 Task: Find connections with filter location Teodoro Sampaio with filter topic #HRwith filter profile language Spanish with filter current company IQuest Management Consultants with filter school Insurance Institute of India with filter industry Nursing Homes and Residential Care Facilities with filter service category Web Design with filter keywords title B2B Sales Specialist
Action: Mouse moved to (574, 98)
Screenshot: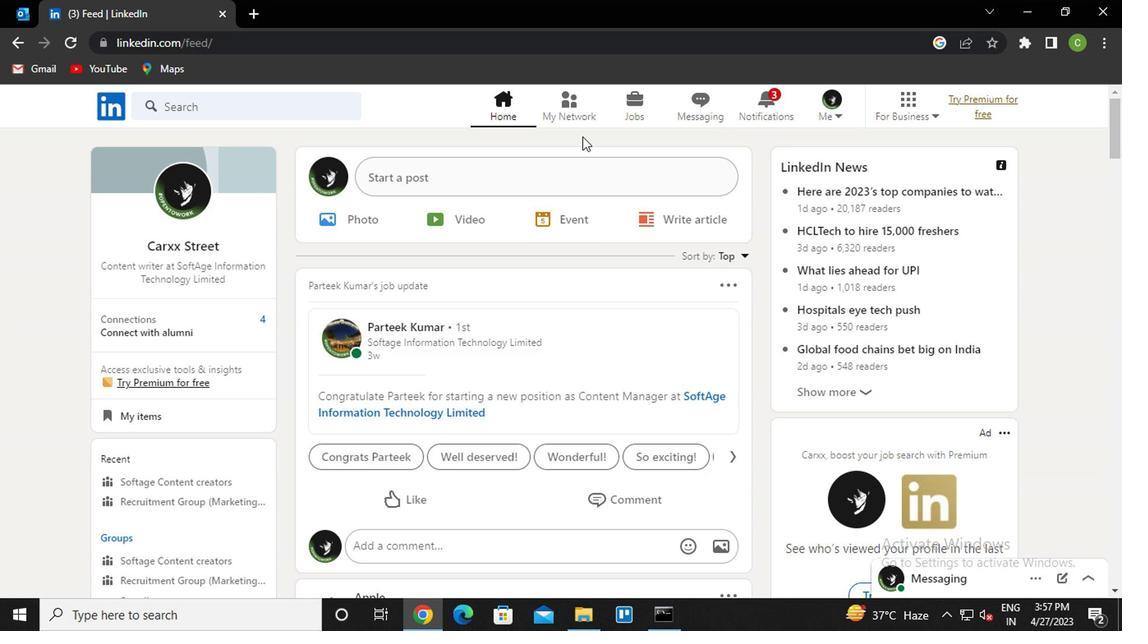 
Action: Mouse pressed left at (574, 98)
Screenshot: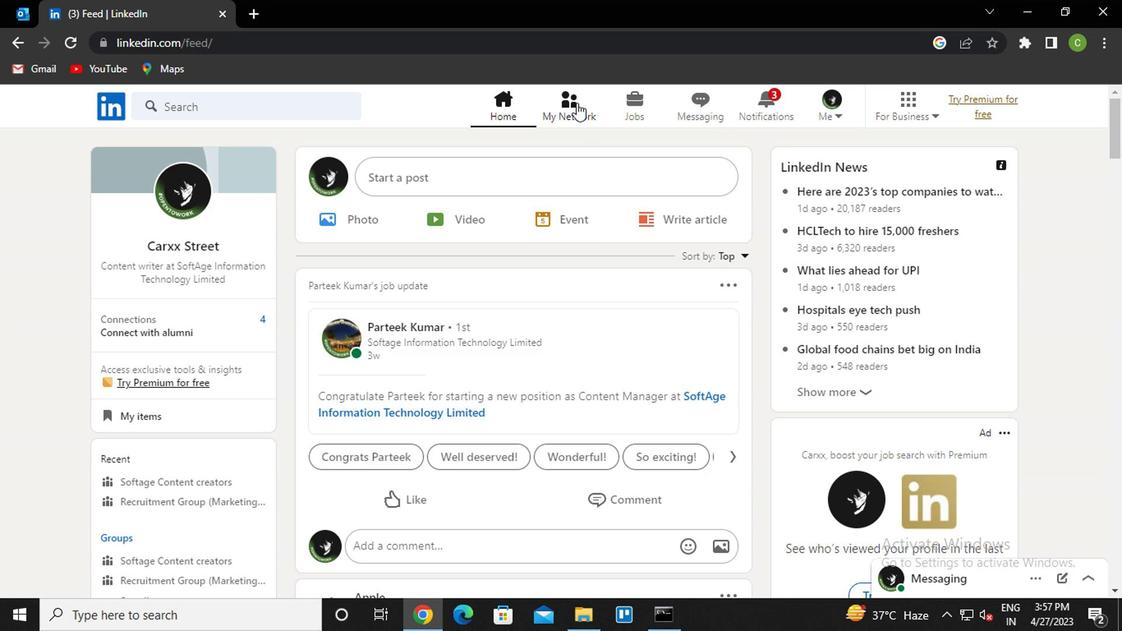 
Action: Mouse moved to (298, 205)
Screenshot: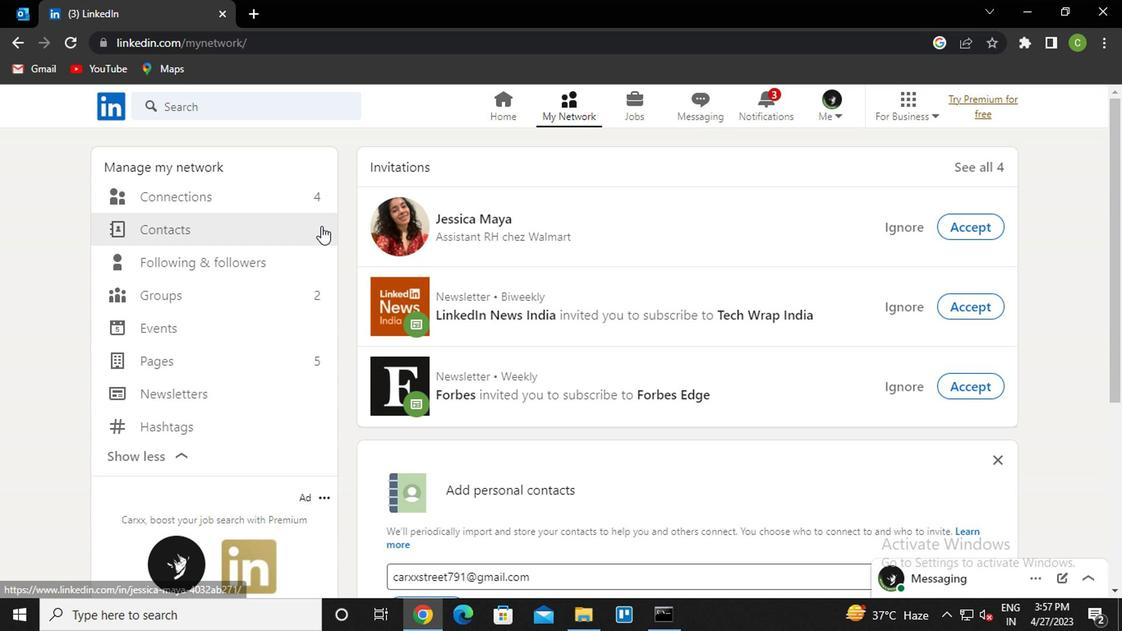 
Action: Mouse pressed left at (298, 205)
Screenshot: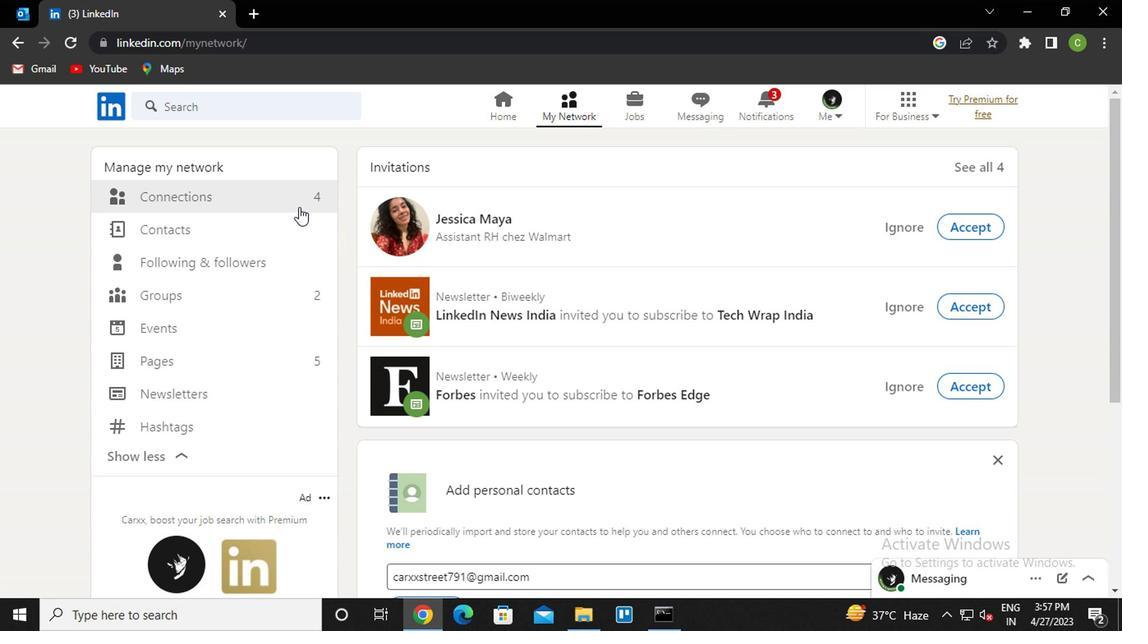 
Action: Mouse moved to (300, 202)
Screenshot: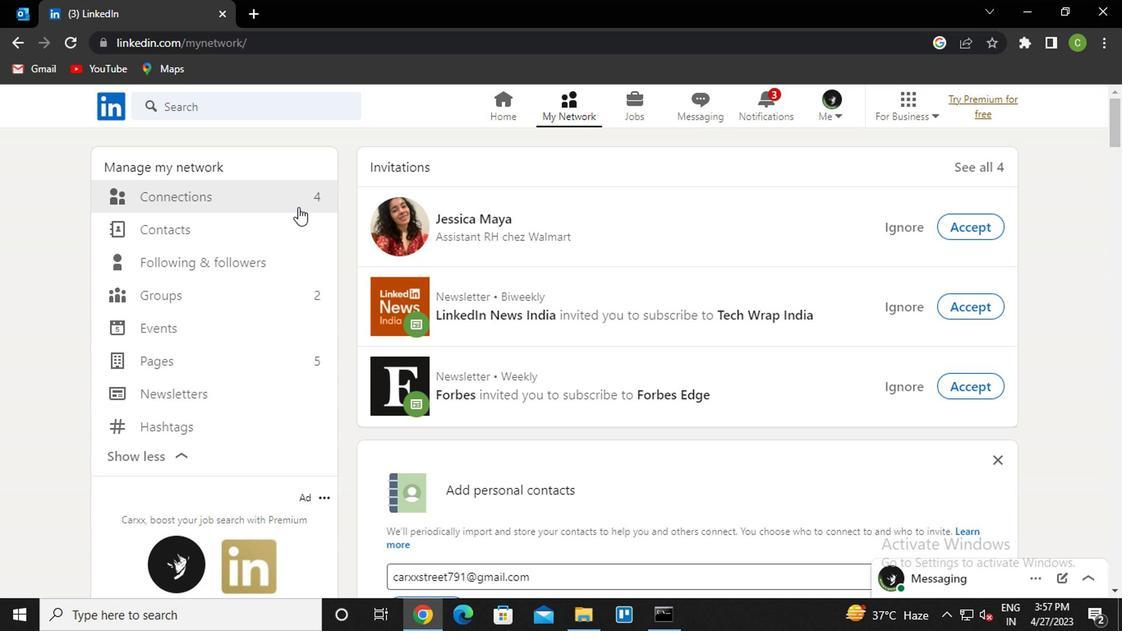 
Action: Mouse pressed left at (300, 202)
Screenshot: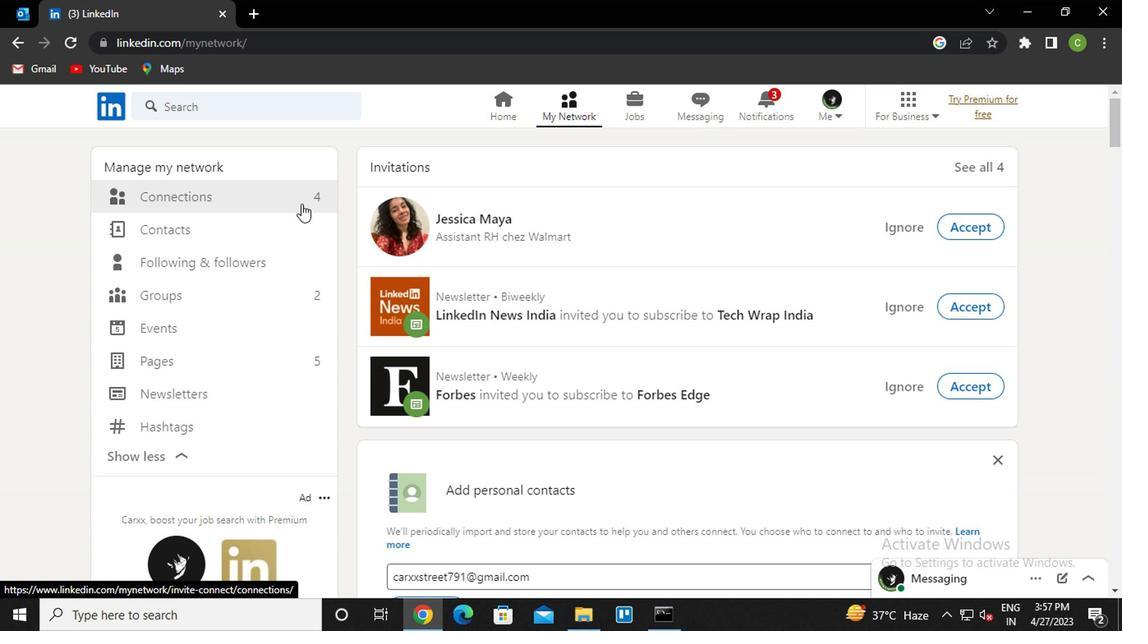 
Action: Mouse moved to (696, 199)
Screenshot: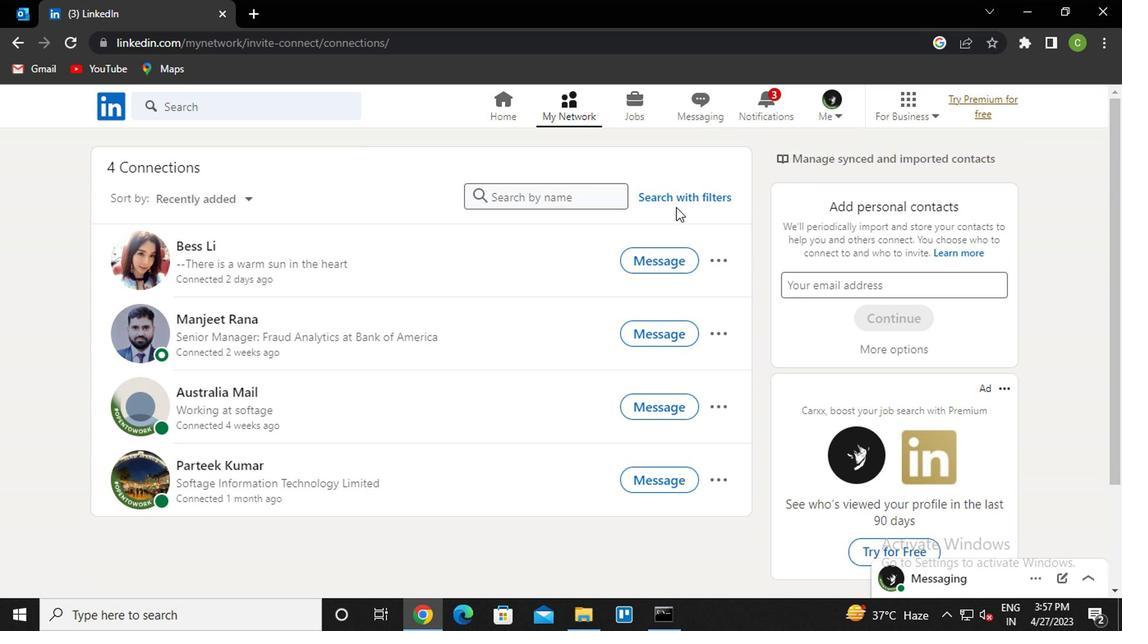 
Action: Mouse pressed left at (696, 199)
Screenshot: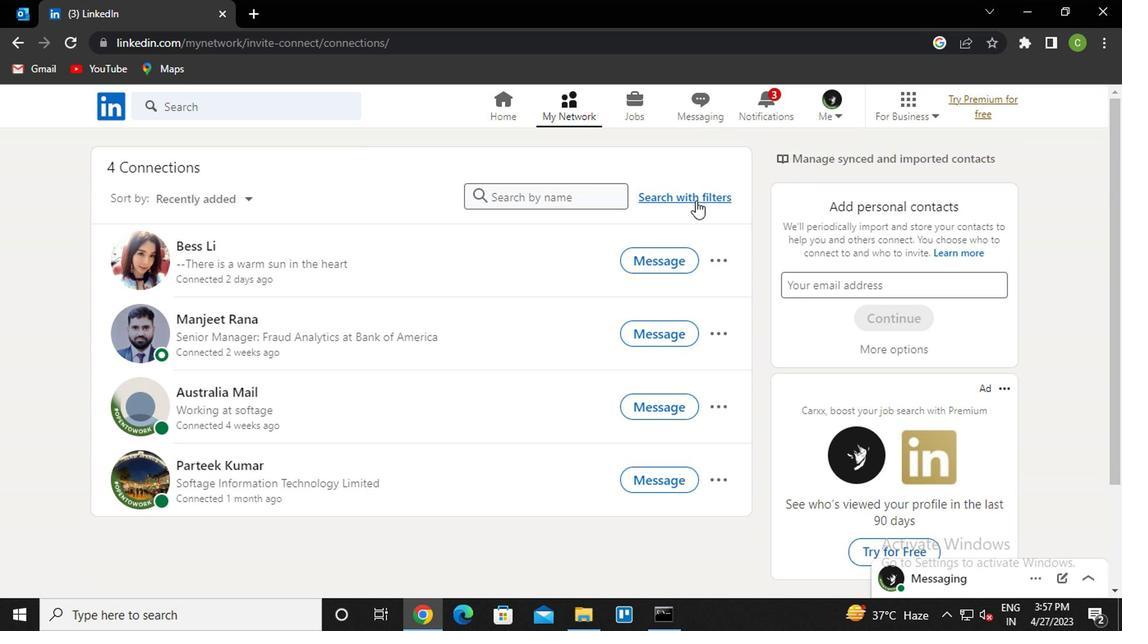 
Action: Mouse moved to (608, 146)
Screenshot: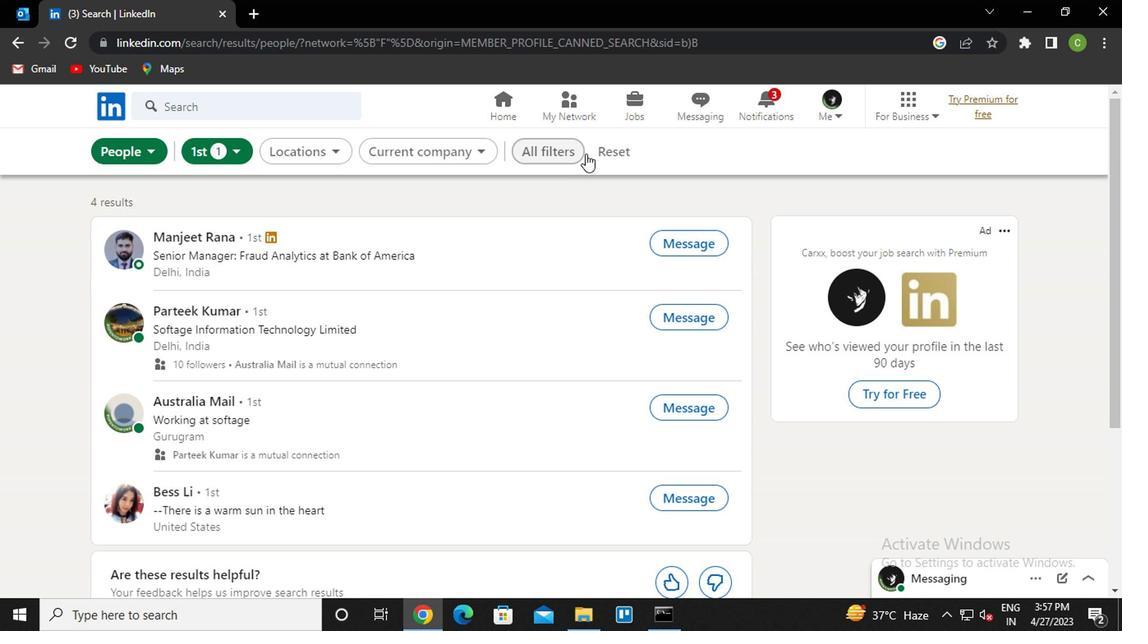 
Action: Mouse pressed left at (608, 146)
Screenshot: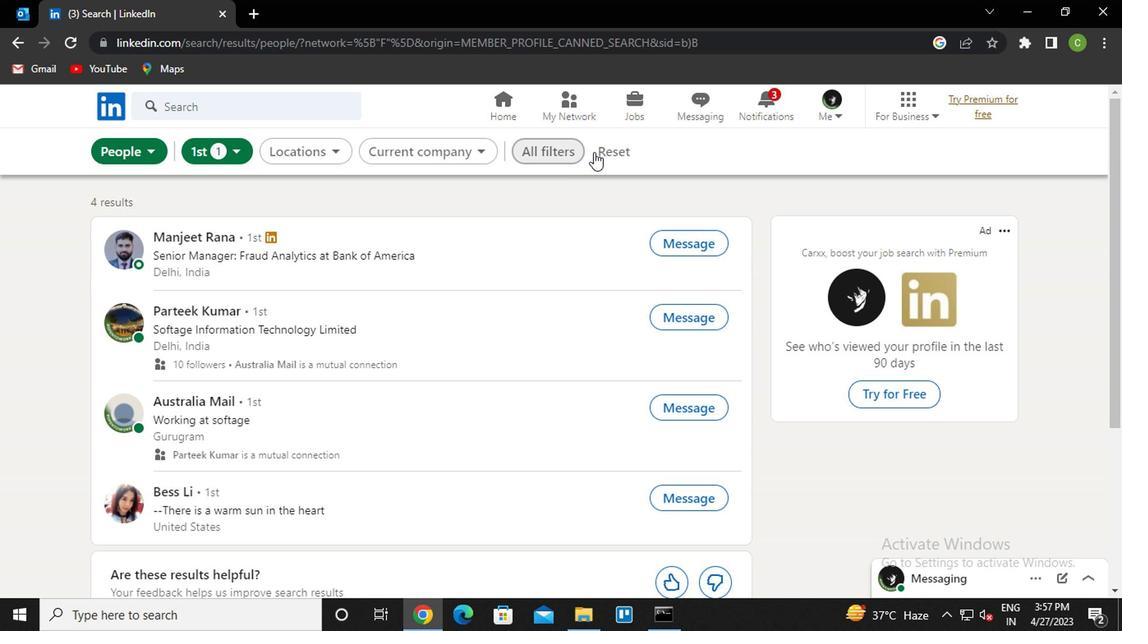 
Action: Mouse moved to (609, 149)
Screenshot: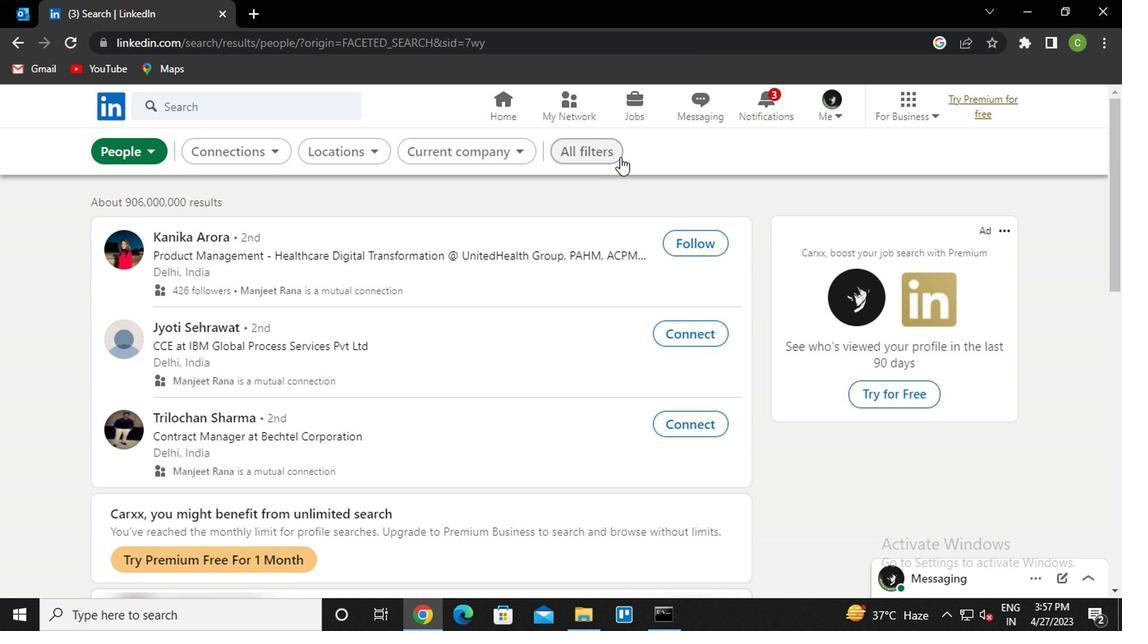 
Action: Mouse pressed left at (609, 149)
Screenshot: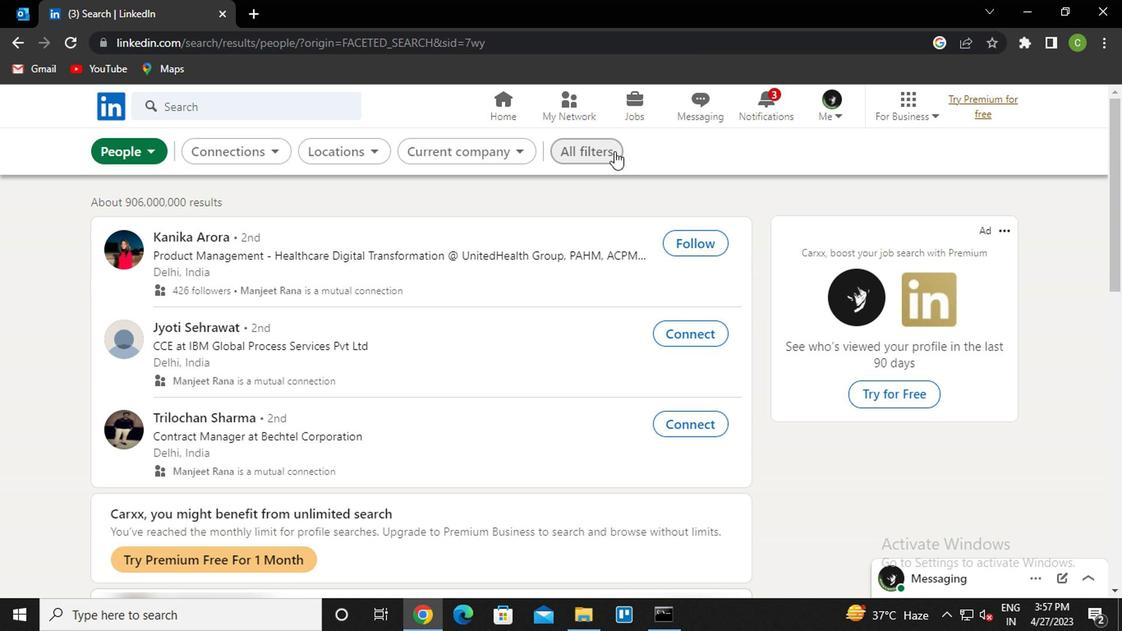 
Action: Mouse moved to (827, 348)
Screenshot: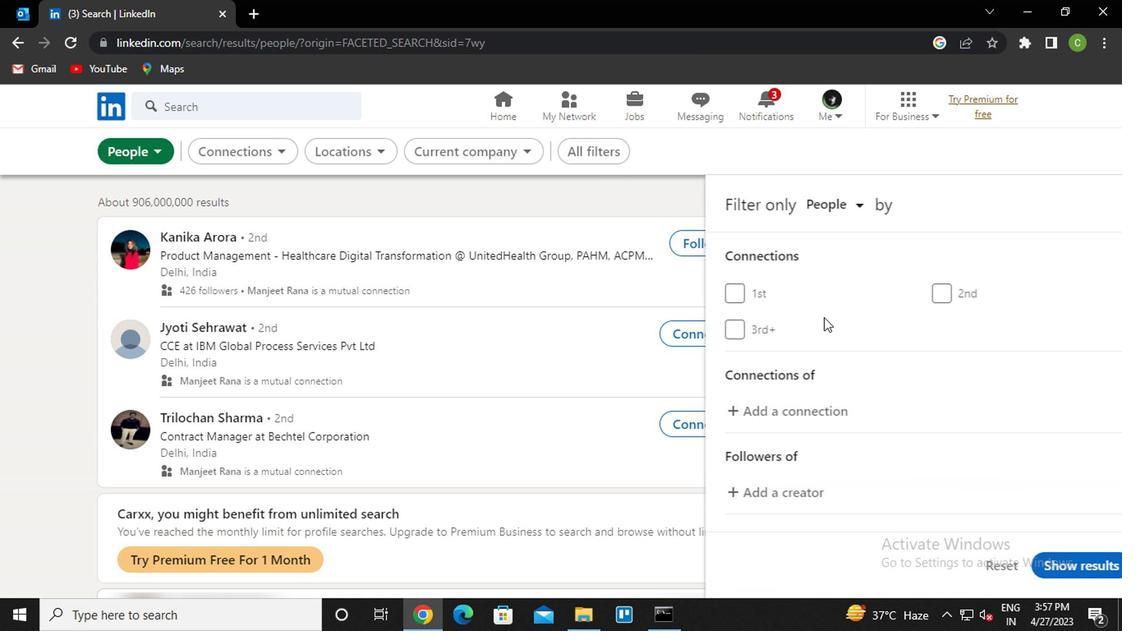 
Action: Mouse scrolled (827, 347) with delta (0, 0)
Screenshot: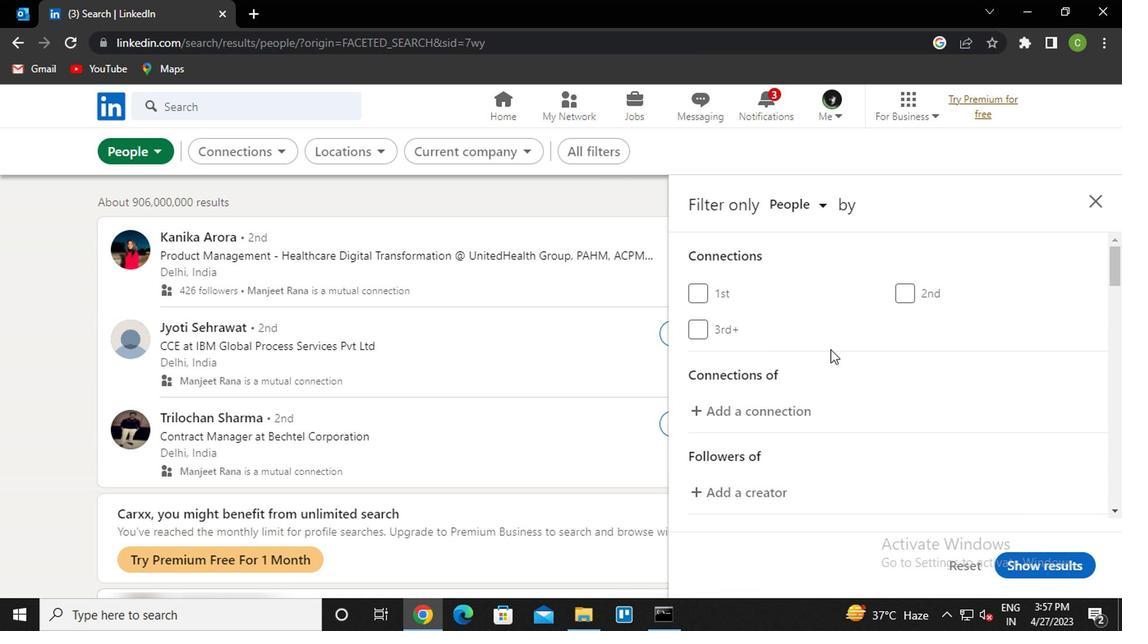 
Action: Mouse scrolled (827, 347) with delta (0, 0)
Screenshot: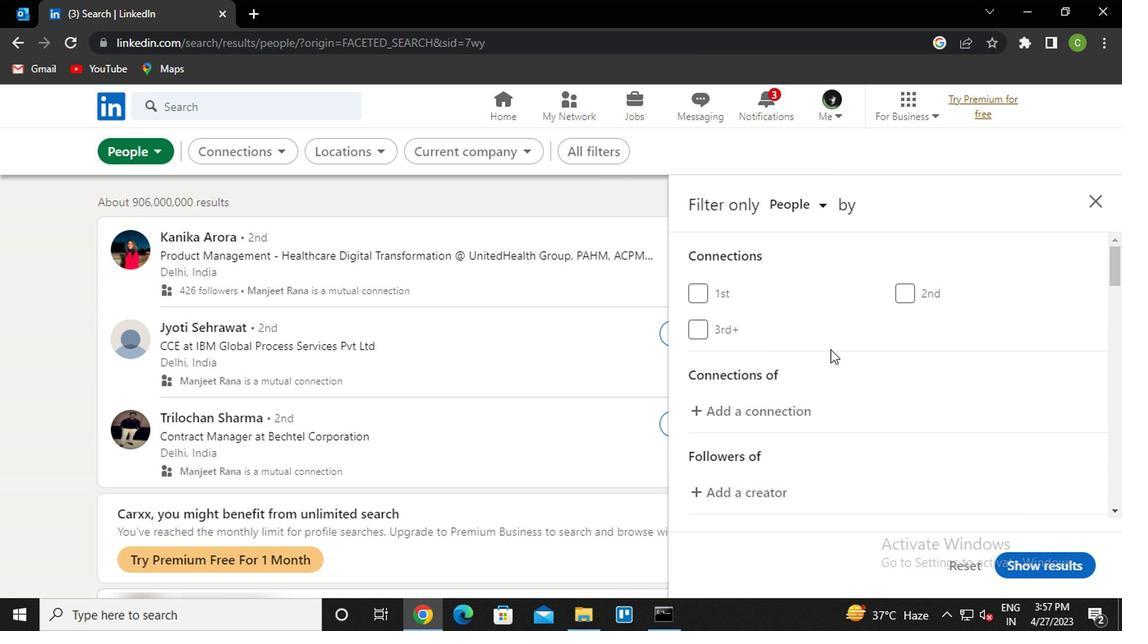 
Action: Mouse scrolled (827, 347) with delta (0, 0)
Screenshot: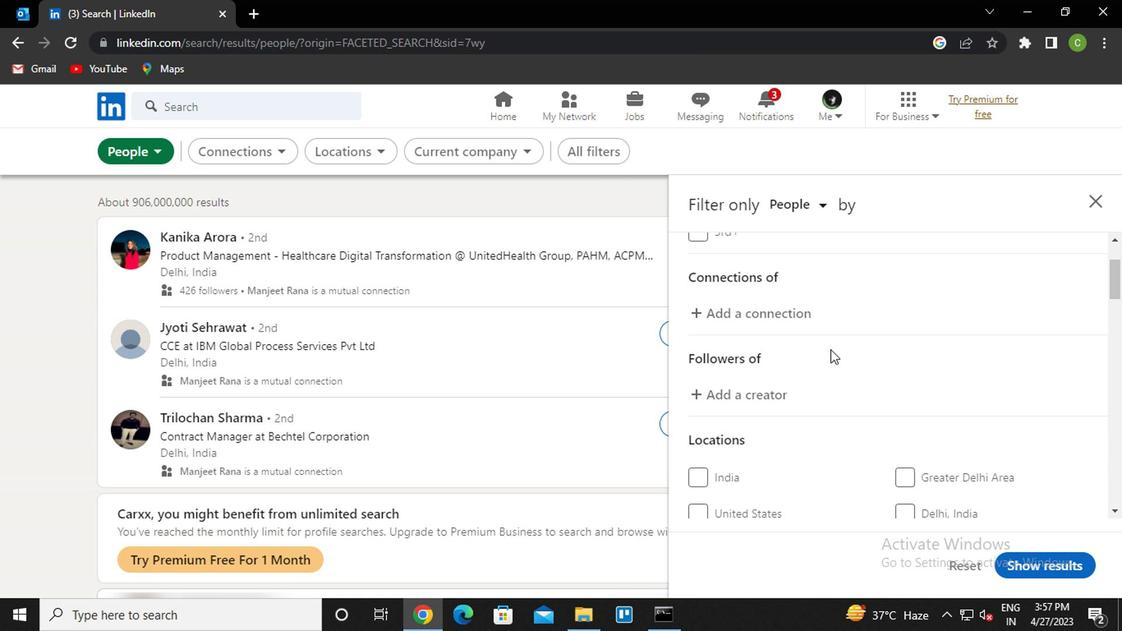 
Action: Mouse scrolled (827, 347) with delta (0, 0)
Screenshot: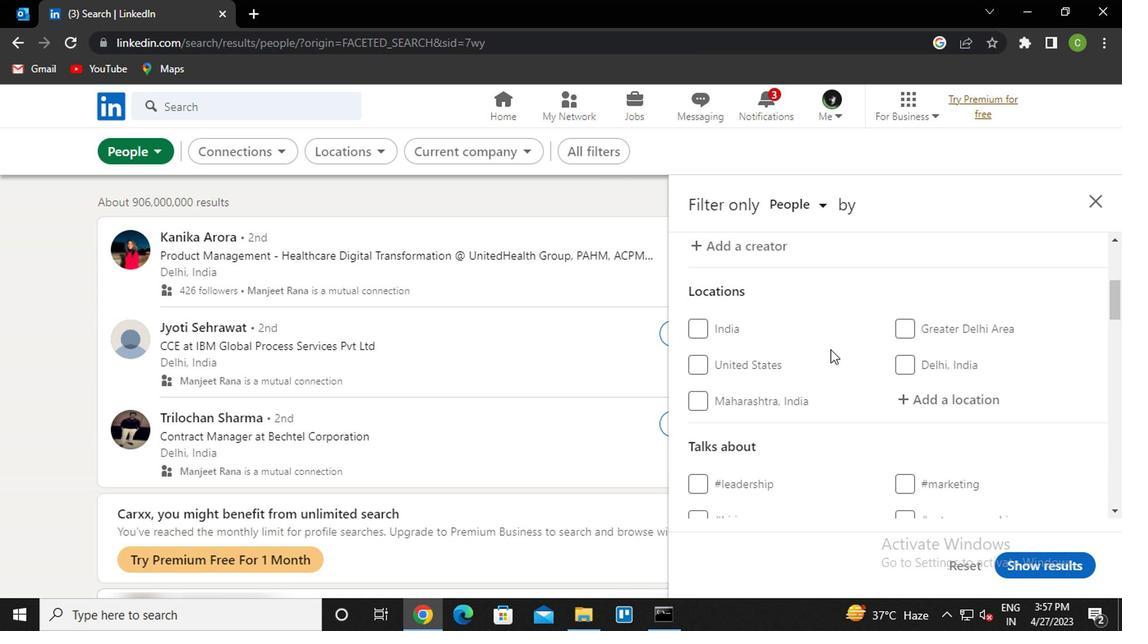 
Action: Mouse moved to (947, 313)
Screenshot: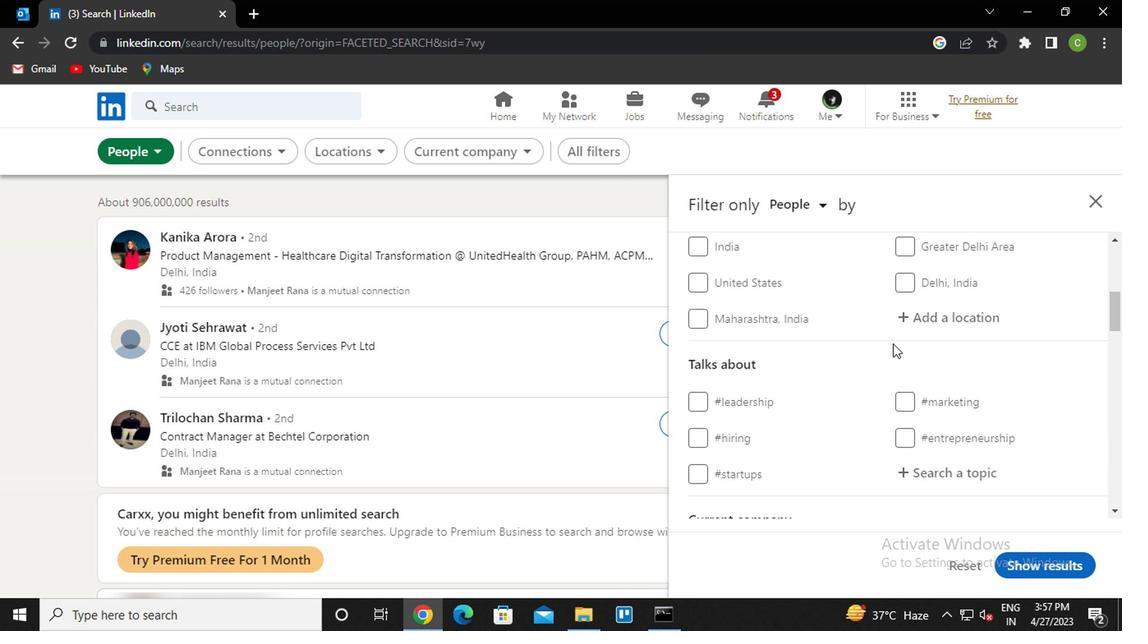 
Action: Mouse pressed left at (947, 313)
Screenshot: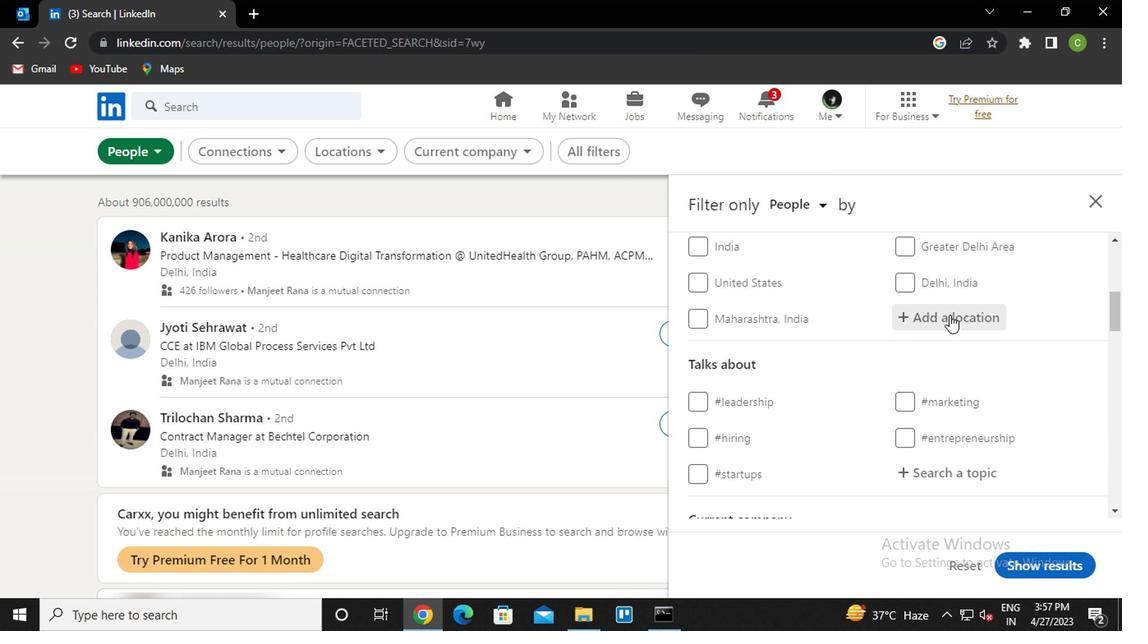 
Action: Key pressed <Key.caps_lock>t<Key.caps_lock>eodoro<Key.down><Key.enter>
Screenshot: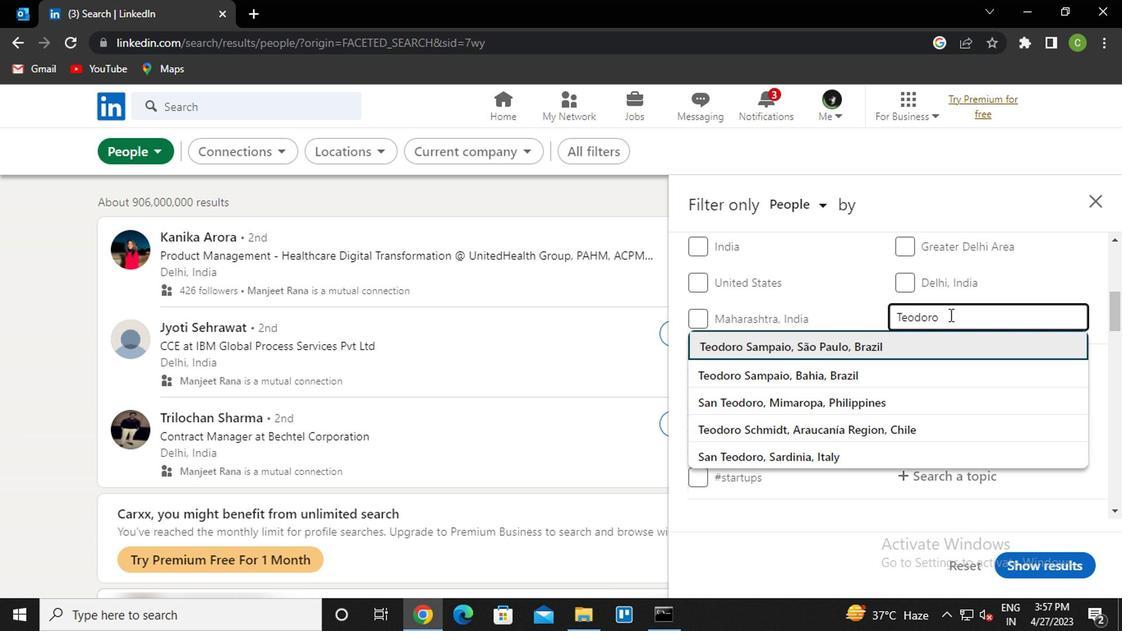 
Action: Mouse scrolled (947, 312) with delta (0, -1)
Screenshot: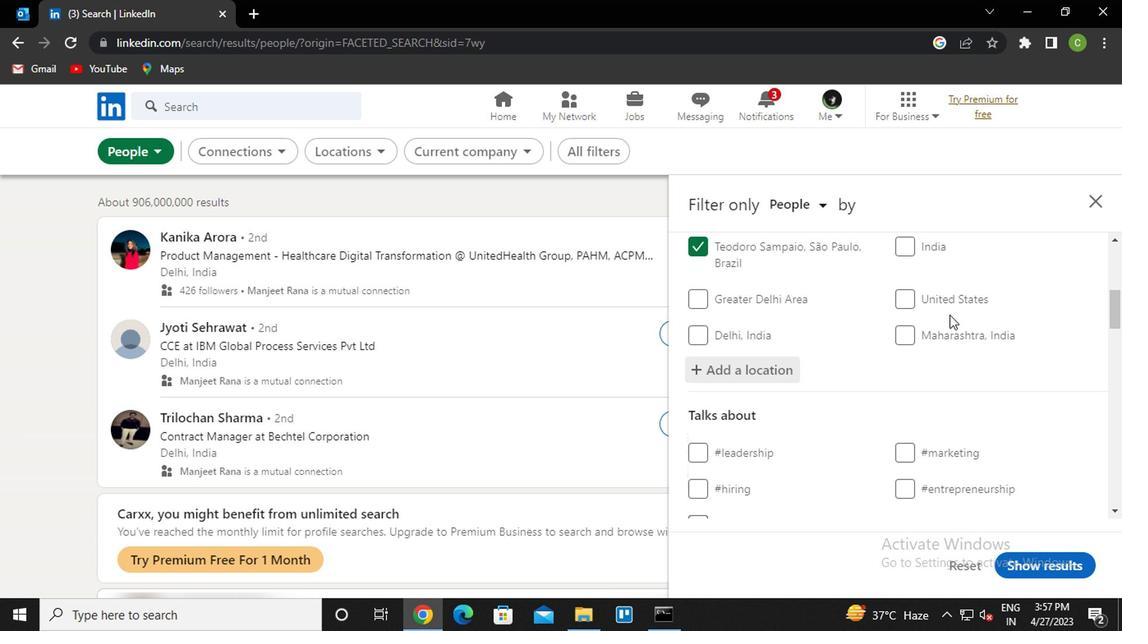 
Action: Mouse scrolled (947, 312) with delta (0, -1)
Screenshot: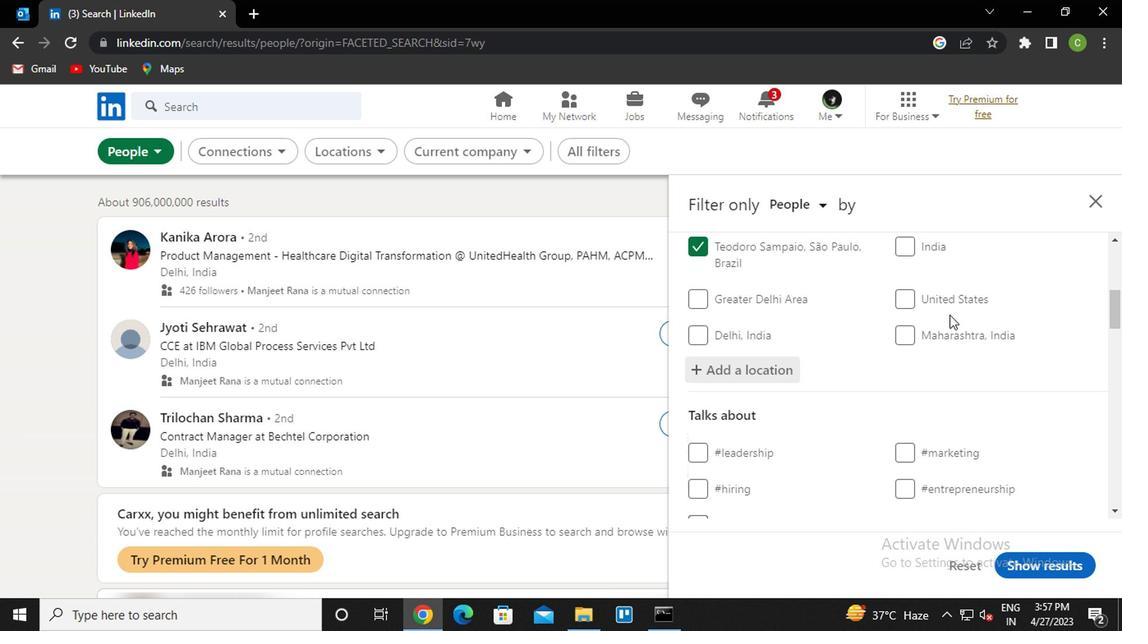 
Action: Mouse scrolled (947, 312) with delta (0, -1)
Screenshot: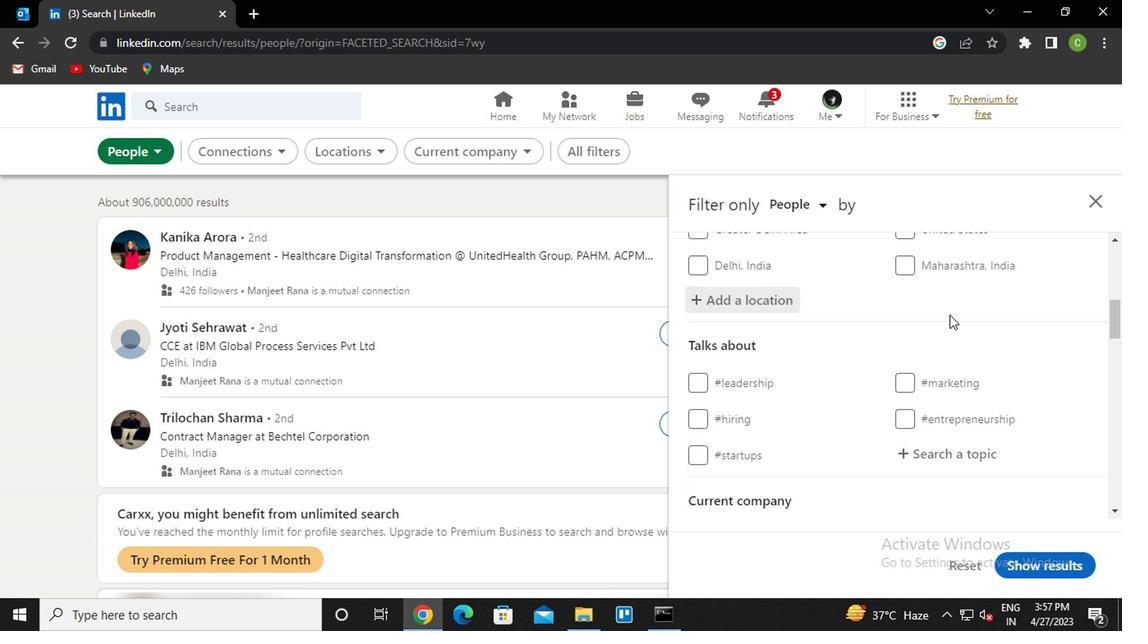 
Action: Mouse moved to (951, 281)
Screenshot: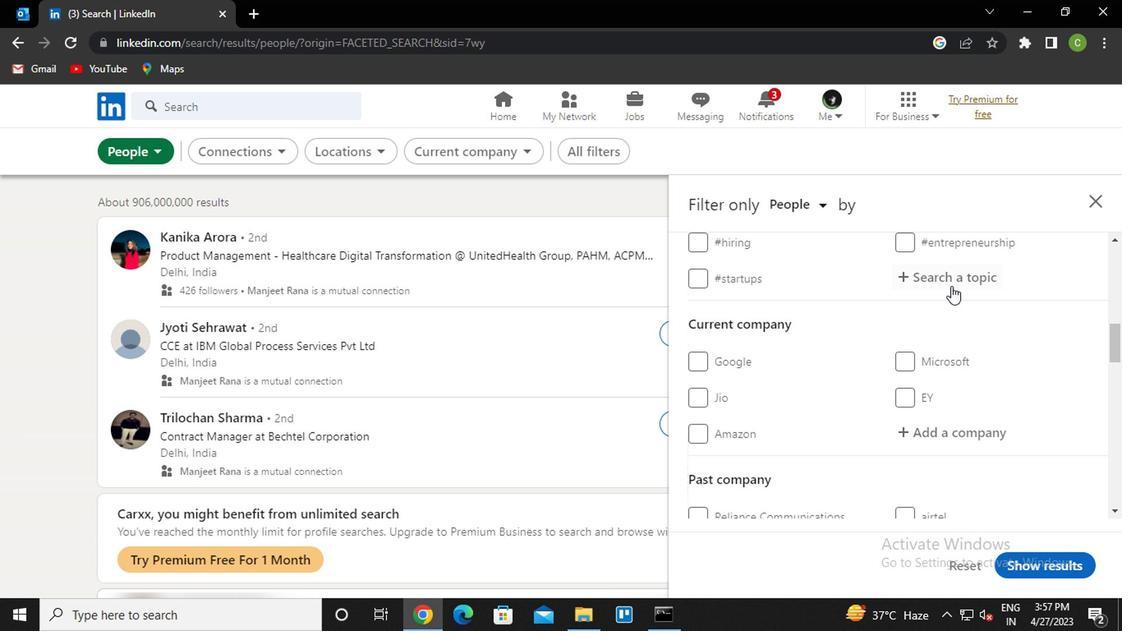 
Action: Mouse pressed left at (951, 281)
Screenshot: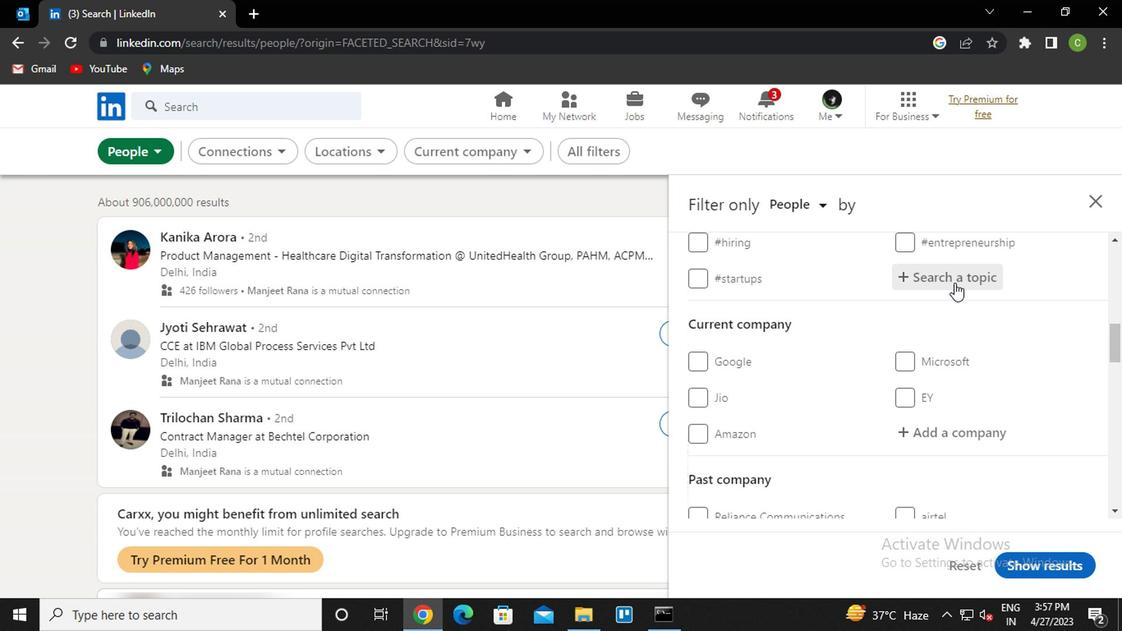 
Action: Key pressed <Key.caps_lock>hr<Key.down><Key.enter>
Screenshot: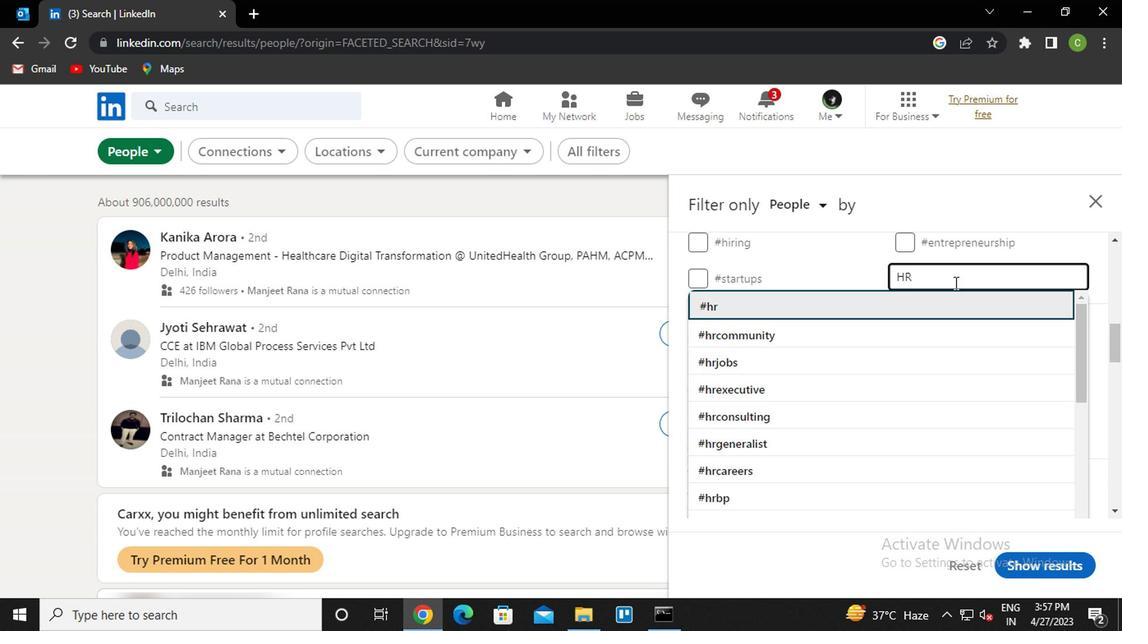 
Action: Mouse moved to (943, 286)
Screenshot: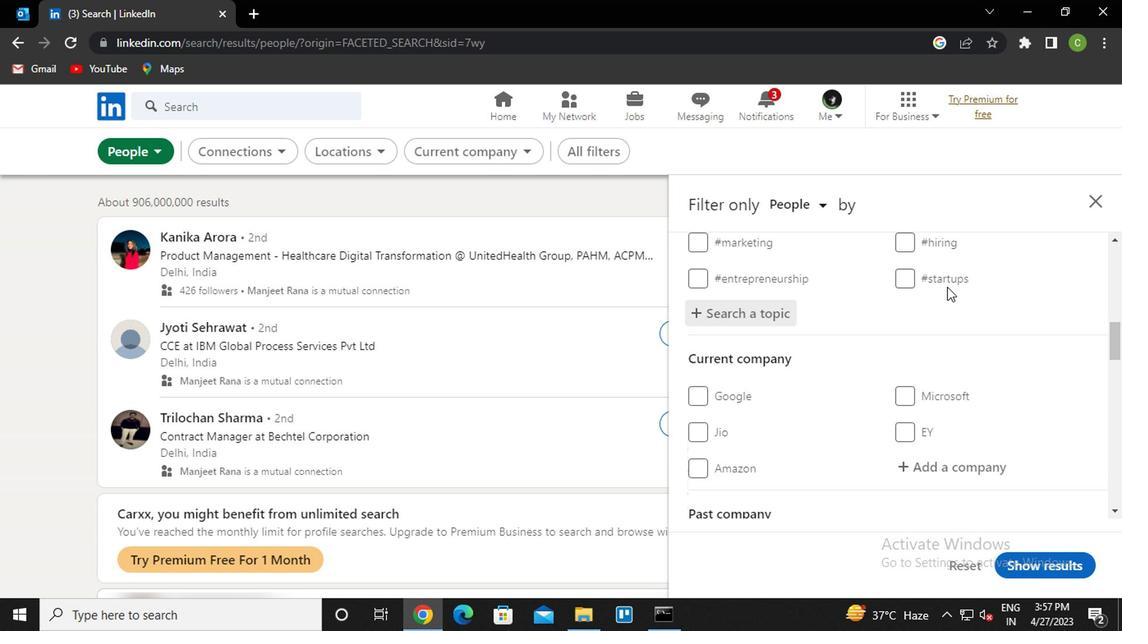 
Action: Mouse scrolled (943, 285) with delta (0, 0)
Screenshot: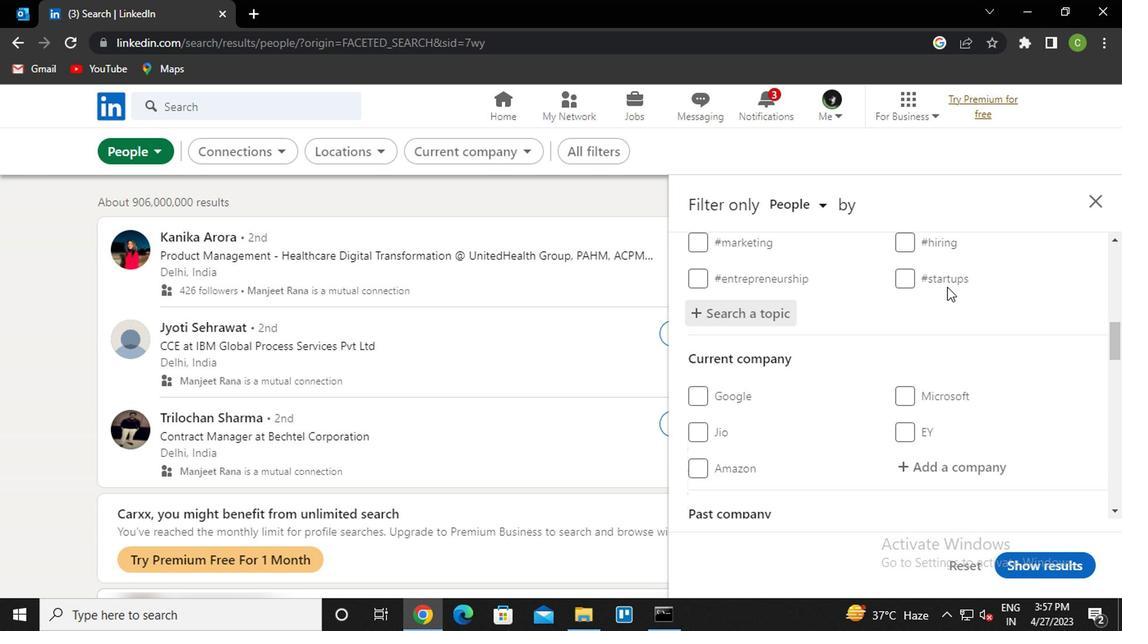 
Action: Mouse scrolled (943, 285) with delta (0, 0)
Screenshot: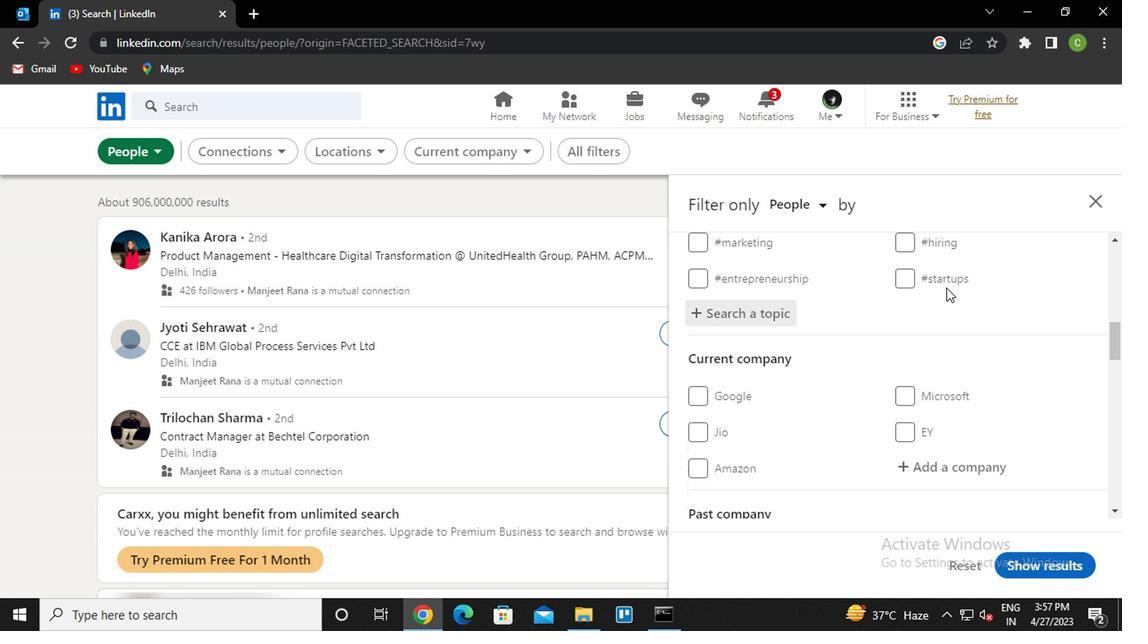 
Action: Mouse moved to (943, 286)
Screenshot: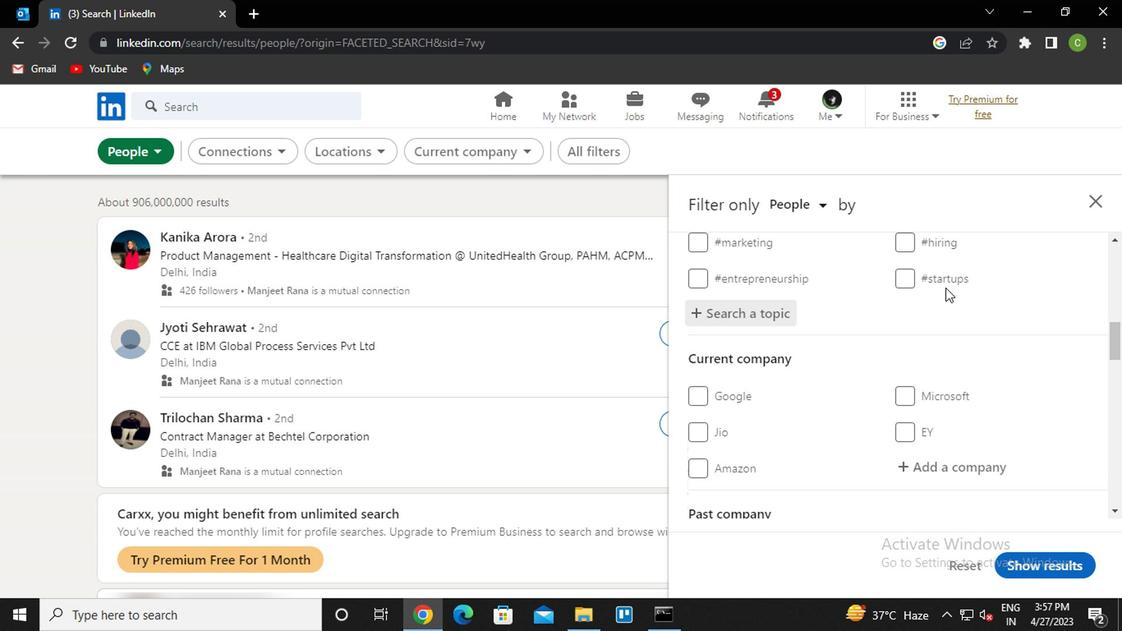 
Action: Mouse scrolled (943, 285) with delta (0, 0)
Screenshot: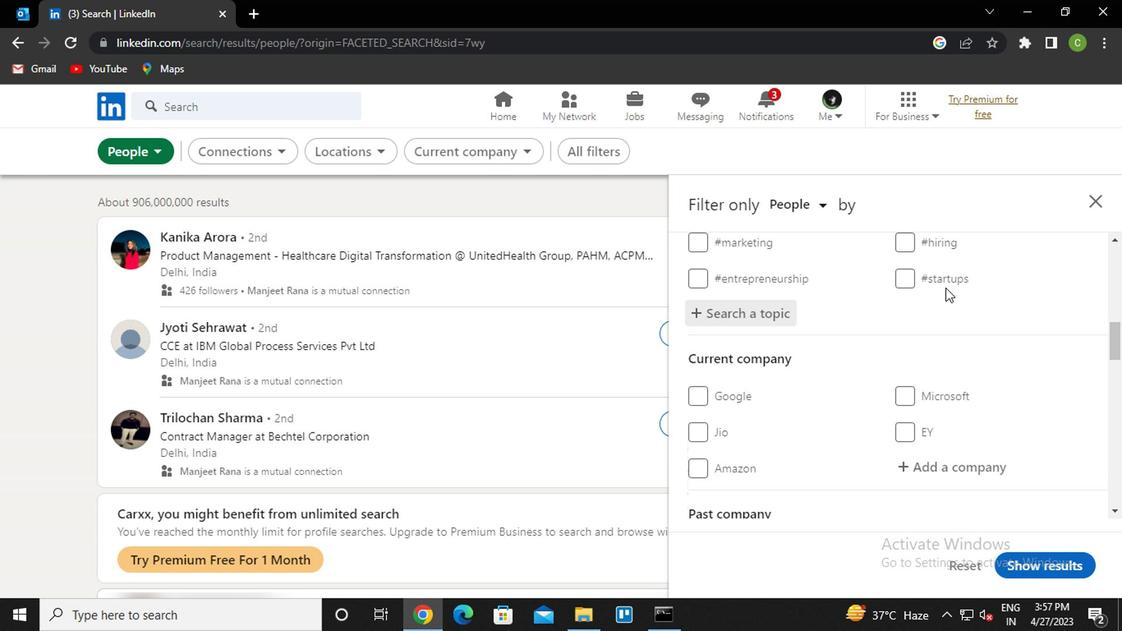 
Action: Mouse scrolled (943, 285) with delta (0, 0)
Screenshot: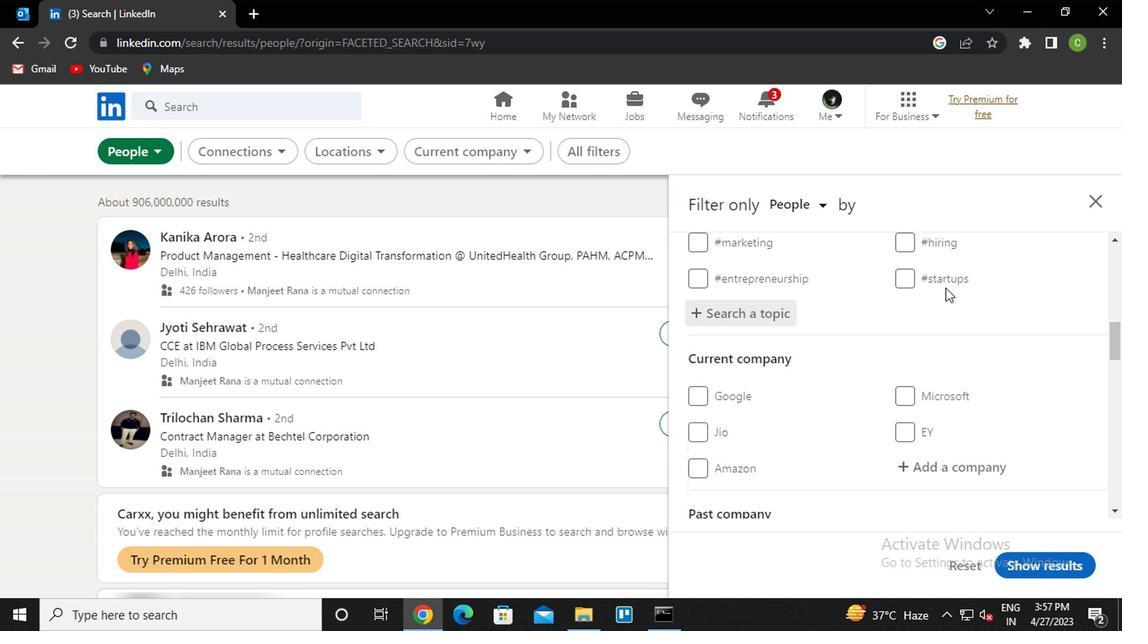 
Action: Mouse scrolled (943, 285) with delta (0, 0)
Screenshot: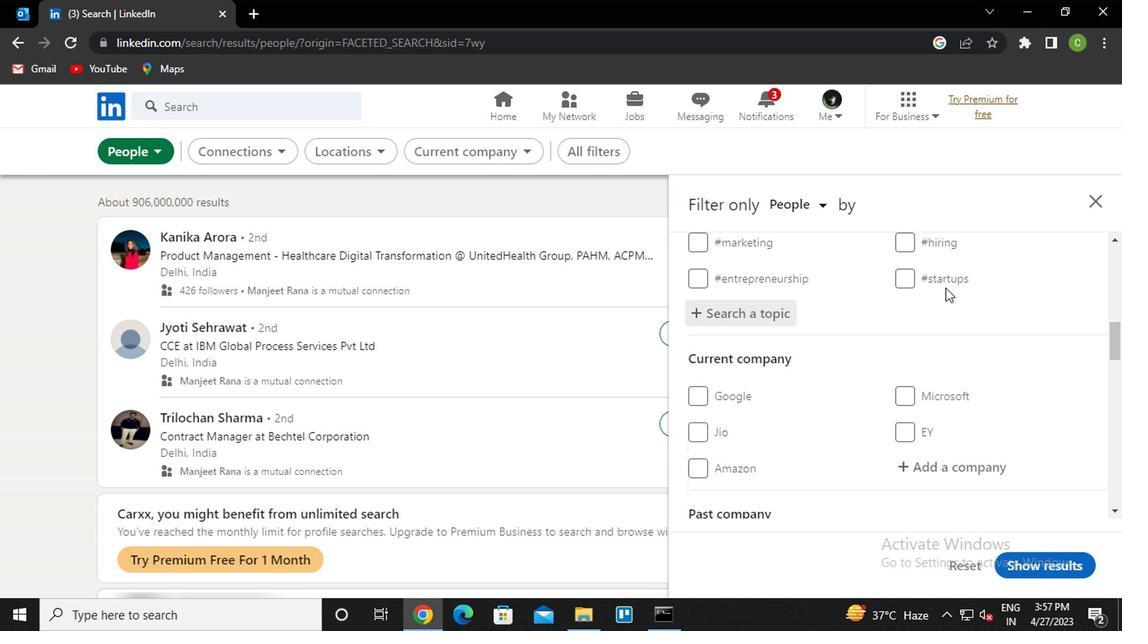 
Action: Mouse scrolled (943, 285) with delta (0, 0)
Screenshot: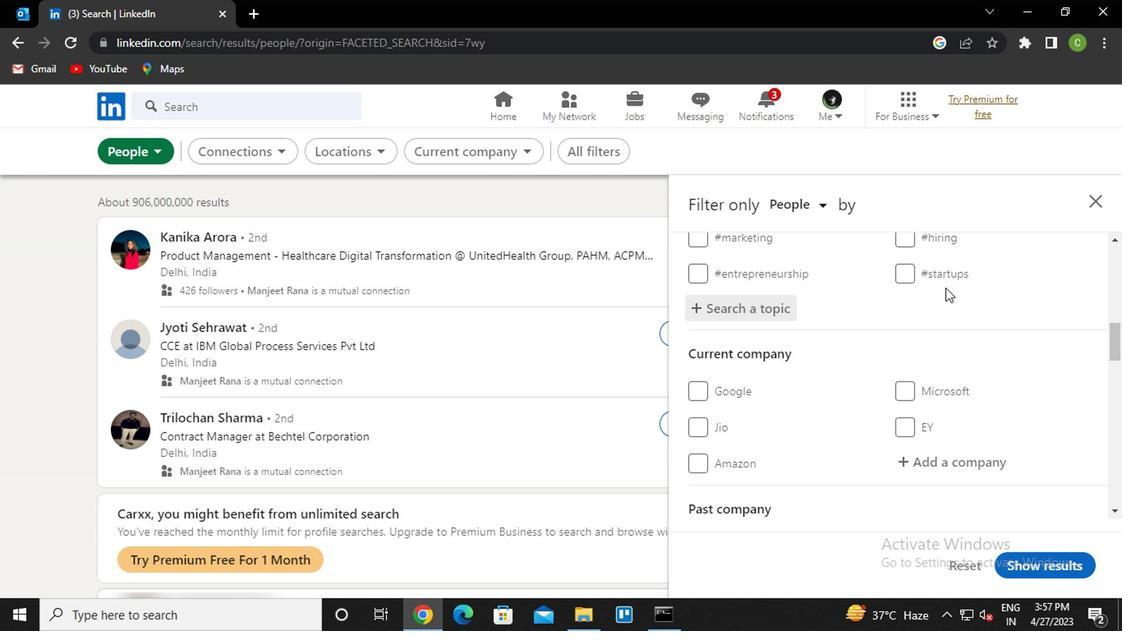 
Action: Mouse moved to (864, 374)
Screenshot: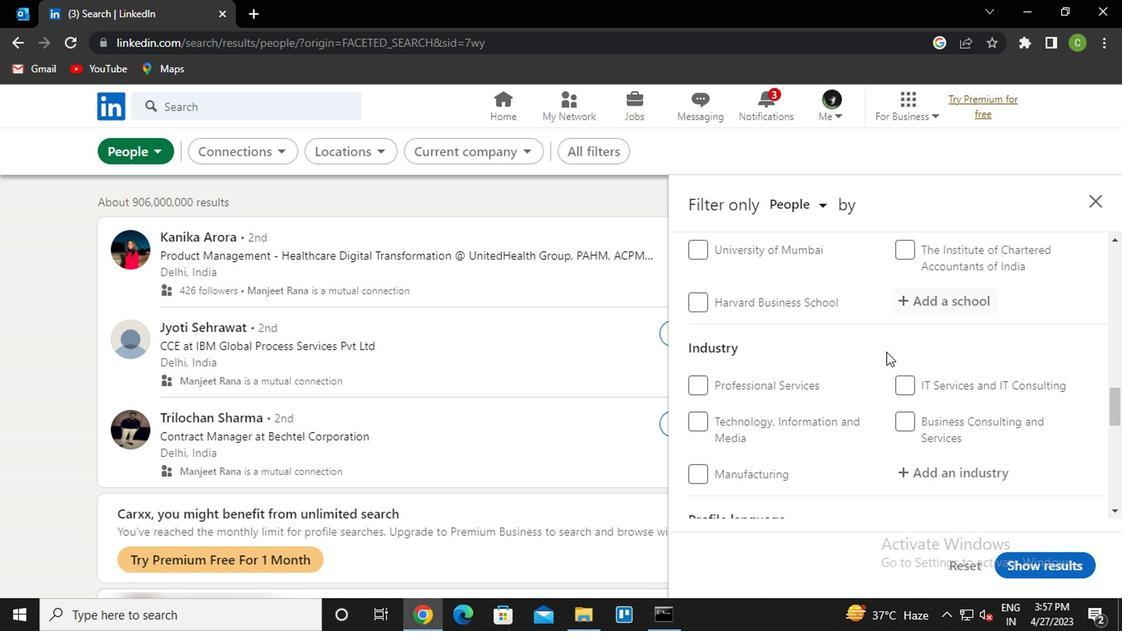 
Action: Mouse scrolled (864, 374) with delta (0, 0)
Screenshot: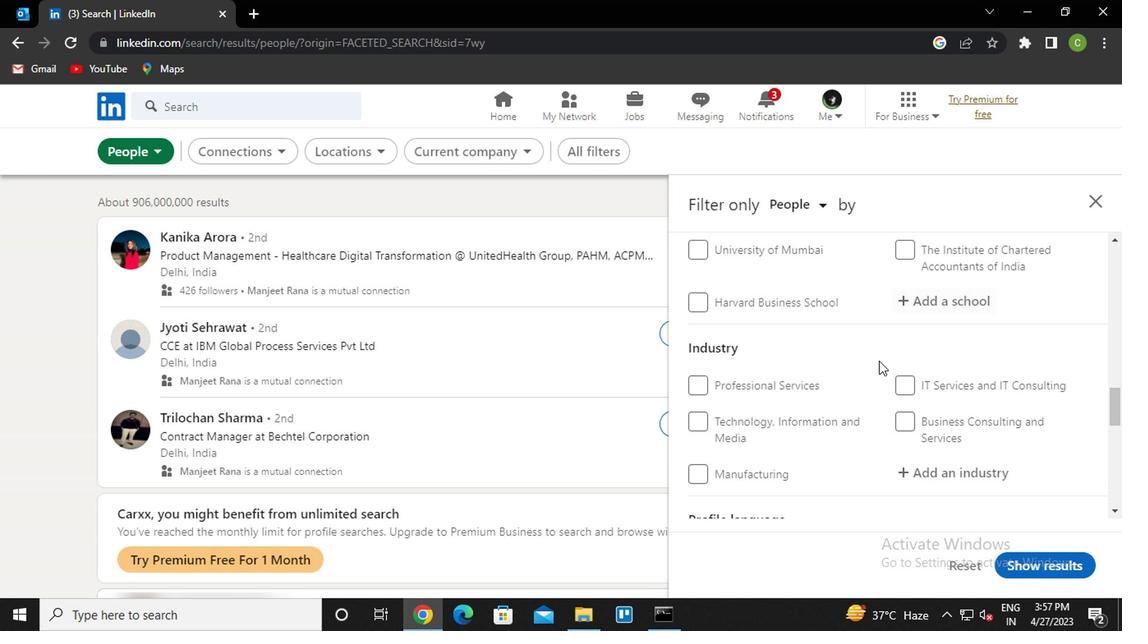 
Action: Mouse moved to (857, 378)
Screenshot: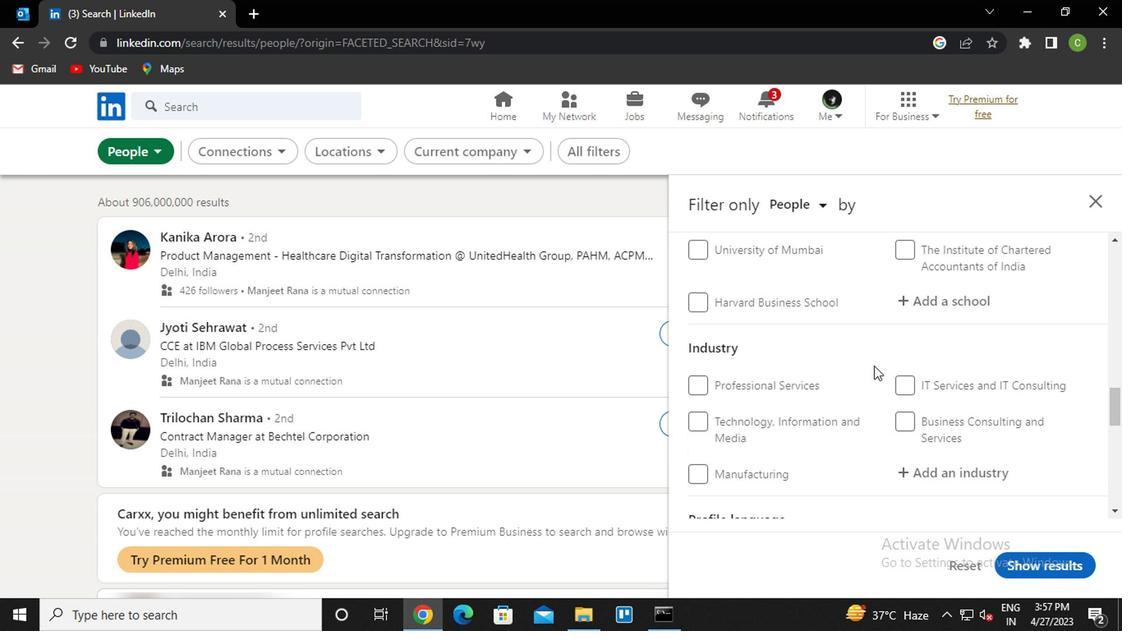 
Action: Mouse scrolled (857, 378) with delta (0, 0)
Screenshot: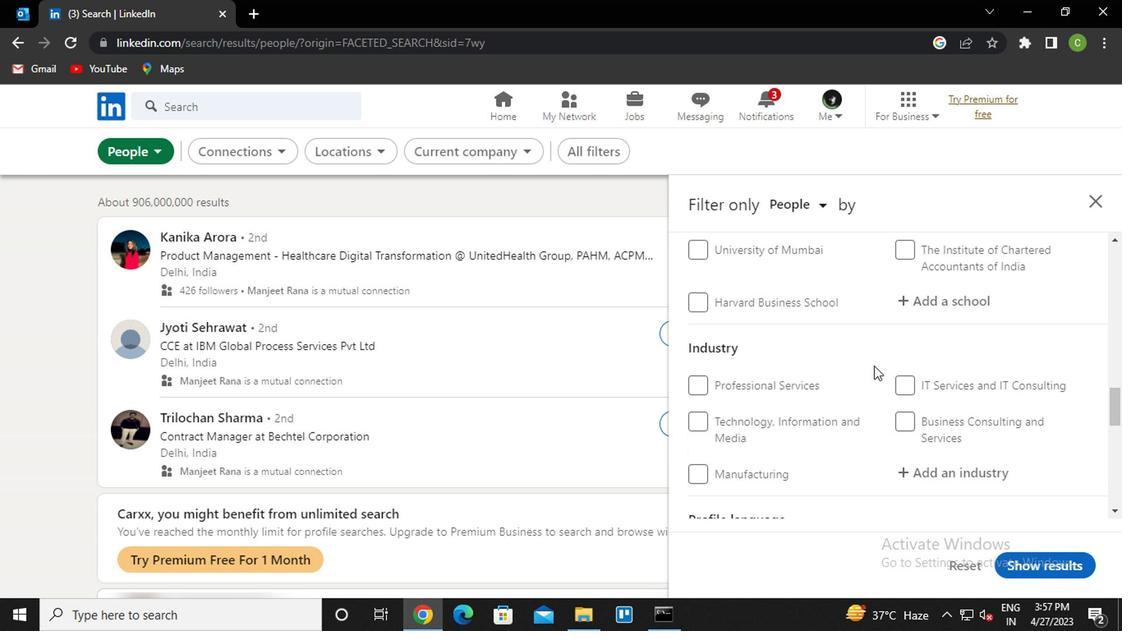 
Action: Mouse moved to (856, 380)
Screenshot: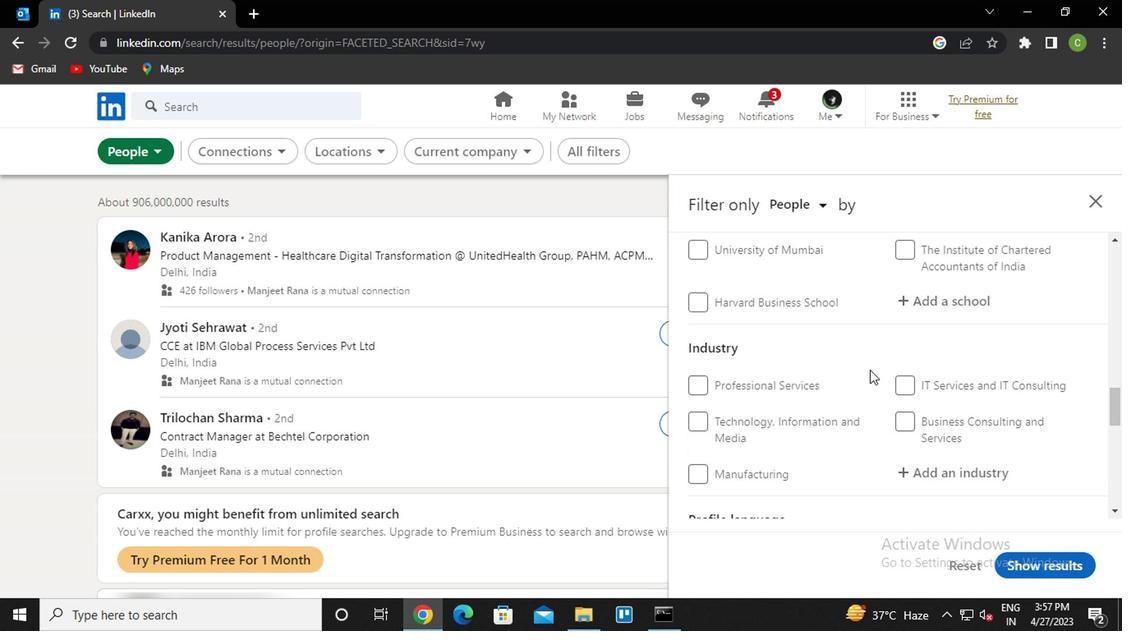
Action: Mouse scrolled (856, 380) with delta (0, 0)
Screenshot: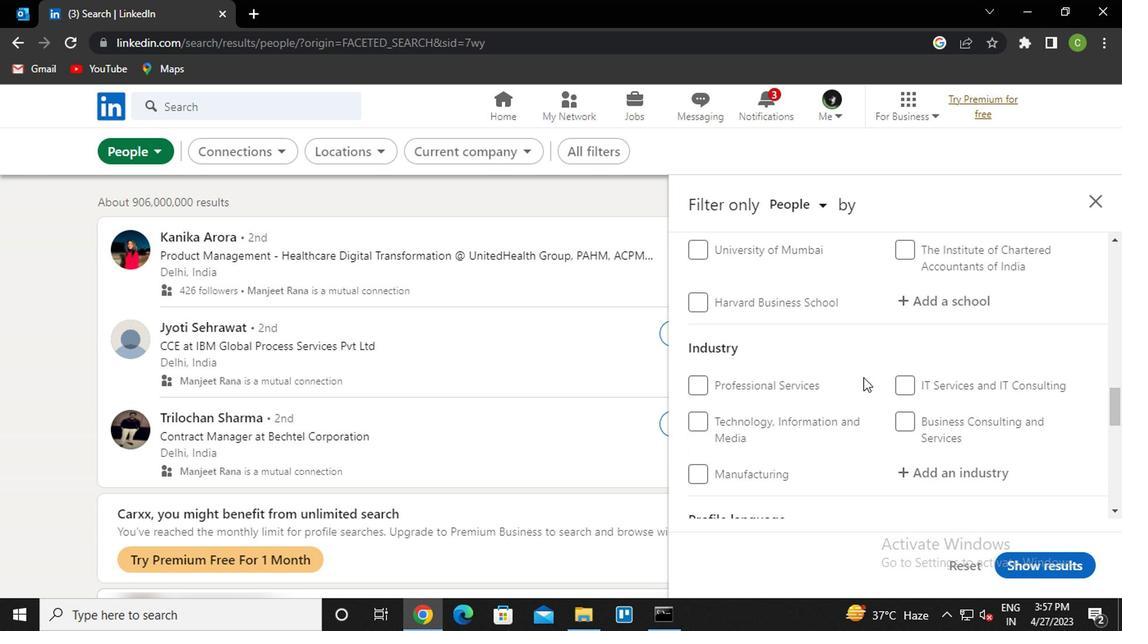 
Action: Mouse moved to (680, 340)
Screenshot: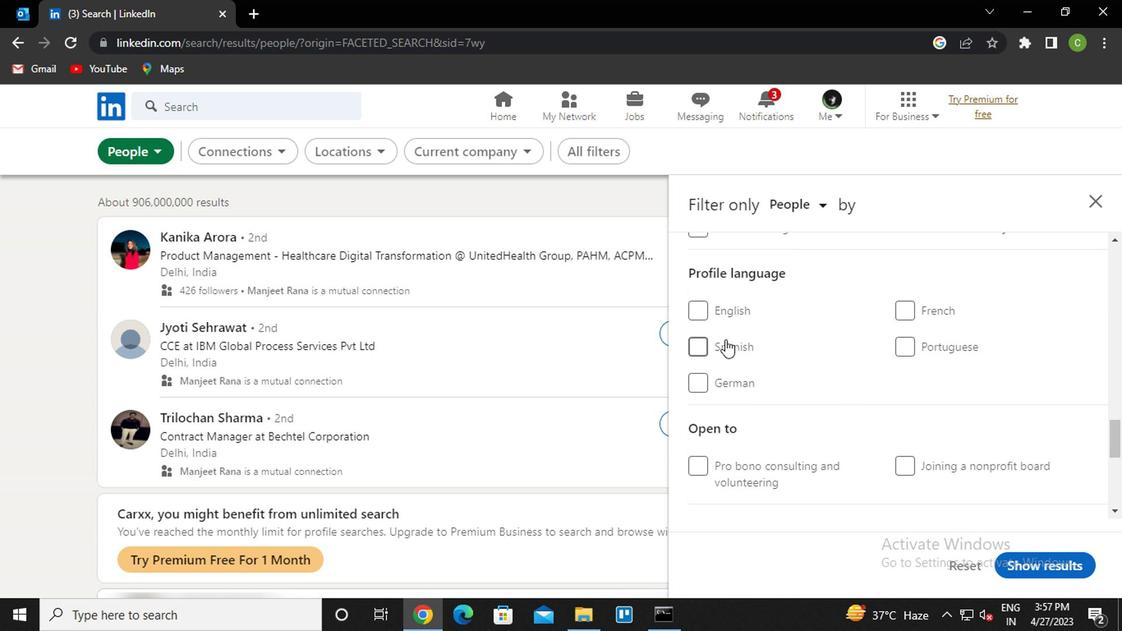 
Action: Mouse pressed left at (680, 340)
Screenshot: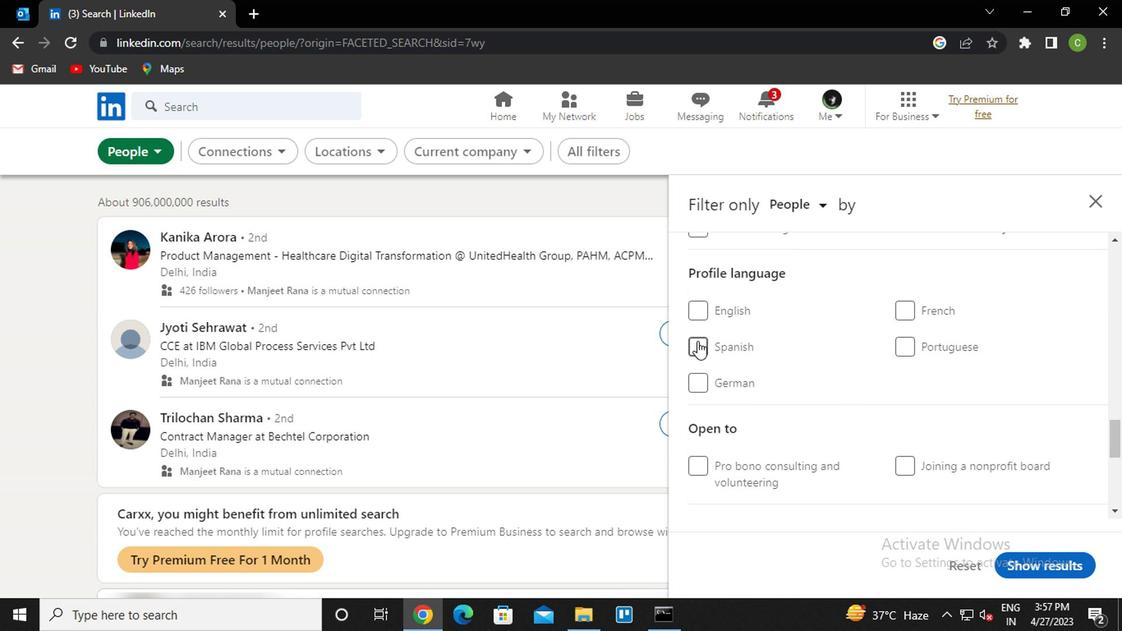 
Action: Mouse moved to (696, 346)
Screenshot: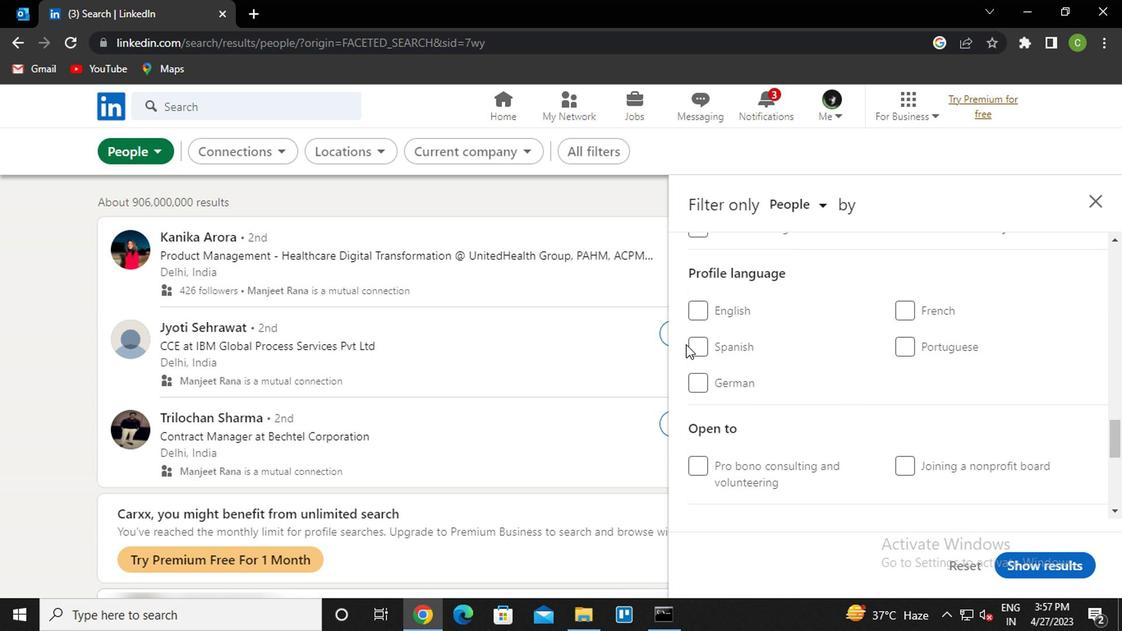 
Action: Mouse pressed left at (696, 346)
Screenshot: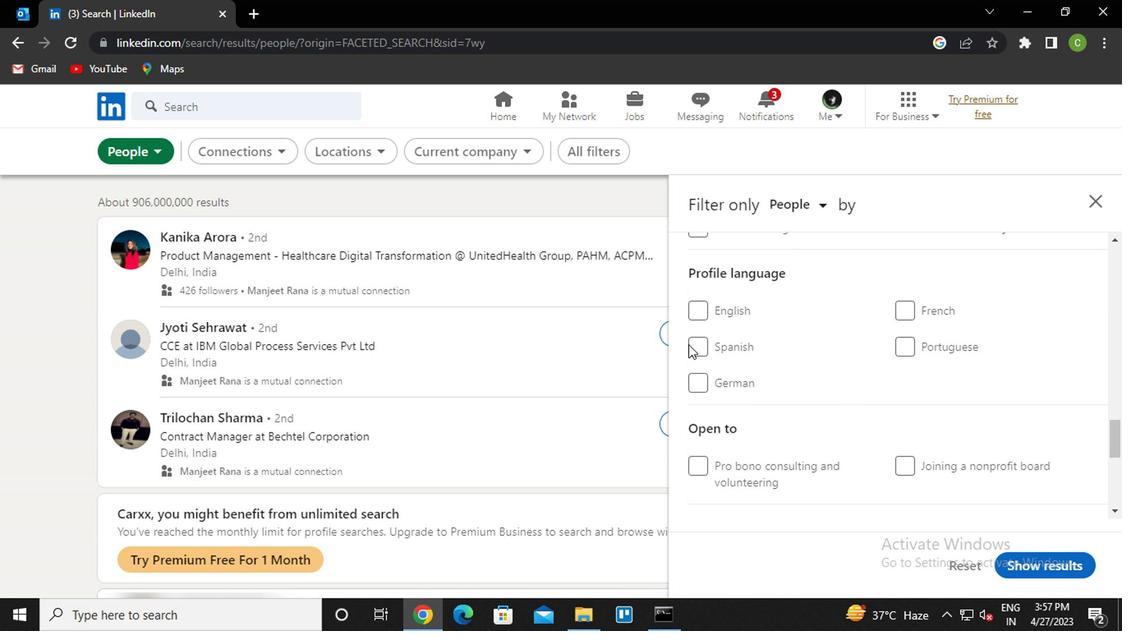 
Action: Mouse moved to (798, 361)
Screenshot: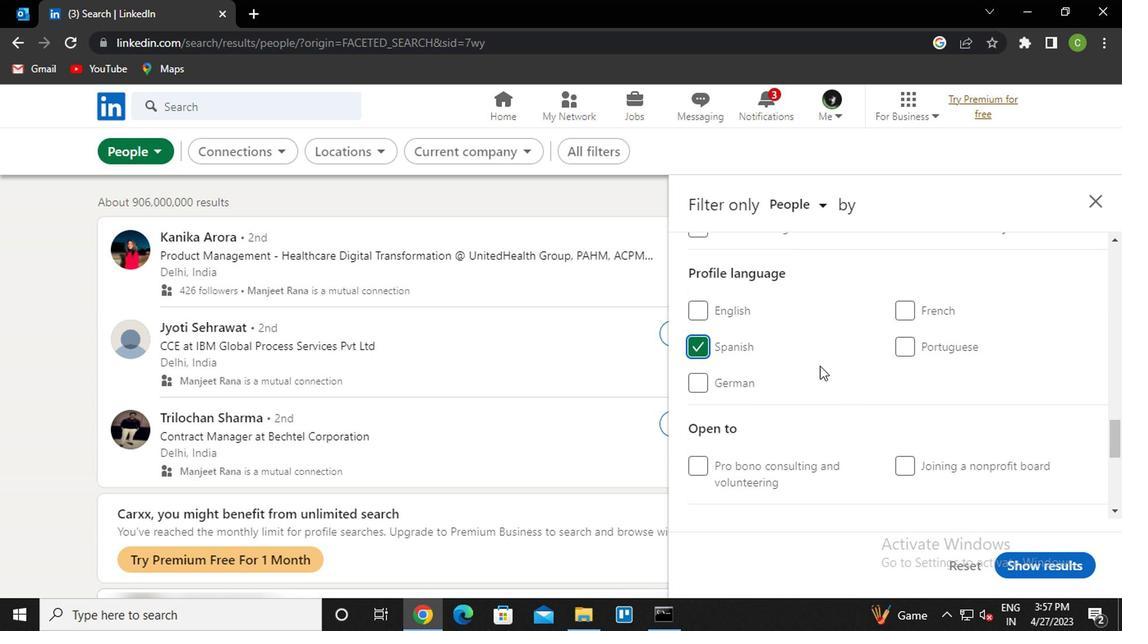 
Action: Mouse scrolled (798, 362) with delta (0, 0)
Screenshot: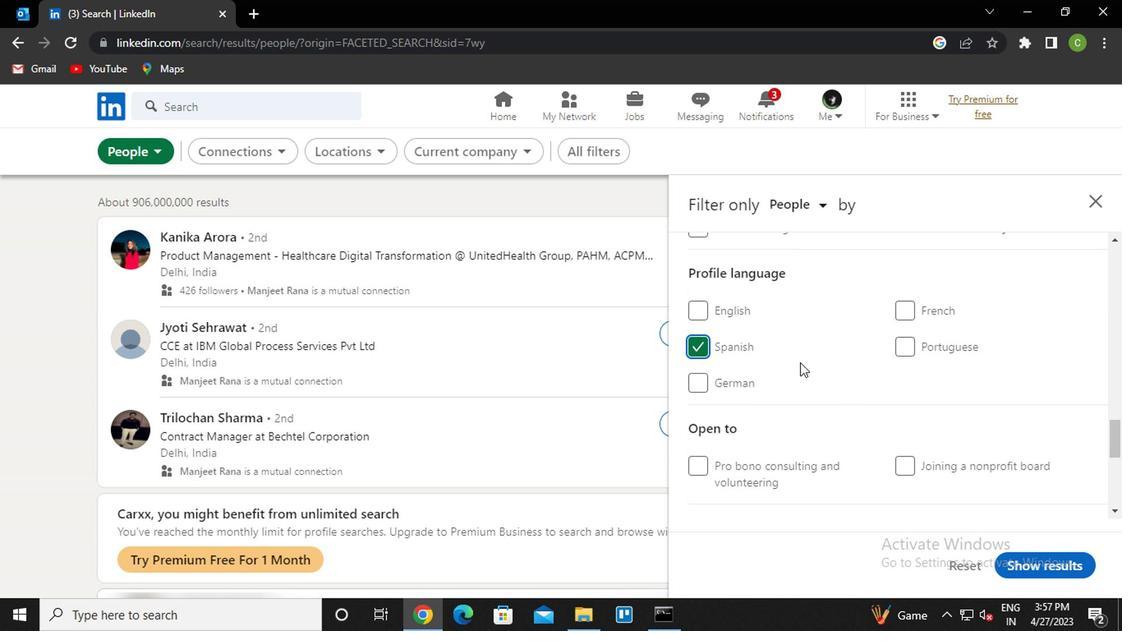 
Action: Mouse scrolled (798, 362) with delta (0, 0)
Screenshot: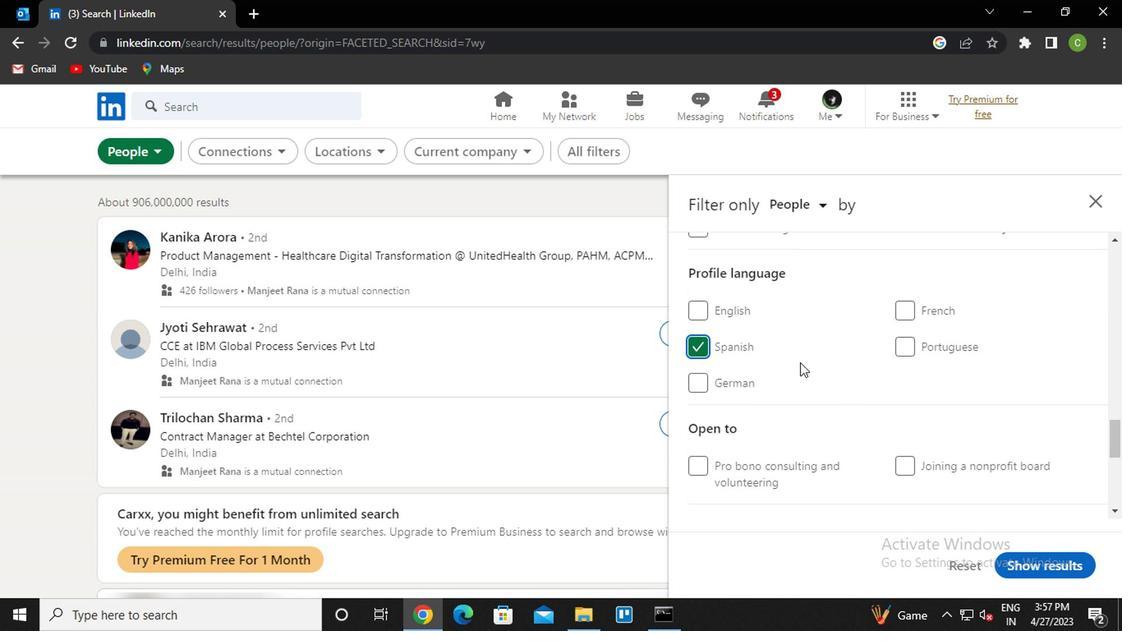 
Action: Mouse scrolled (798, 362) with delta (0, 0)
Screenshot: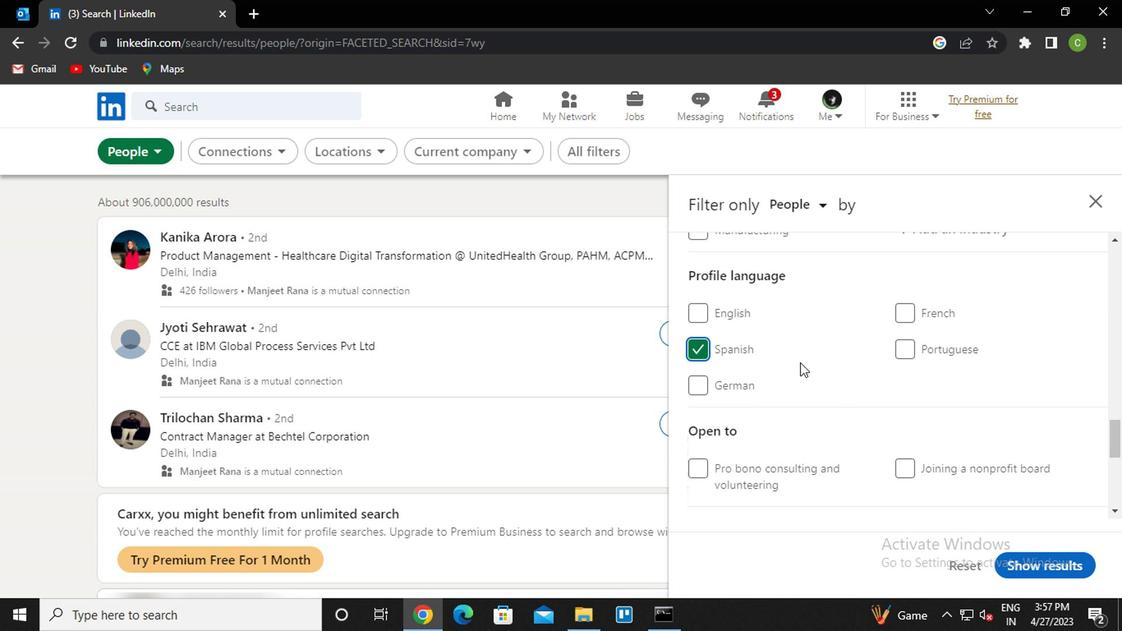 
Action: Mouse scrolled (798, 362) with delta (0, 0)
Screenshot: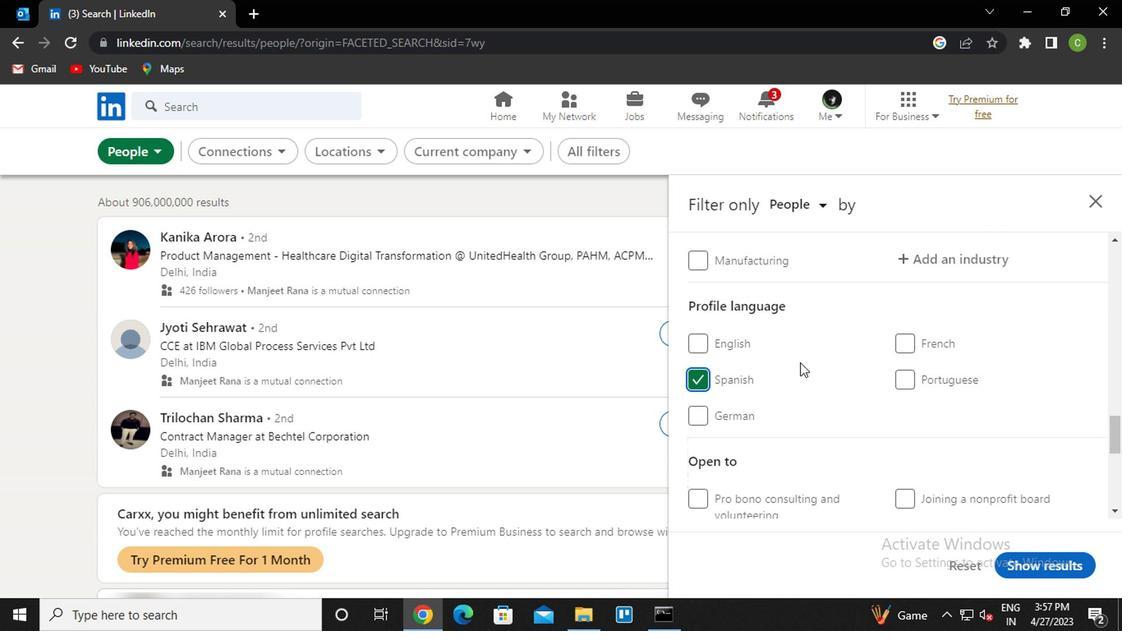 
Action: Mouse scrolled (798, 362) with delta (0, 0)
Screenshot: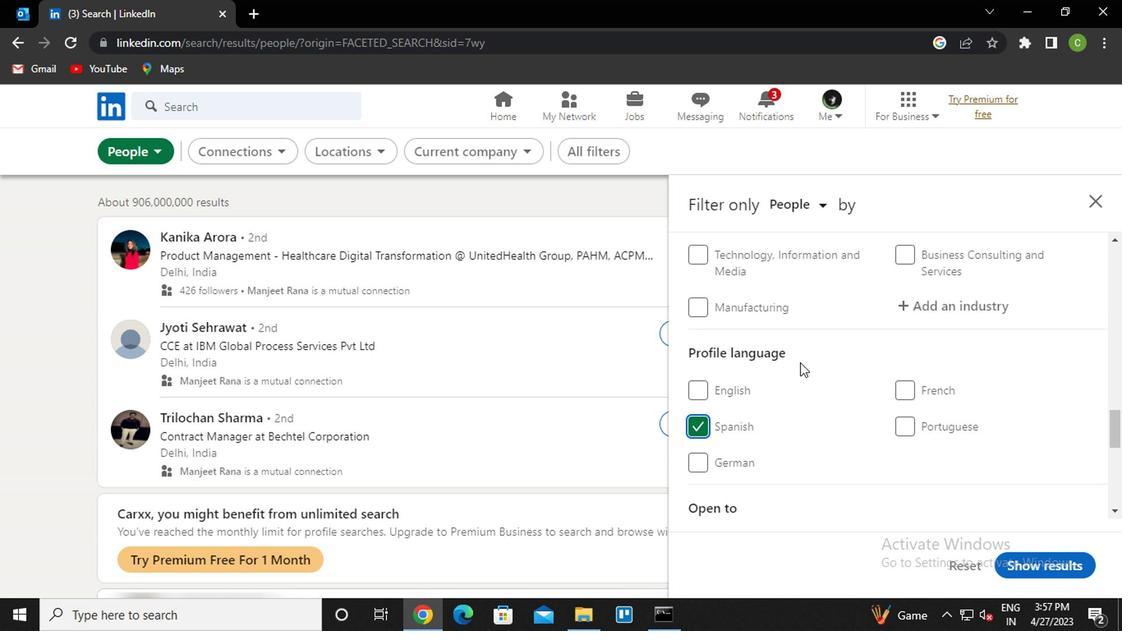 
Action: Mouse moved to (794, 361)
Screenshot: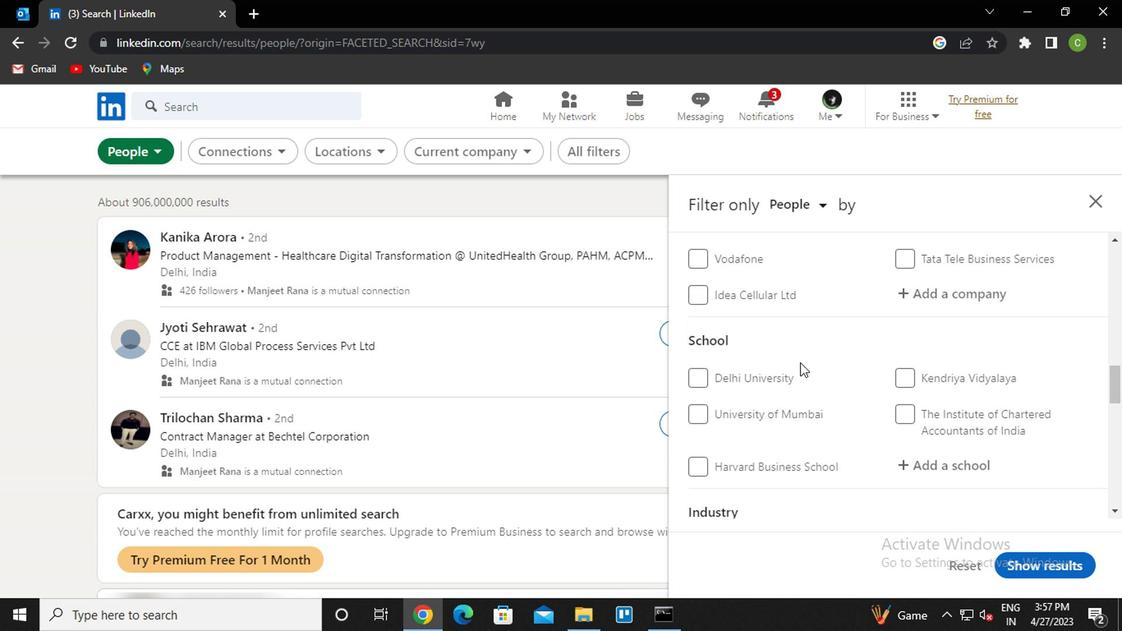 
Action: Mouse scrolled (794, 362) with delta (0, 0)
Screenshot: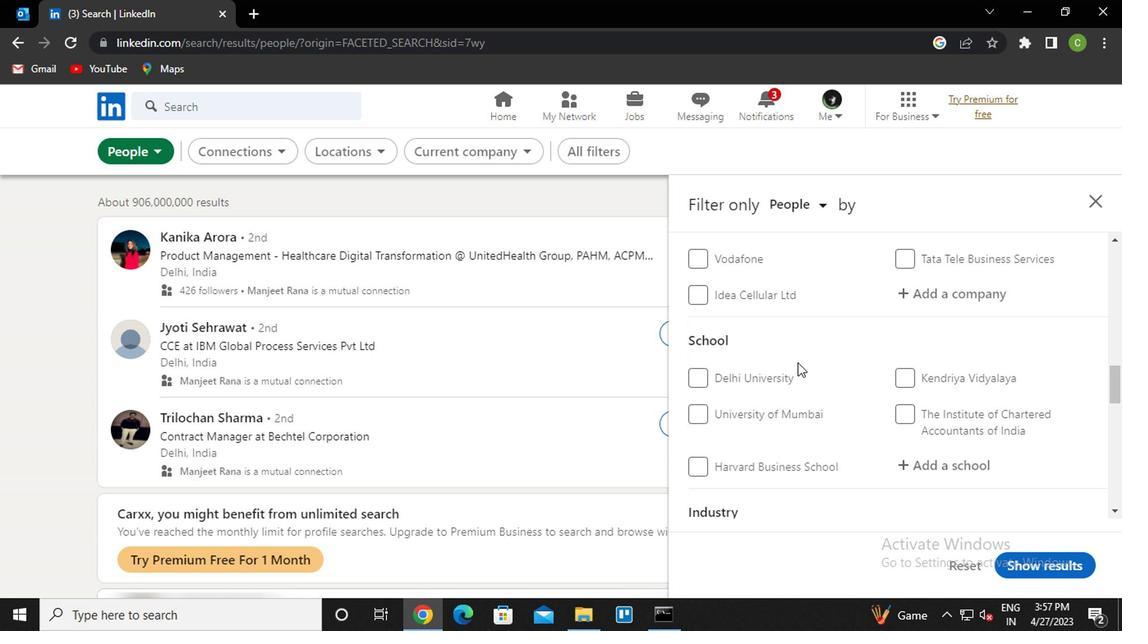 
Action: Mouse scrolled (794, 362) with delta (0, 0)
Screenshot: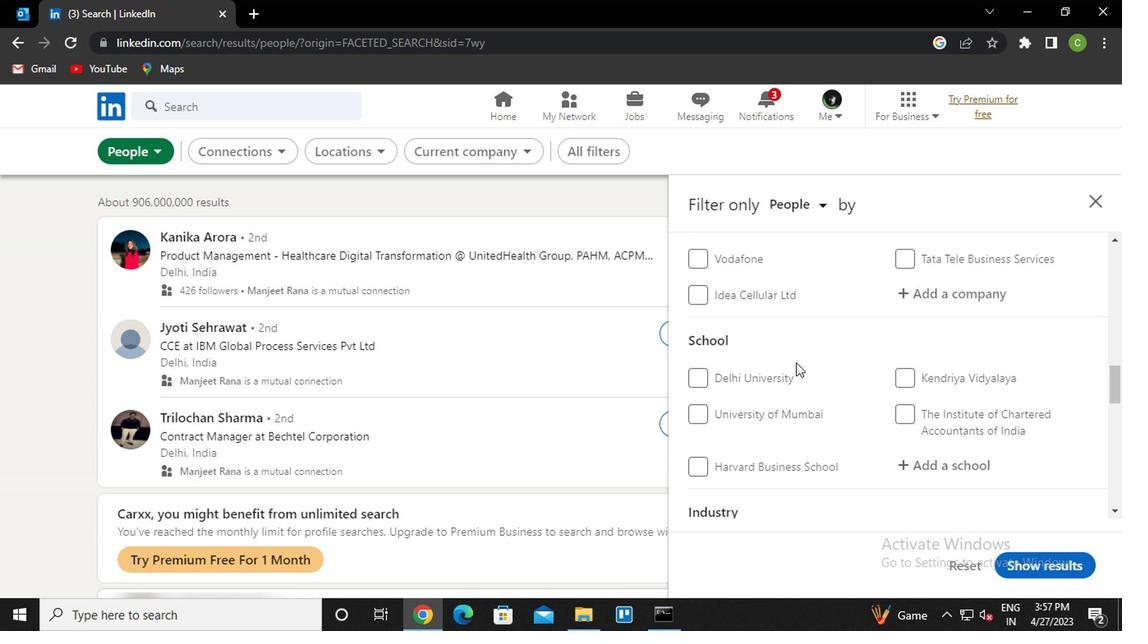 
Action: Mouse moved to (951, 304)
Screenshot: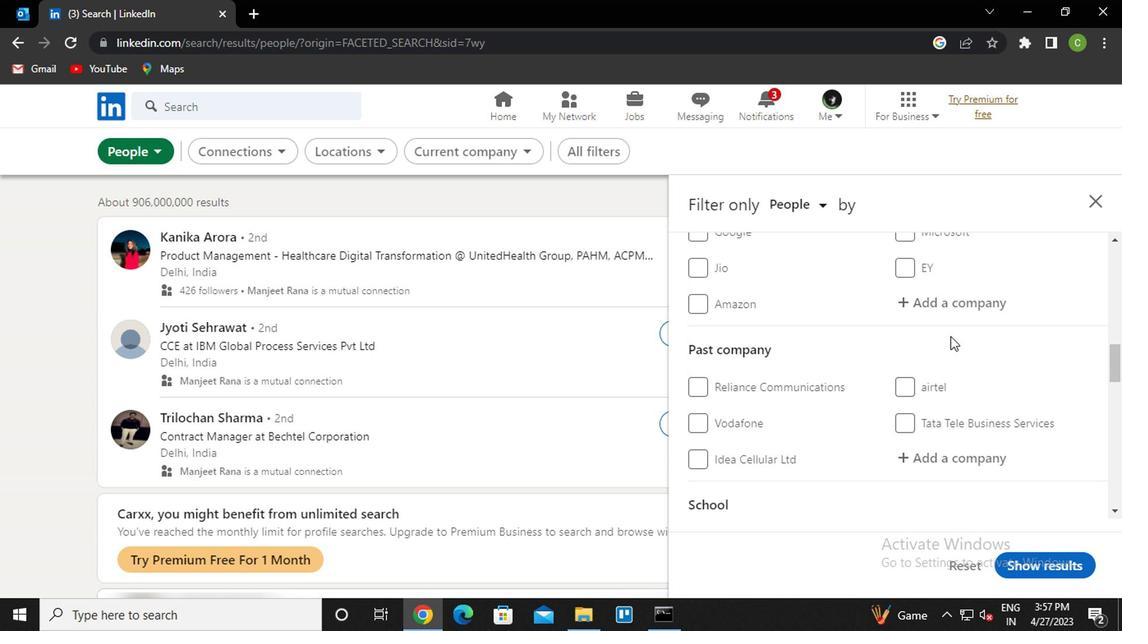 
Action: Mouse pressed left at (951, 304)
Screenshot: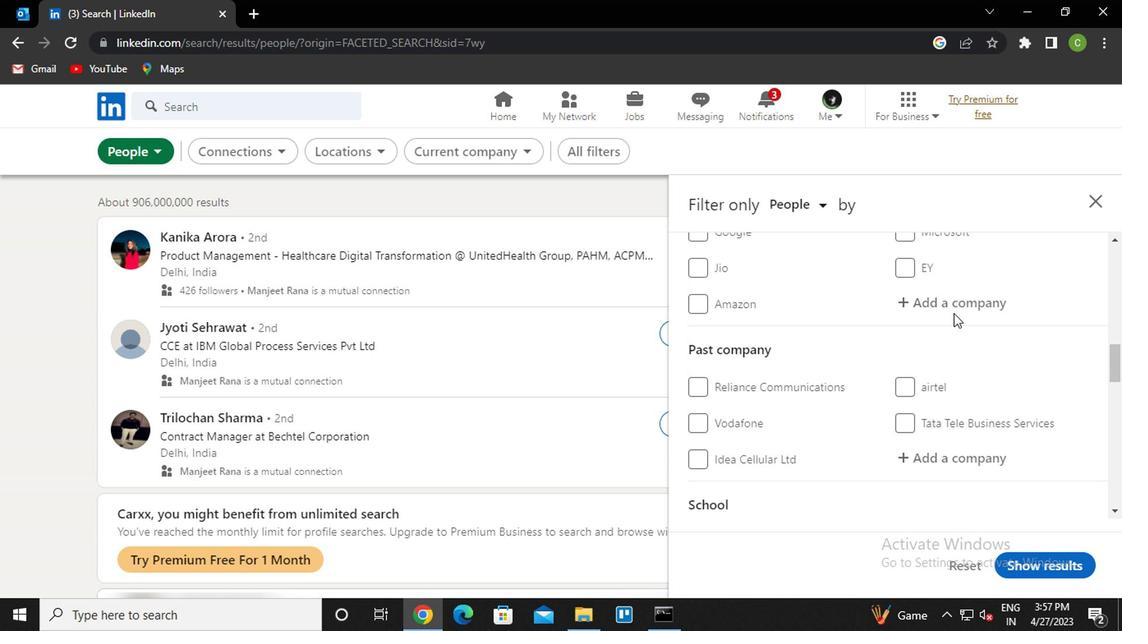 
Action: Mouse moved to (951, 302)
Screenshot: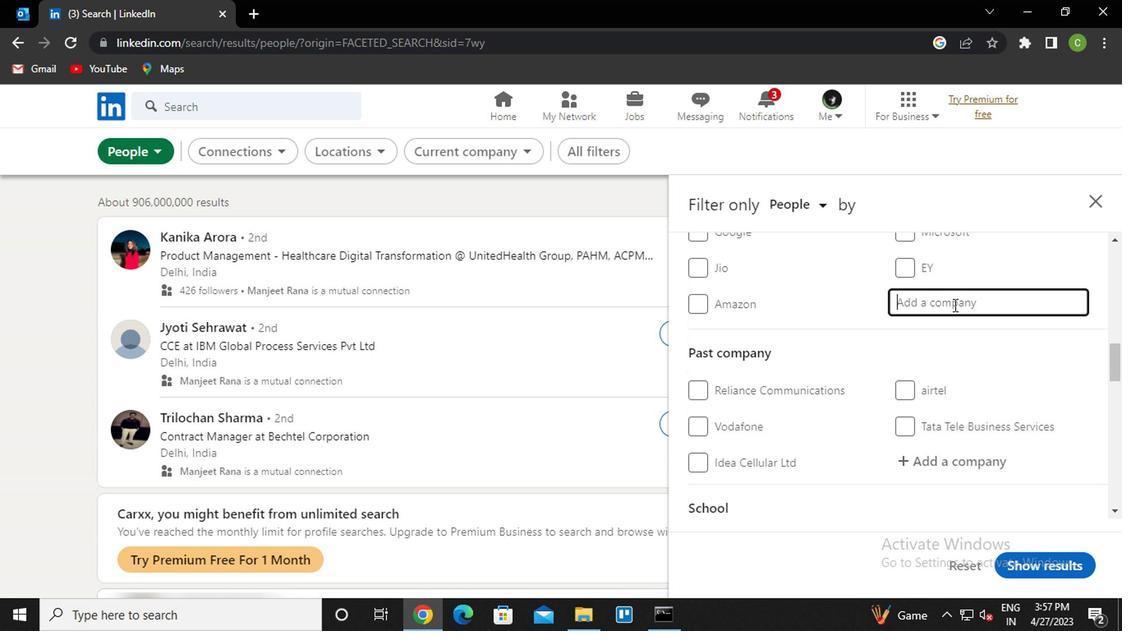 
Action: Key pressed iq<Key.caps_lock>uest<Key.down><Key.enter>
Screenshot: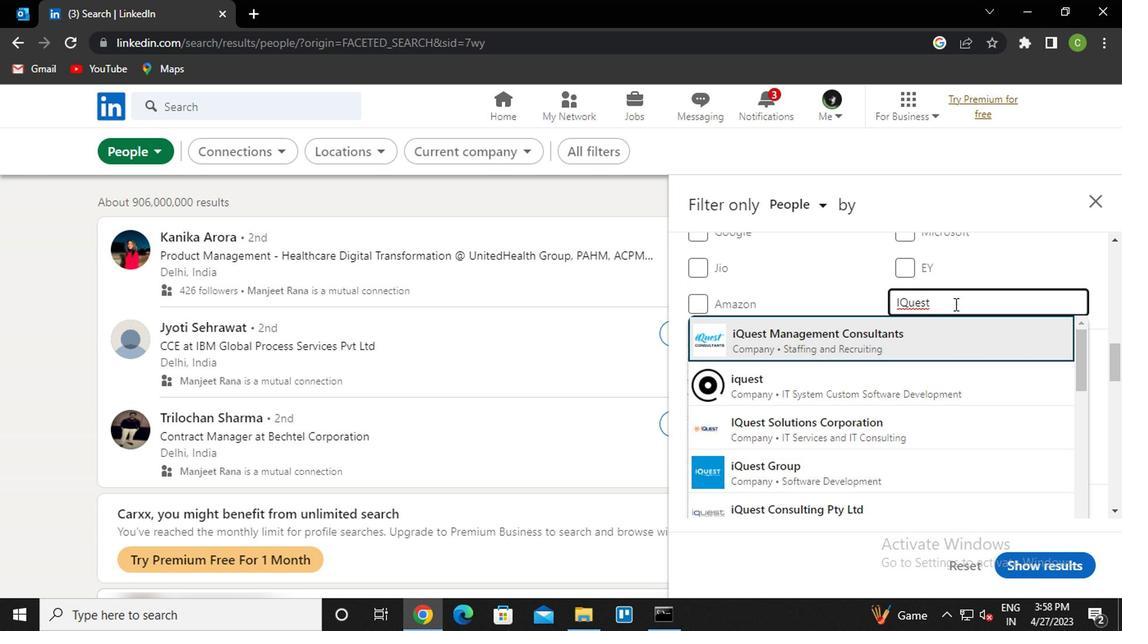 
Action: Mouse moved to (953, 281)
Screenshot: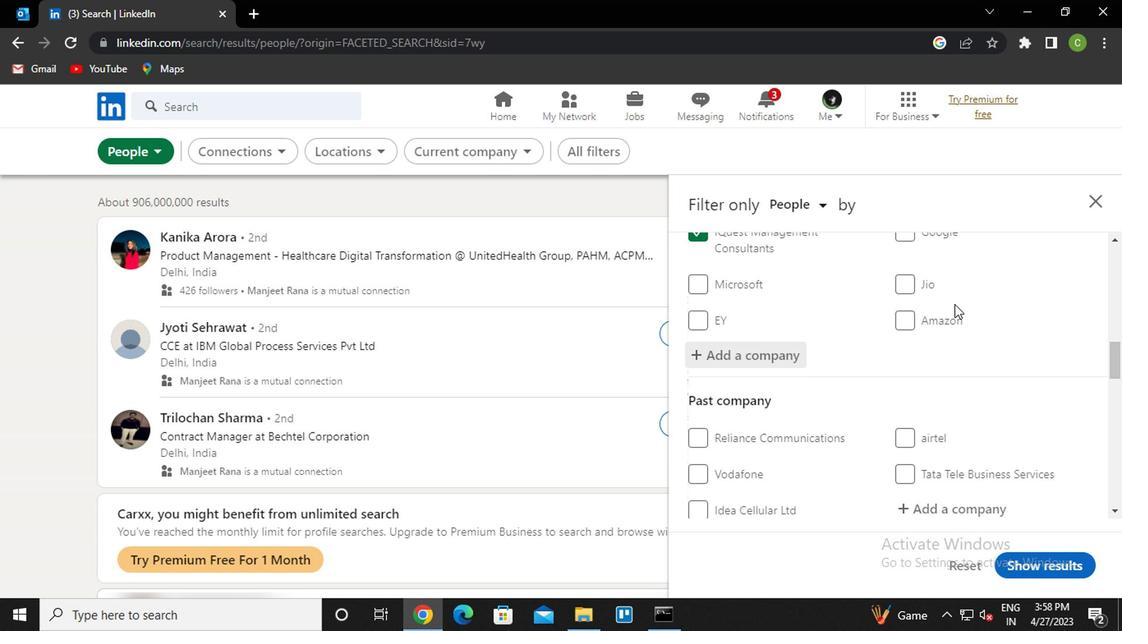 
Action: Mouse scrolled (953, 280) with delta (0, -1)
Screenshot: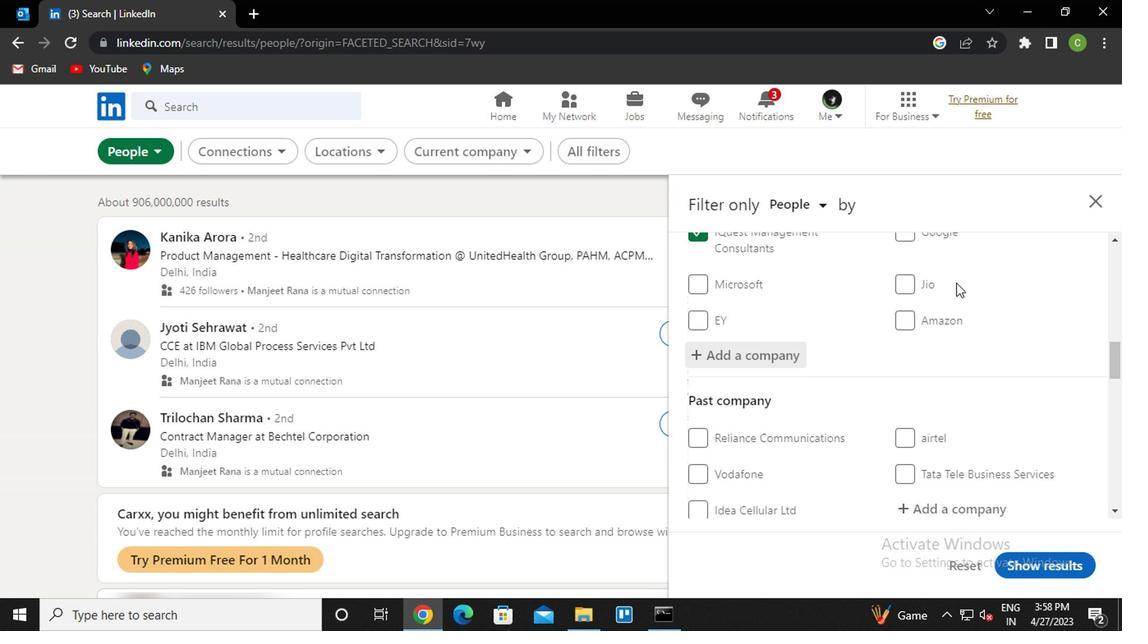 
Action: Mouse moved to (951, 281)
Screenshot: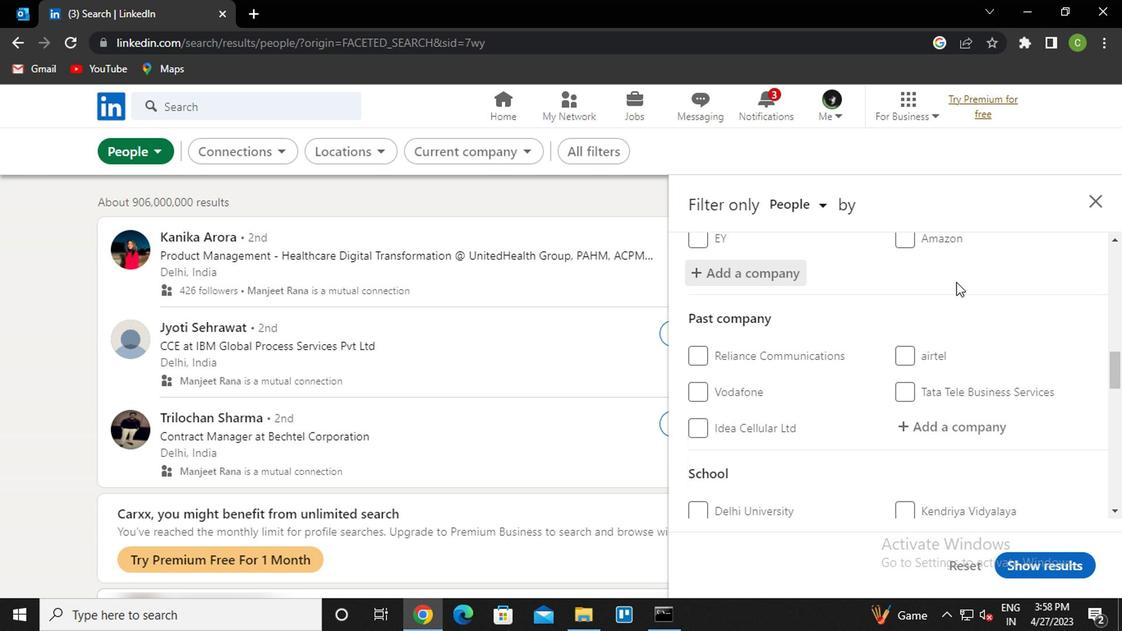 
Action: Mouse scrolled (951, 280) with delta (0, -1)
Screenshot: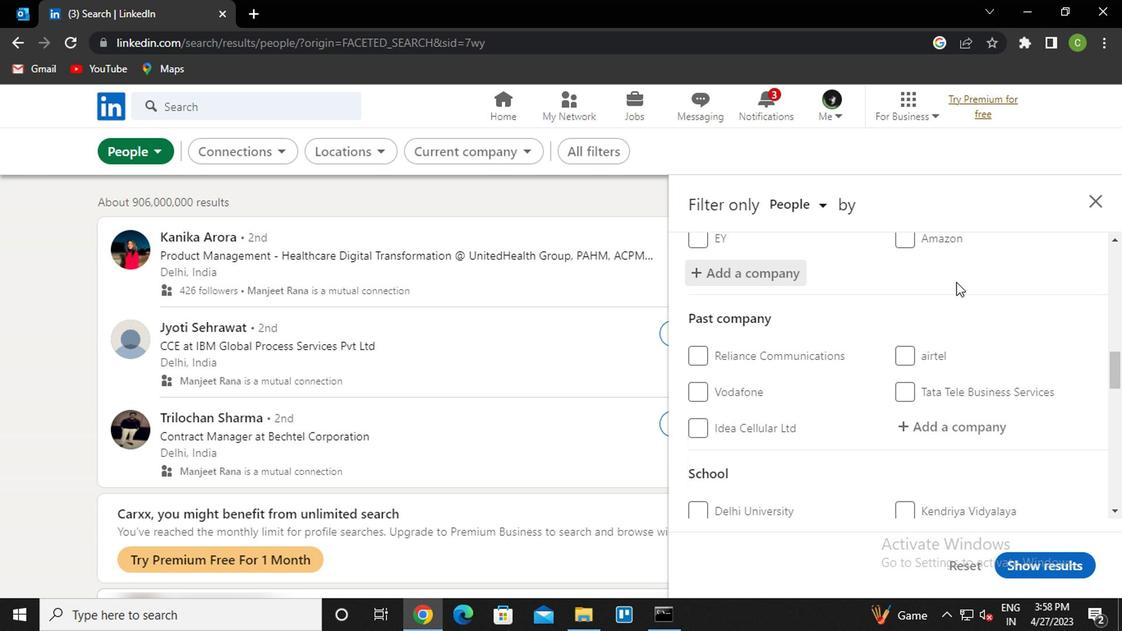 
Action: Mouse moved to (949, 284)
Screenshot: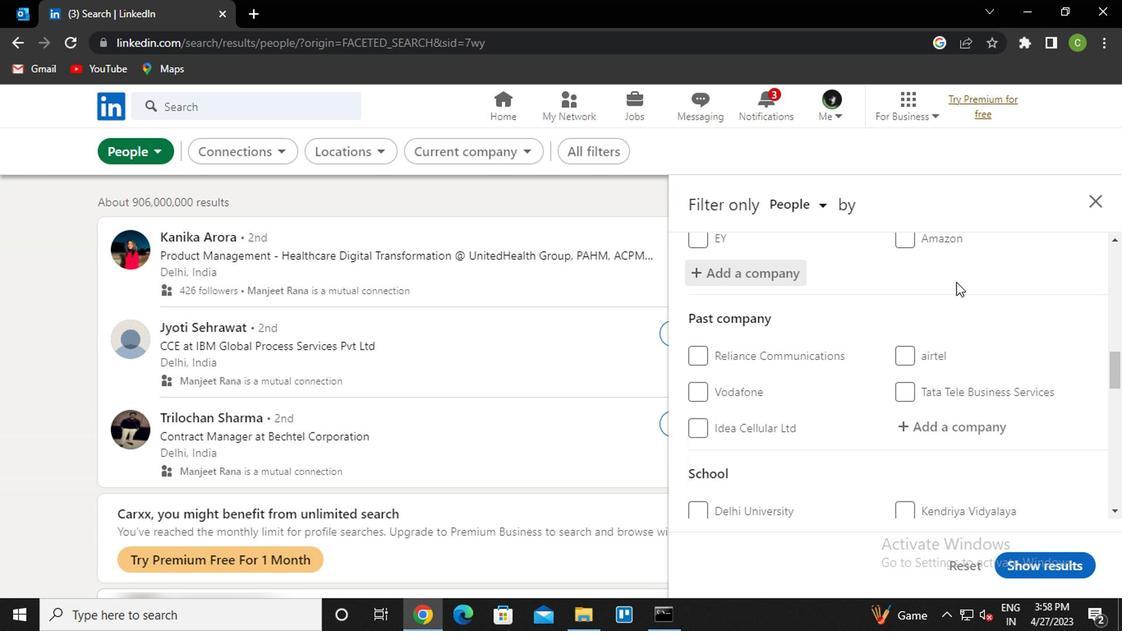 
Action: Mouse scrolled (949, 282) with delta (0, -1)
Screenshot: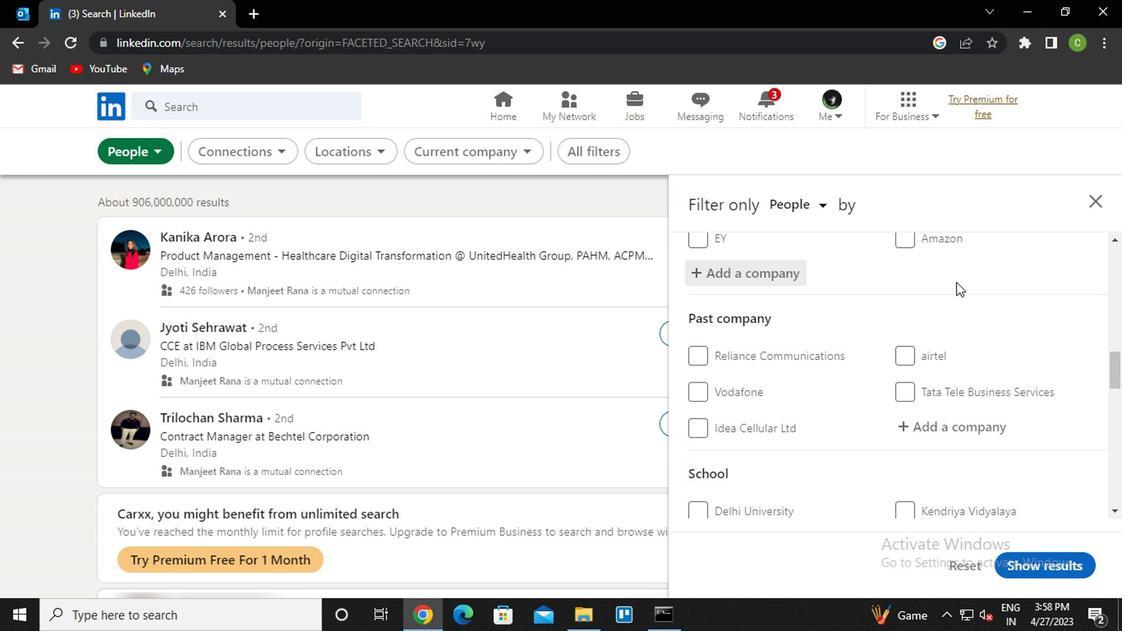 
Action: Mouse scrolled (949, 282) with delta (0, -1)
Screenshot: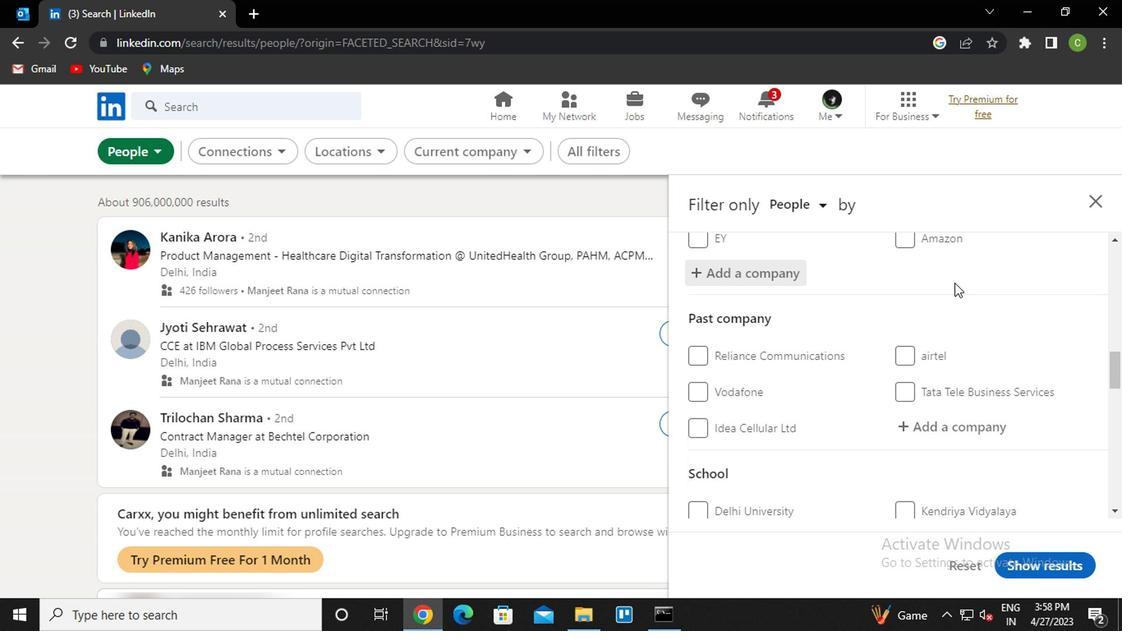 
Action: Mouse moved to (954, 342)
Screenshot: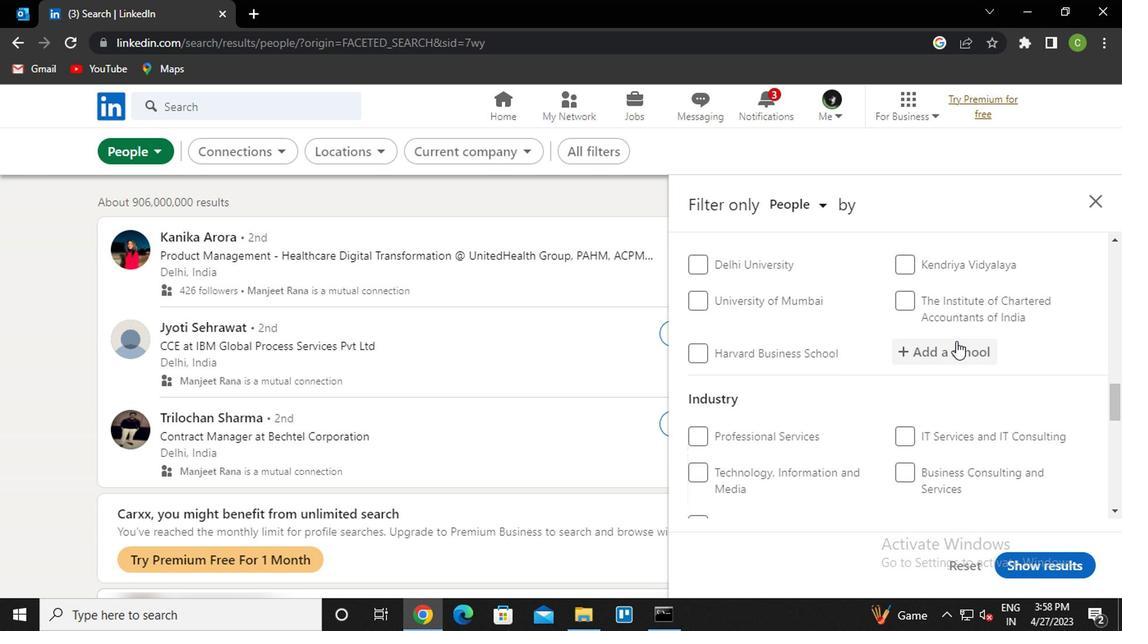 
Action: Mouse pressed left at (954, 342)
Screenshot: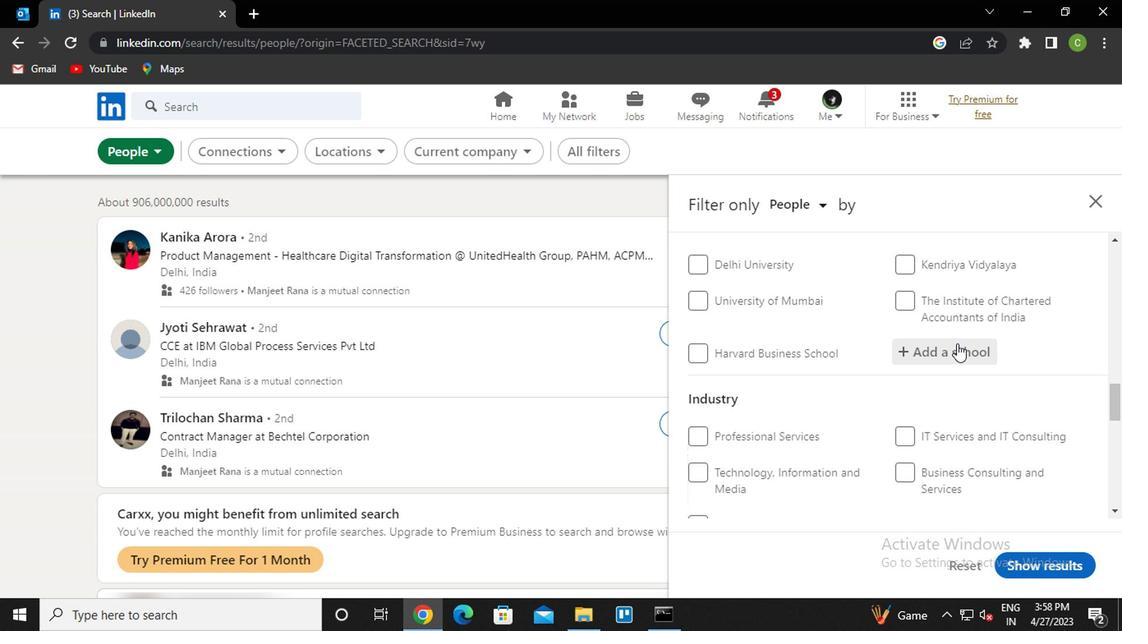 
Action: Key pressed <Key.caps_lock>i<Key.caps_lock>Nsurance<Key.space><Key.caps_lock>in<Key.down><Key.down><Key.enter>
Screenshot: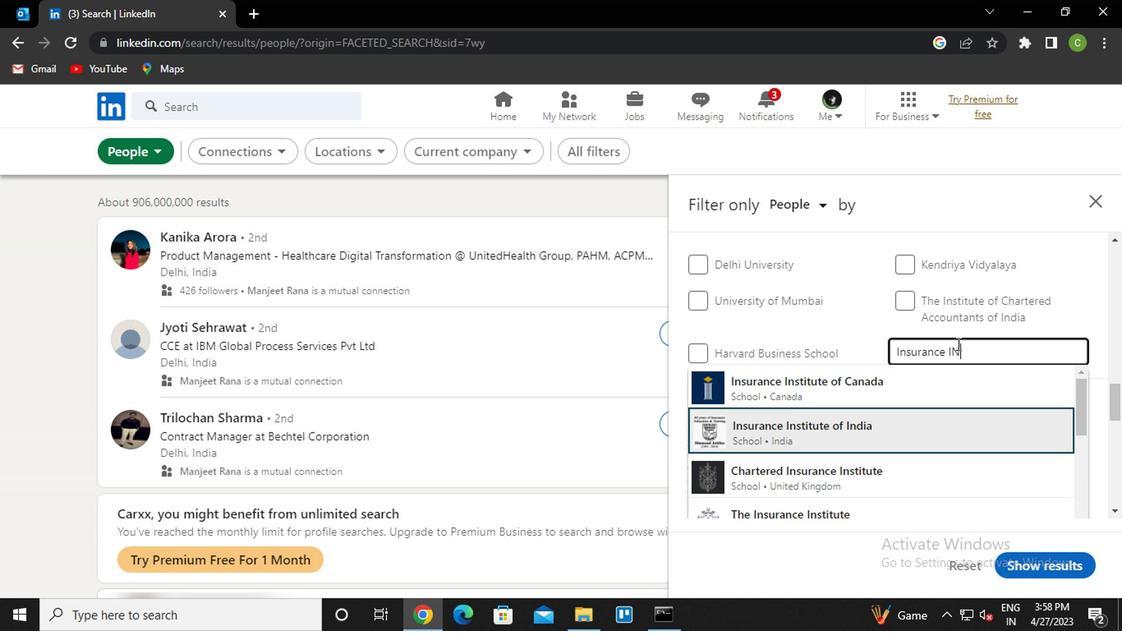 
Action: Mouse scrolled (954, 342) with delta (0, 0)
Screenshot: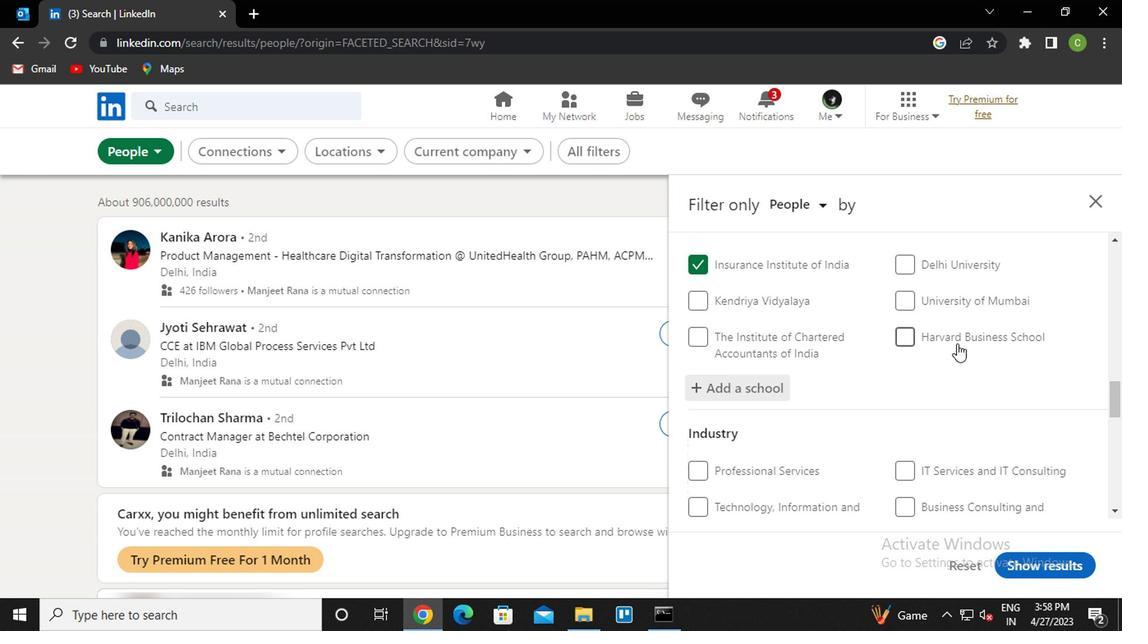 
Action: Mouse moved to (954, 344)
Screenshot: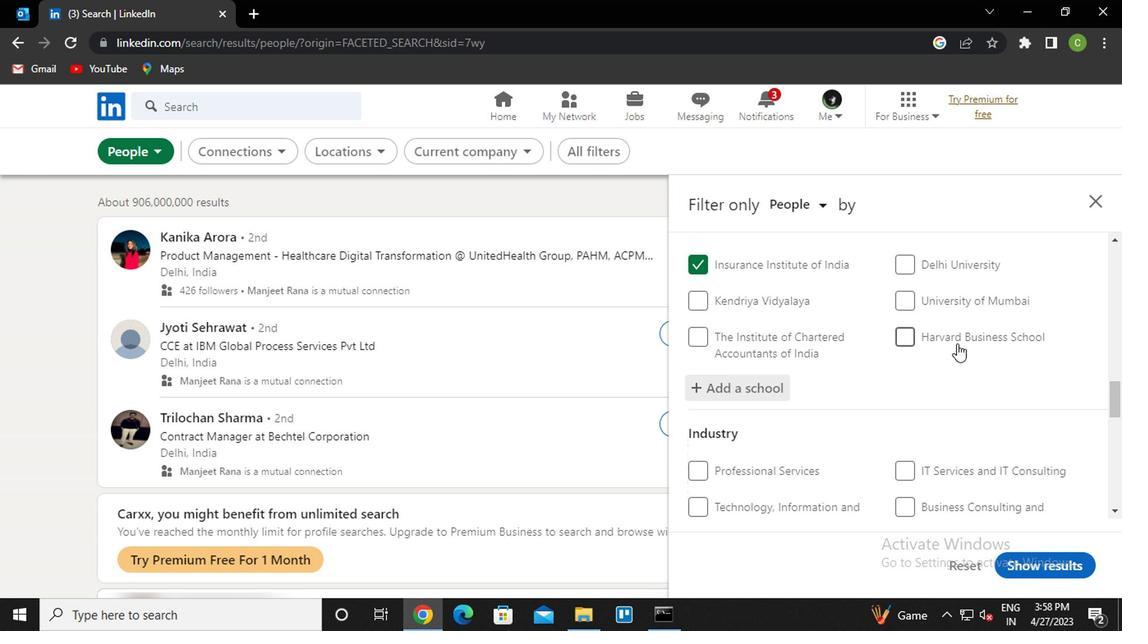 
Action: Mouse scrolled (954, 343) with delta (0, 0)
Screenshot: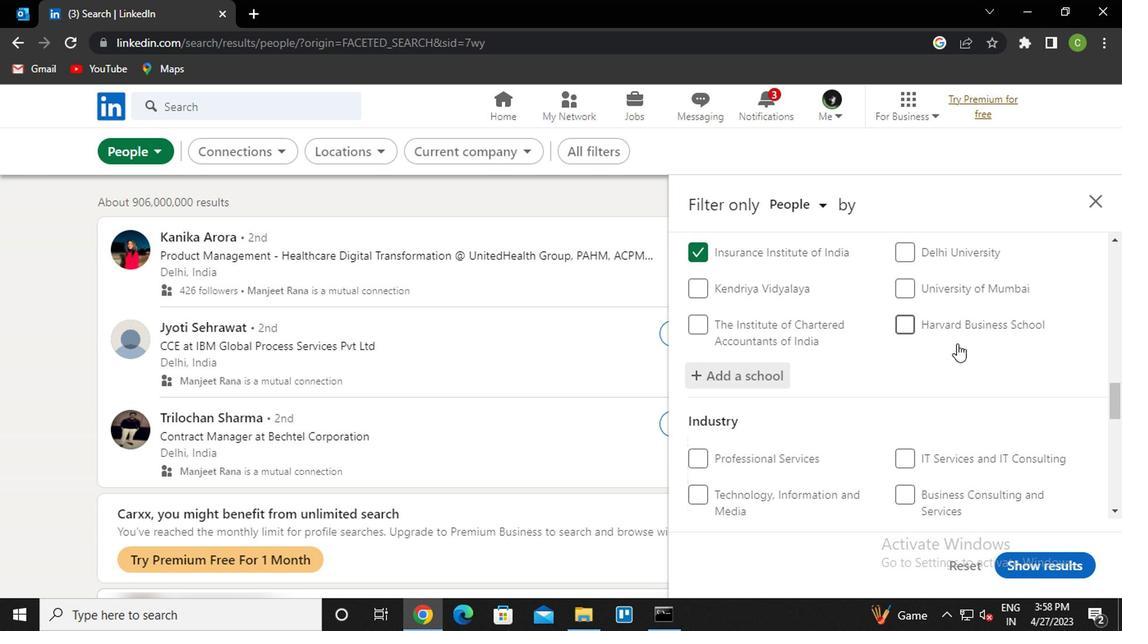 
Action: Mouse scrolled (954, 343) with delta (0, 0)
Screenshot: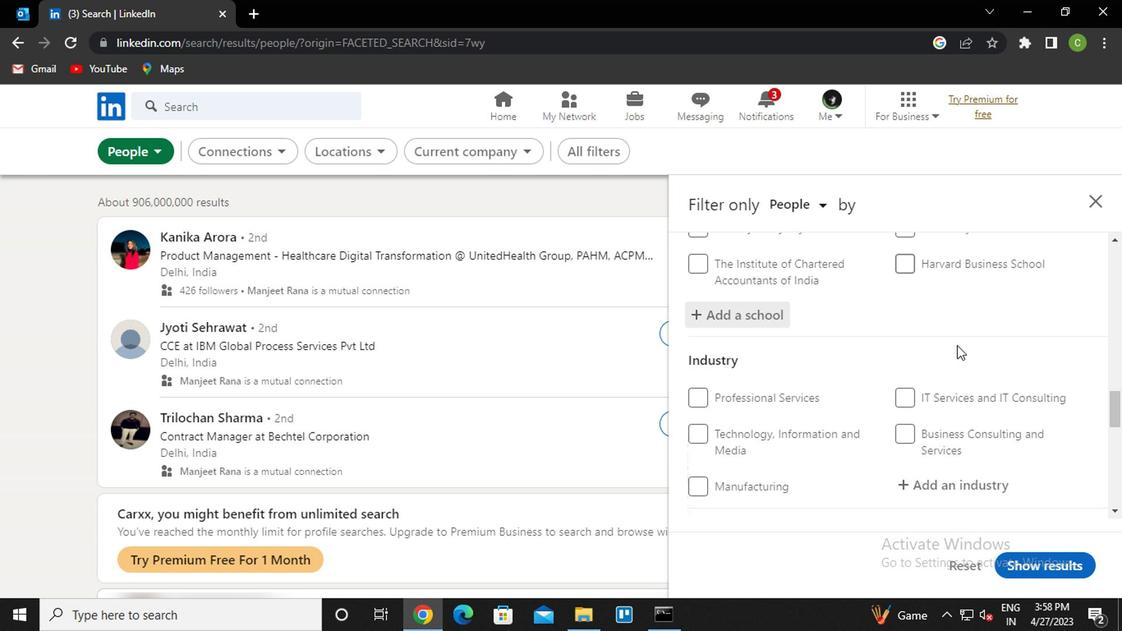 
Action: Mouse scrolled (954, 343) with delta (0, 0)
Screenshot: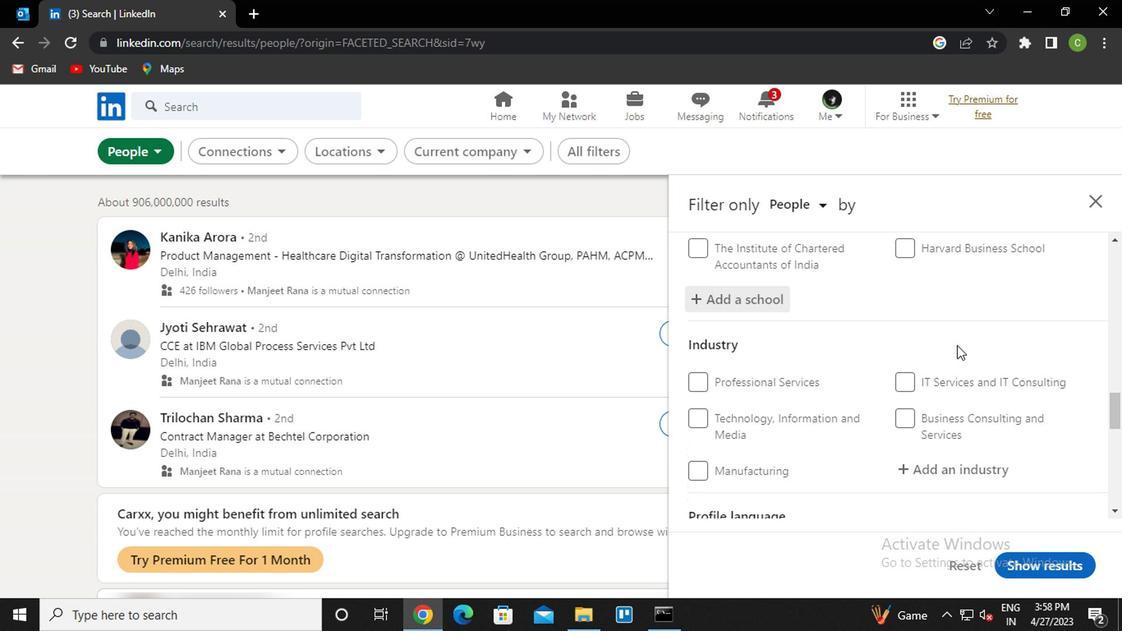 
Action: Mouse moved to (953, 306)
Screenshot: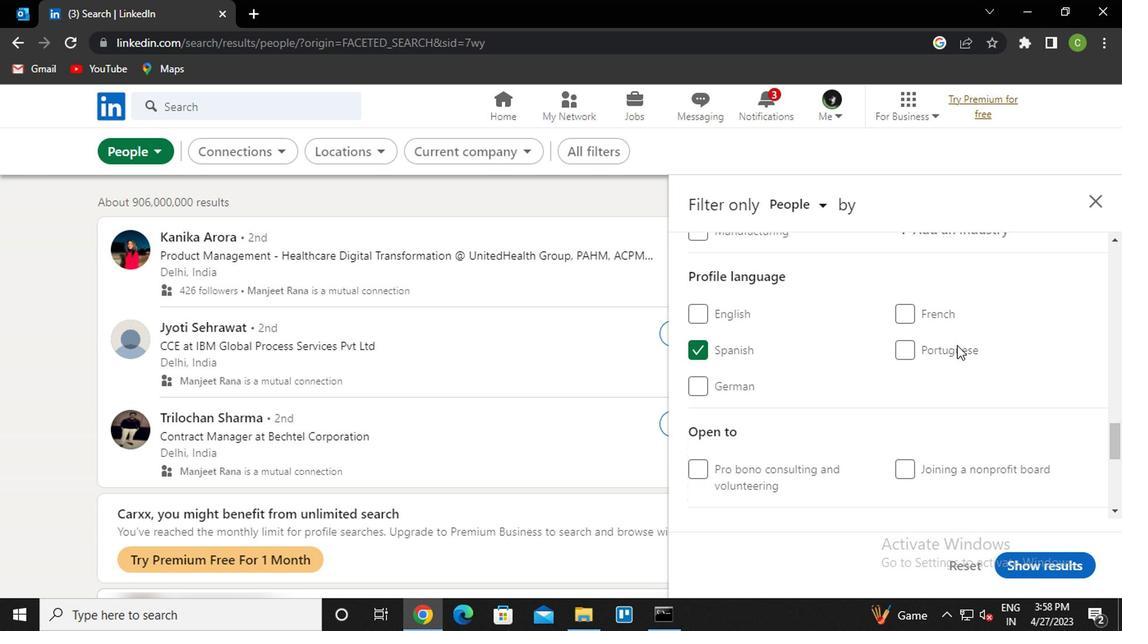 
Action: Mouse scrolled (953, 306) with delta (0, 0)
Screenshot: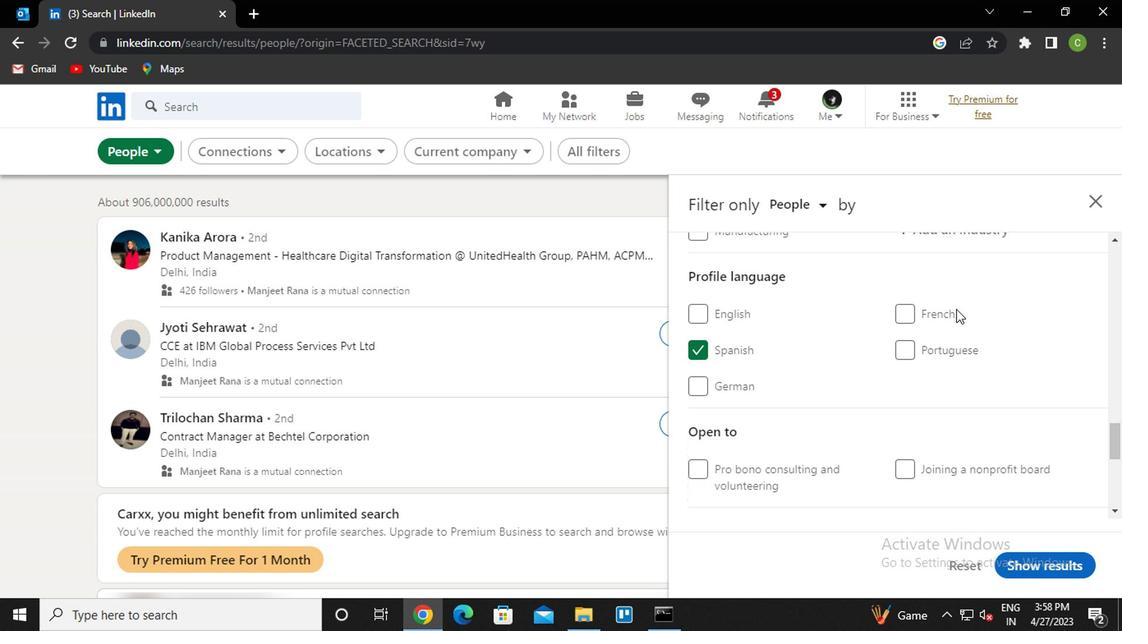 
Action: Mouse moved to (956, 314)
Screenshot: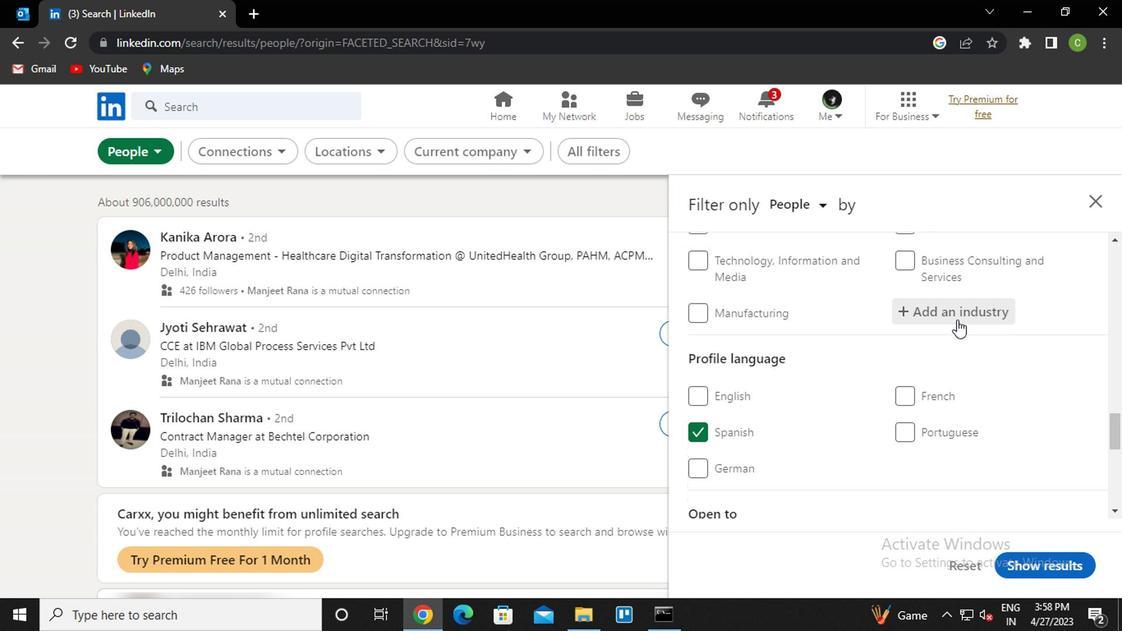 
Action: Mouse pressed left at (956, 314)
Screenshot: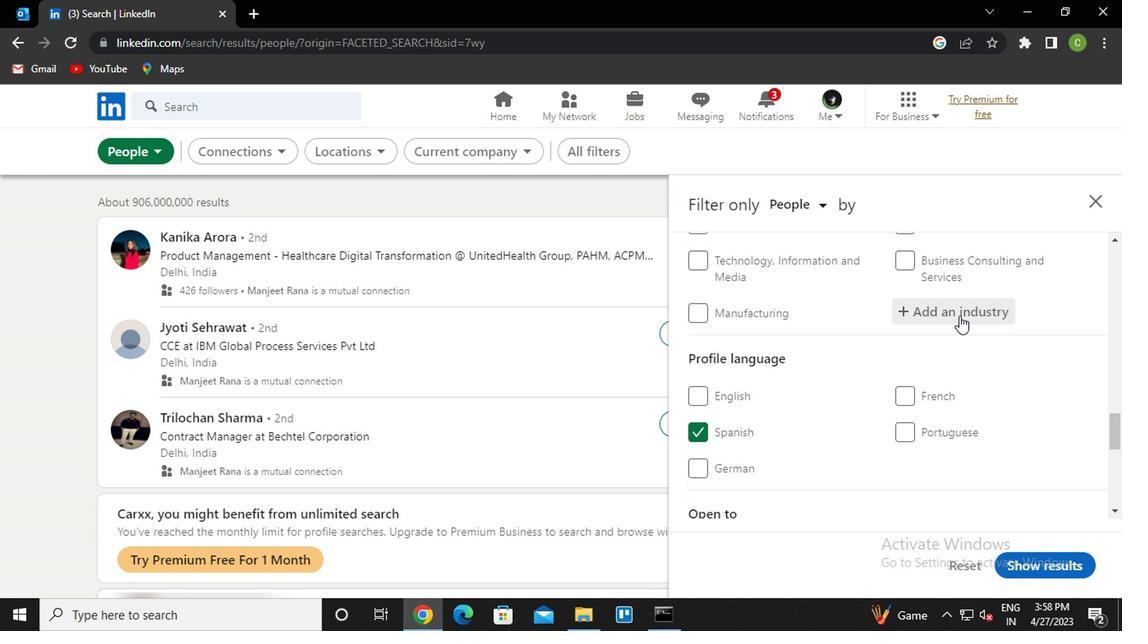 
Action: Key pressed <Key.caps_lock><Key.caps_lock>n<Key.caps_lock>ursing<Key.down><Key.enter>
Screenshot: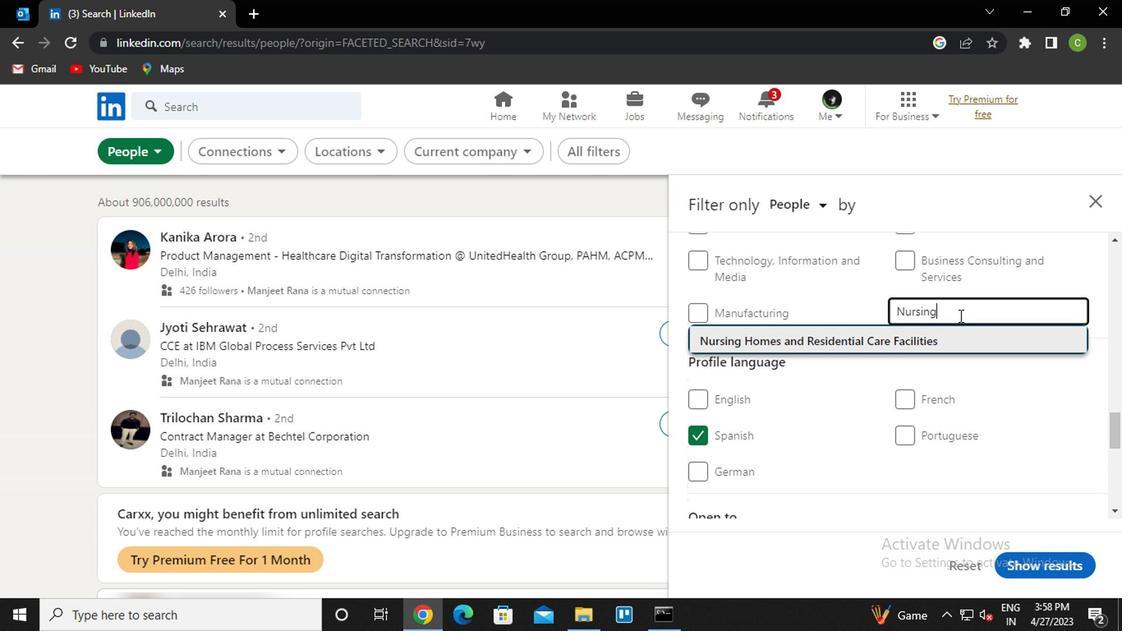 
Action: Mouse scrolled (956, 313) with delta (0, 0)
Screenshot: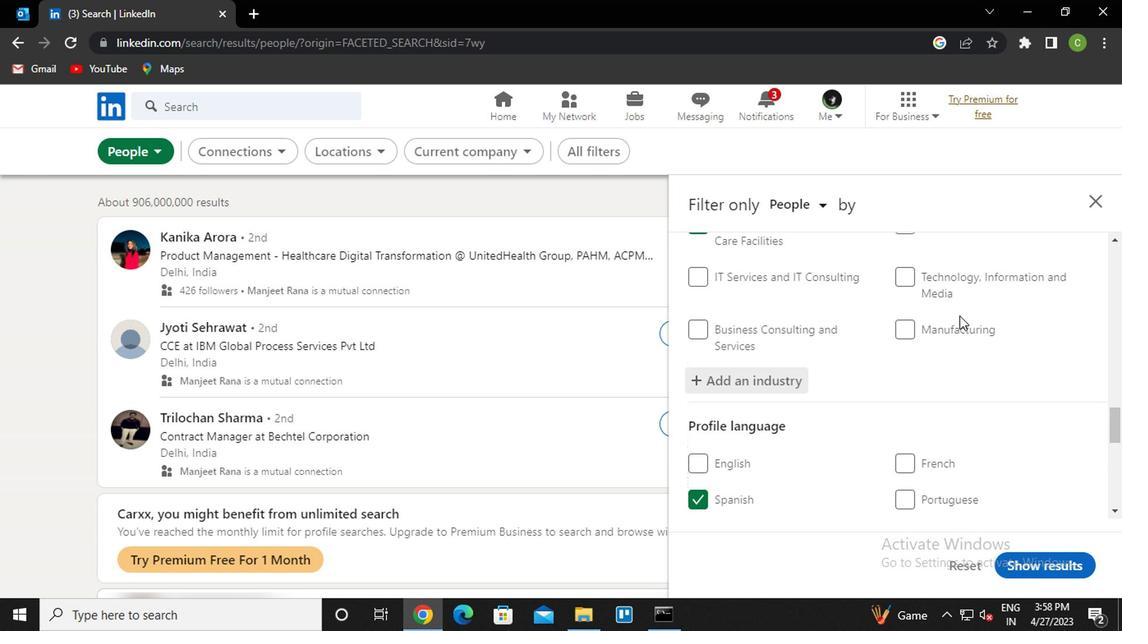 
Action: Mouse moved to (956, 314)
Screenshot: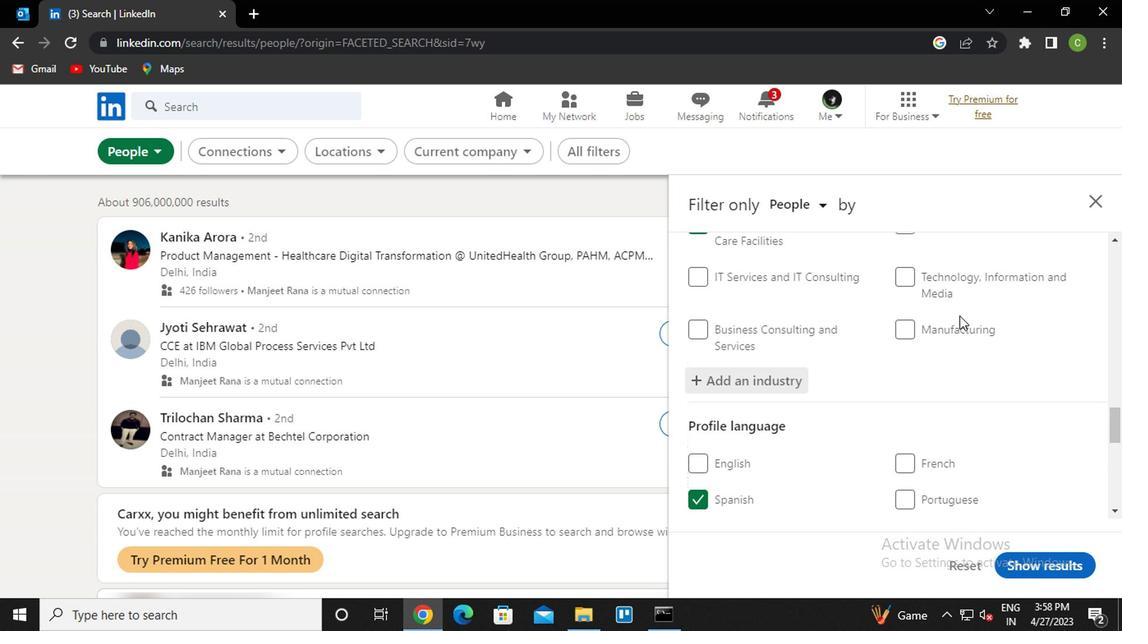 
Action: Mouse scrolled (956, 313) with delta (0, 0)
Screenshot: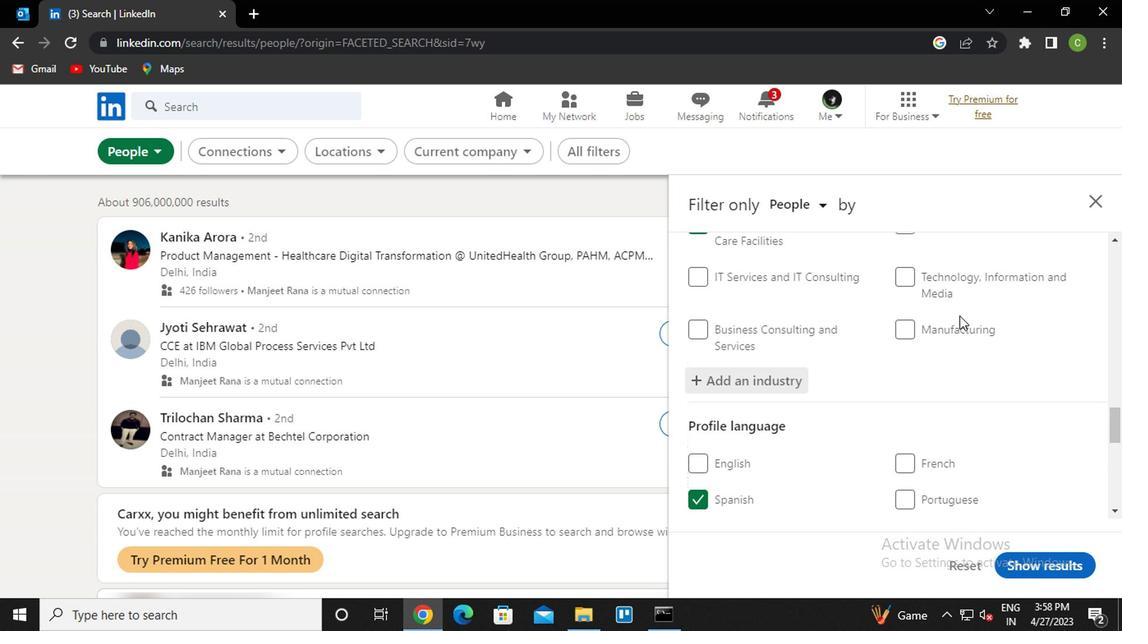 
Action: Mouse scrolled (956, 313) with delta (0, 0)
Screenshot: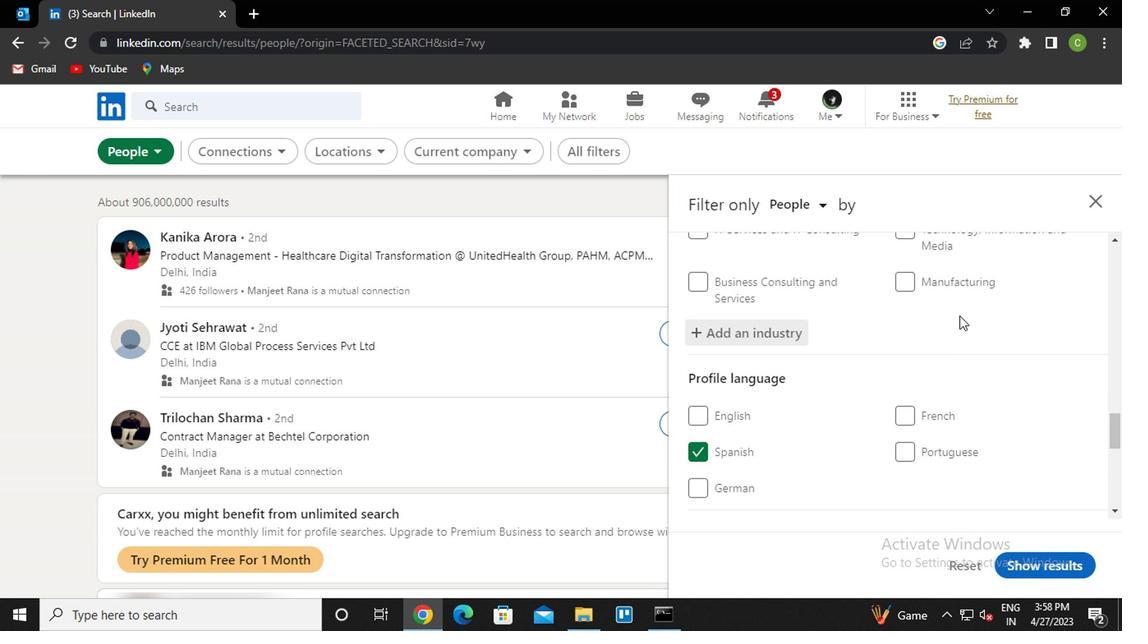 
Action: Mouse scrolled (956, 313) with delta (0, 0)
Screenshot: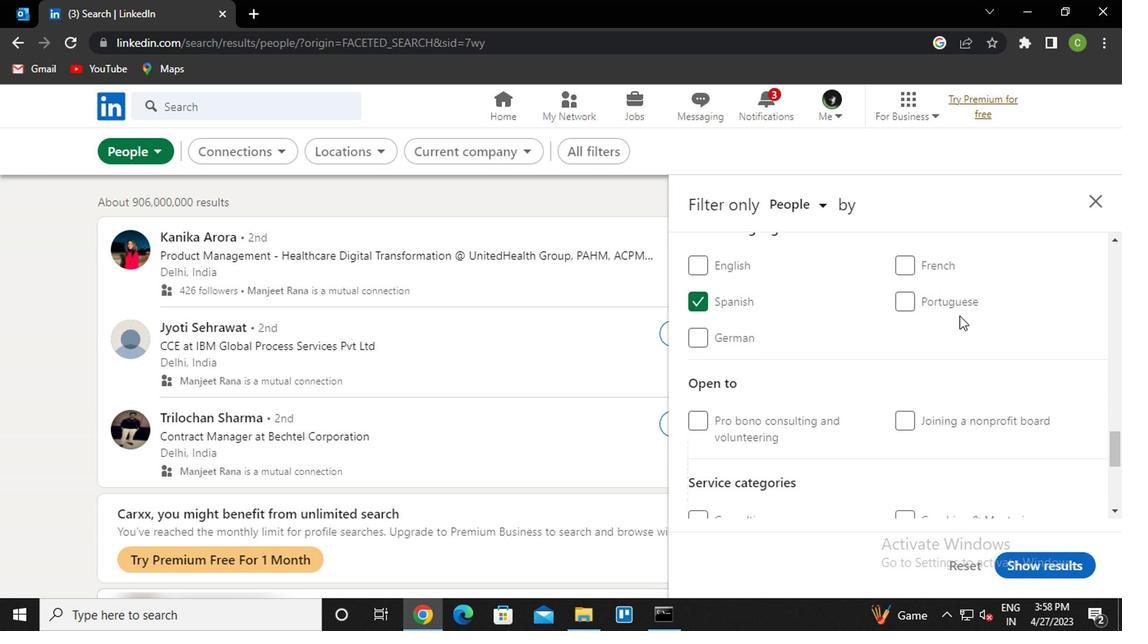 
Action: Mouse moved to (935, 361)
Screenshot: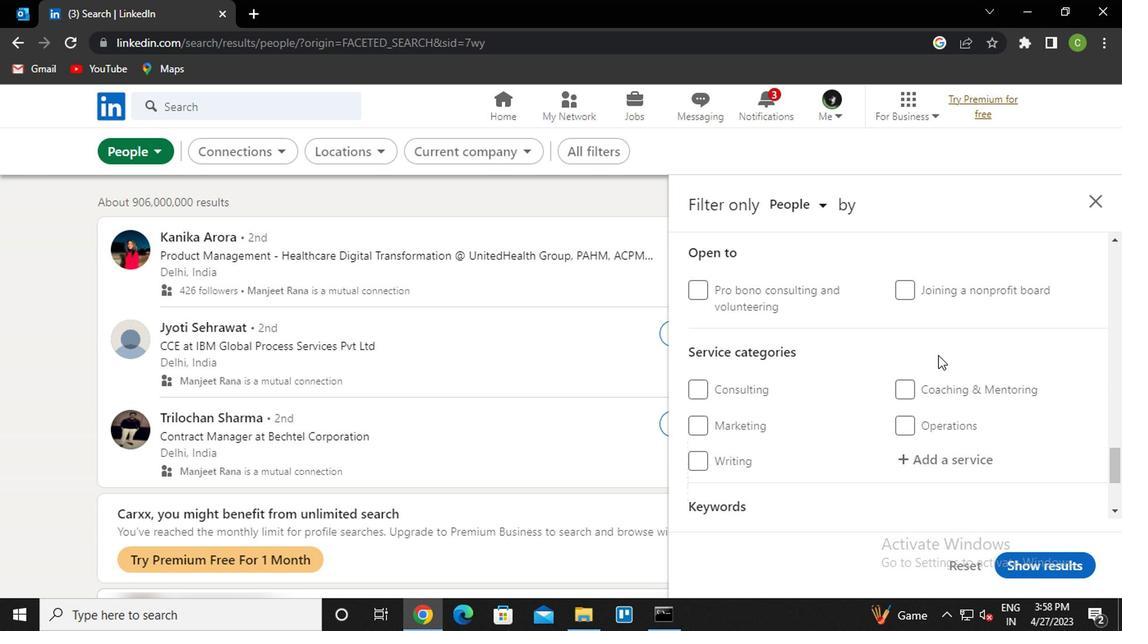 
Action: Mouse scrolled (935, 360) with delta (0, -1)
Screenshot: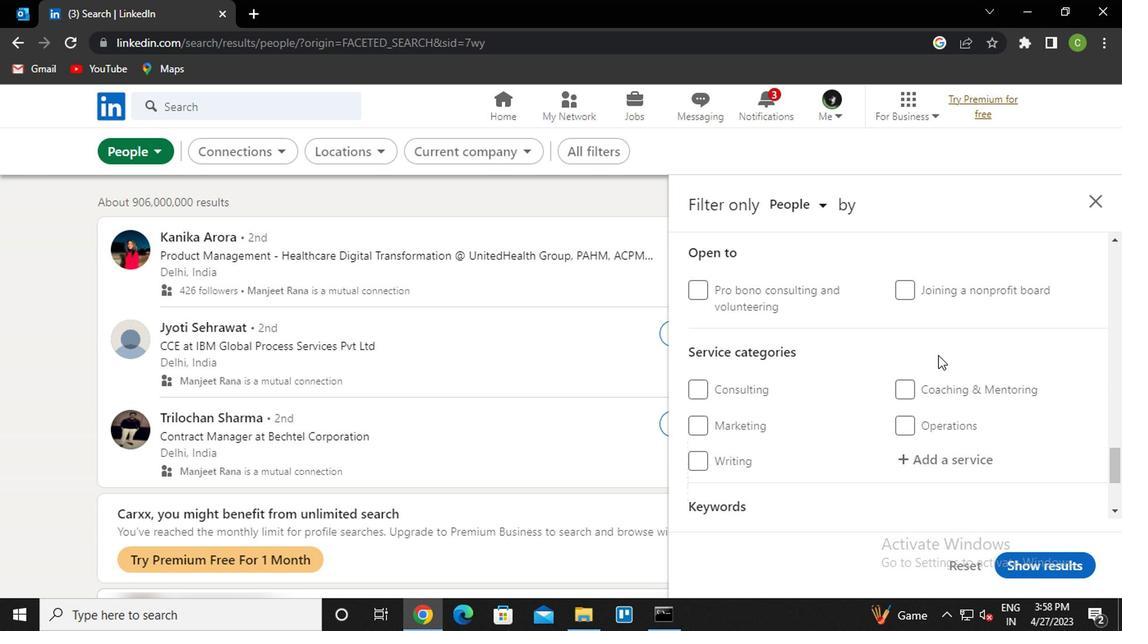 
Action: Mouse moved to (943, 372)
Screenshot: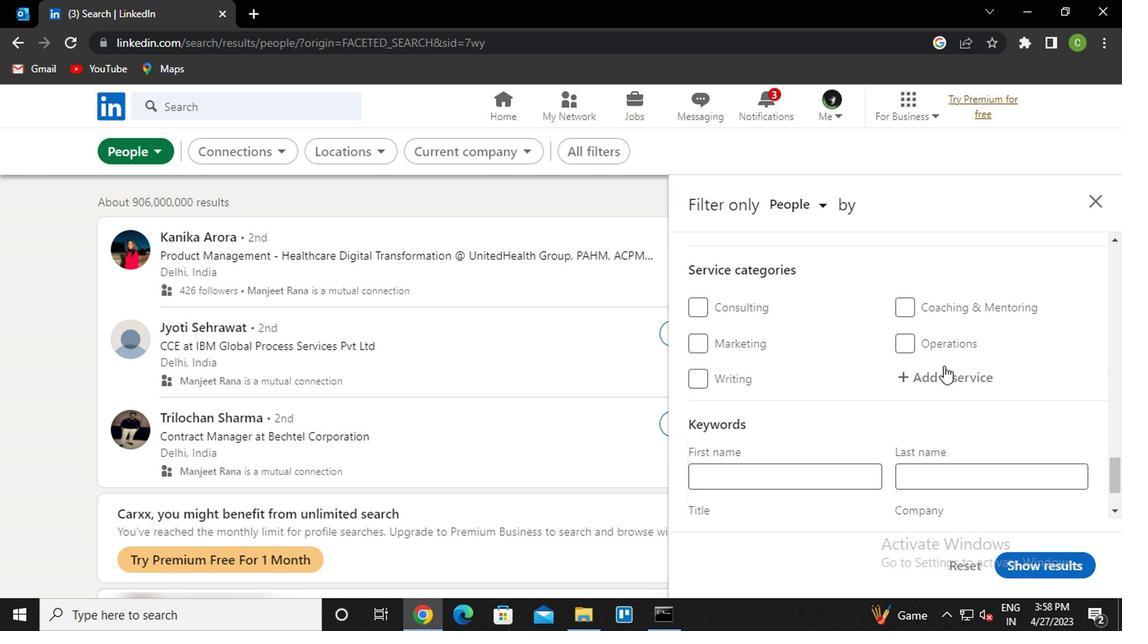 
Action: Mouse pressed left at (943, 372)
Screenshot: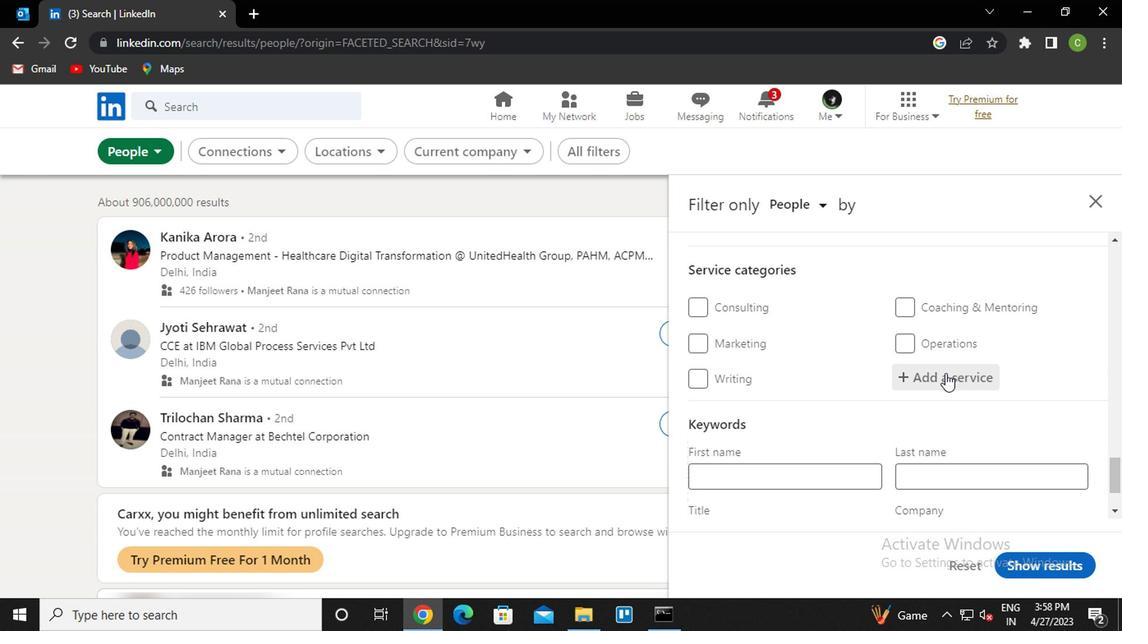 
Action: Key pressed <Key.caps_lock>w<Key.caps_lock>Eb<Key.space>d<Key.down><Key.down><Key.enter>
Screenshot: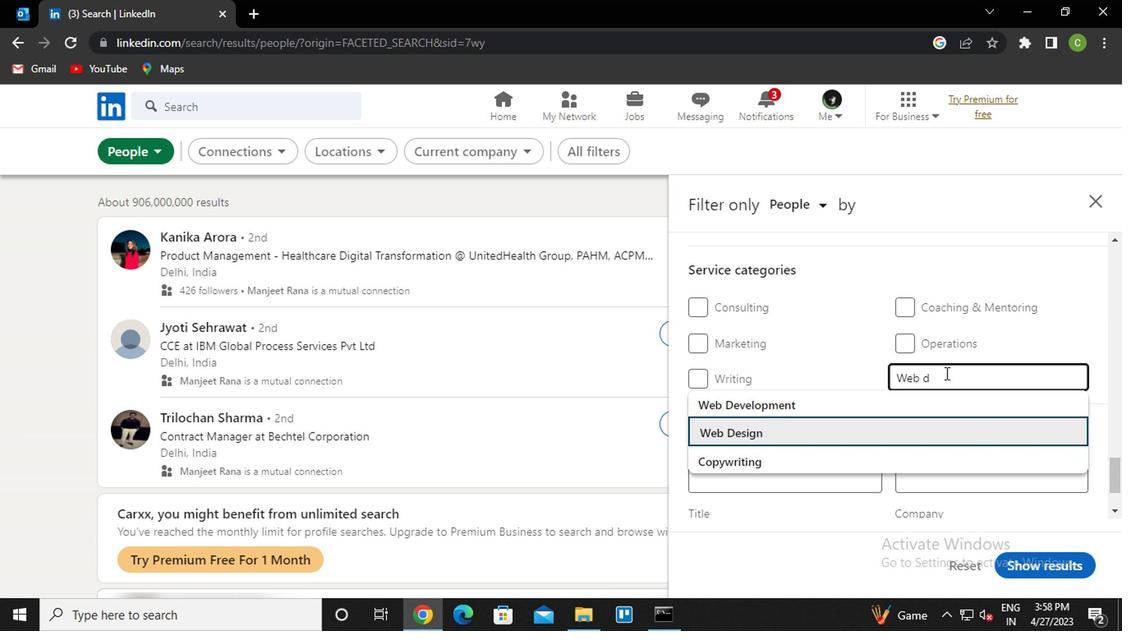 
Action: Mouse scrolled (943, 371) with delta (0, 0)
Screenshot: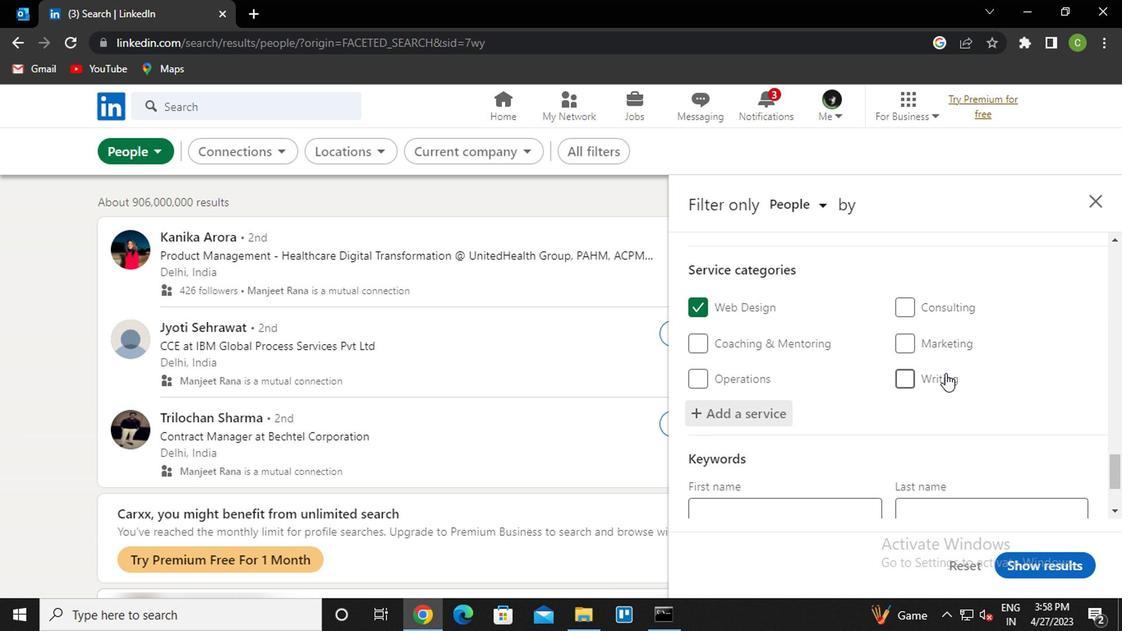
Action: Mouse scrolled (943, 371) with delta (0, 0)
Screenshot: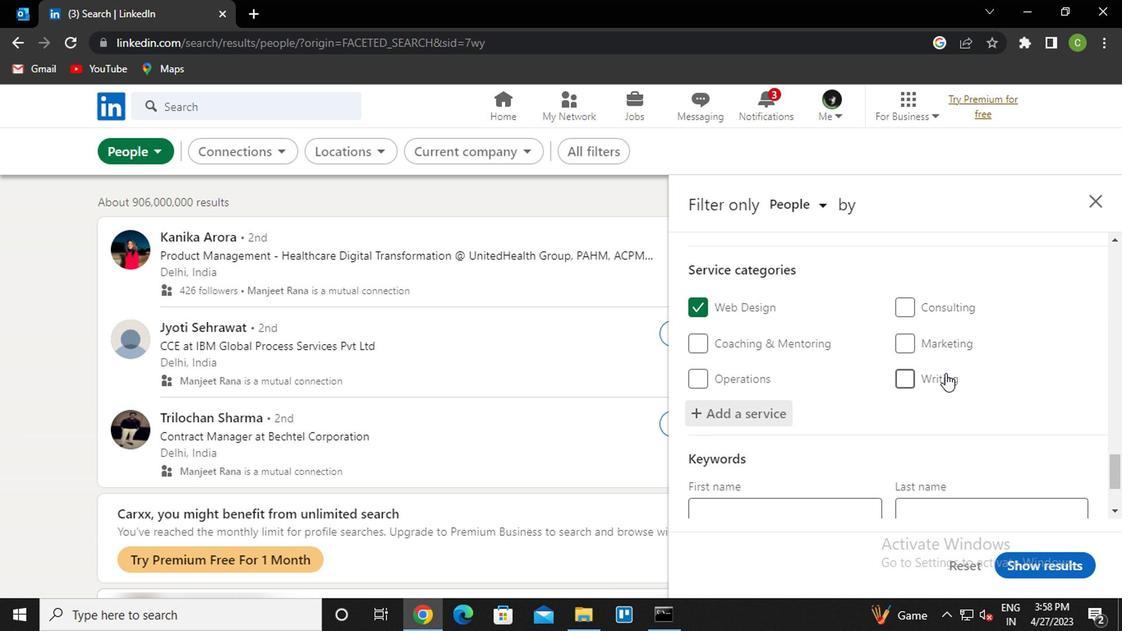 
Action: Mouse scrolled (943, 371) with delta (0, 0)
Screenshot: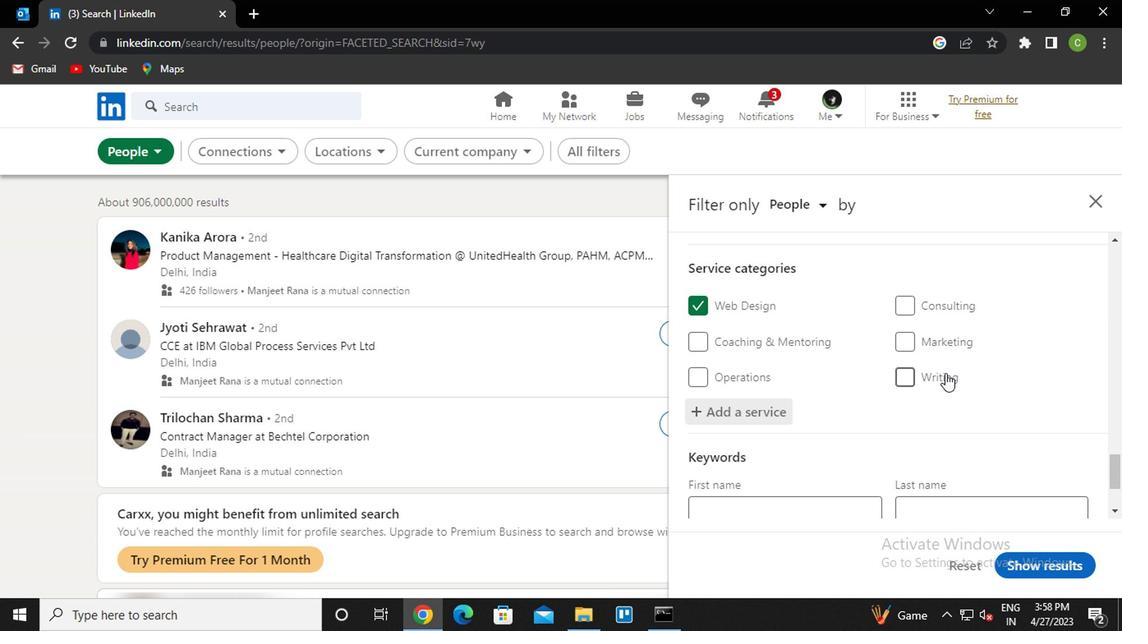 
Action: Mouse scrolled (943, 371) with delta (0, 0)
Screenshot: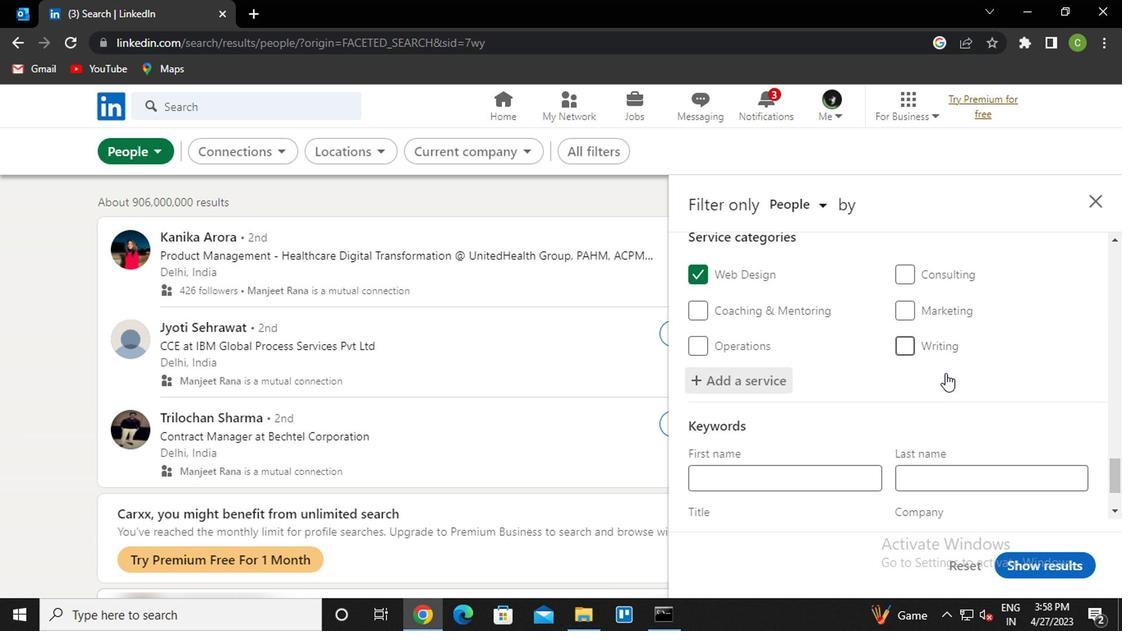
Action: Mouse moved to (823, 434)
Screenshot: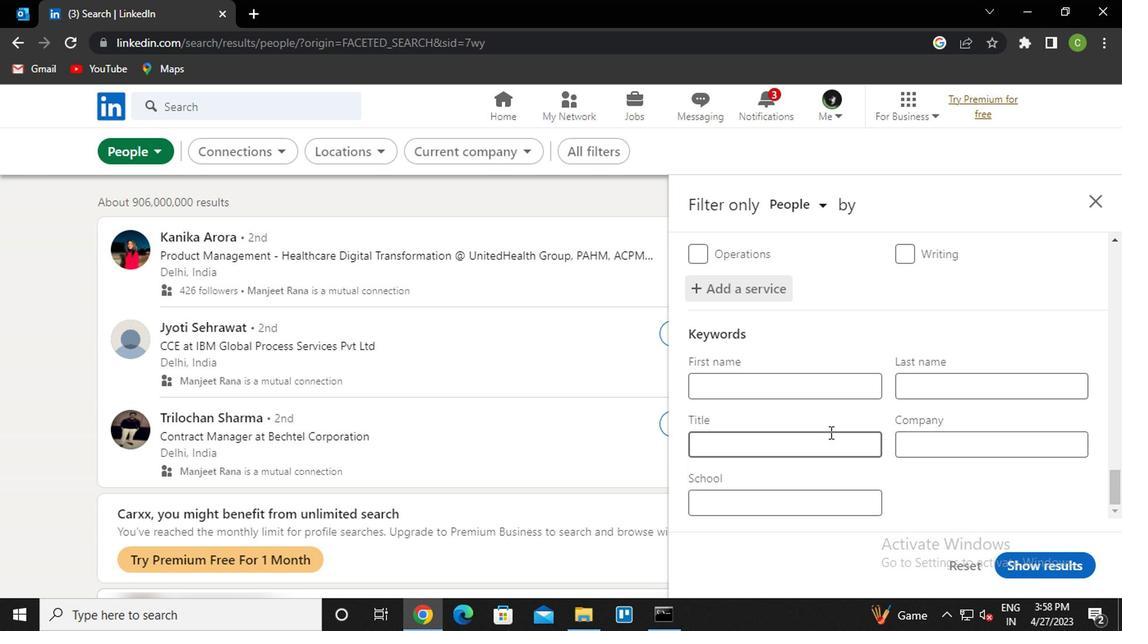
Action: Mouse pressed left at (823, 434)
Screenshot: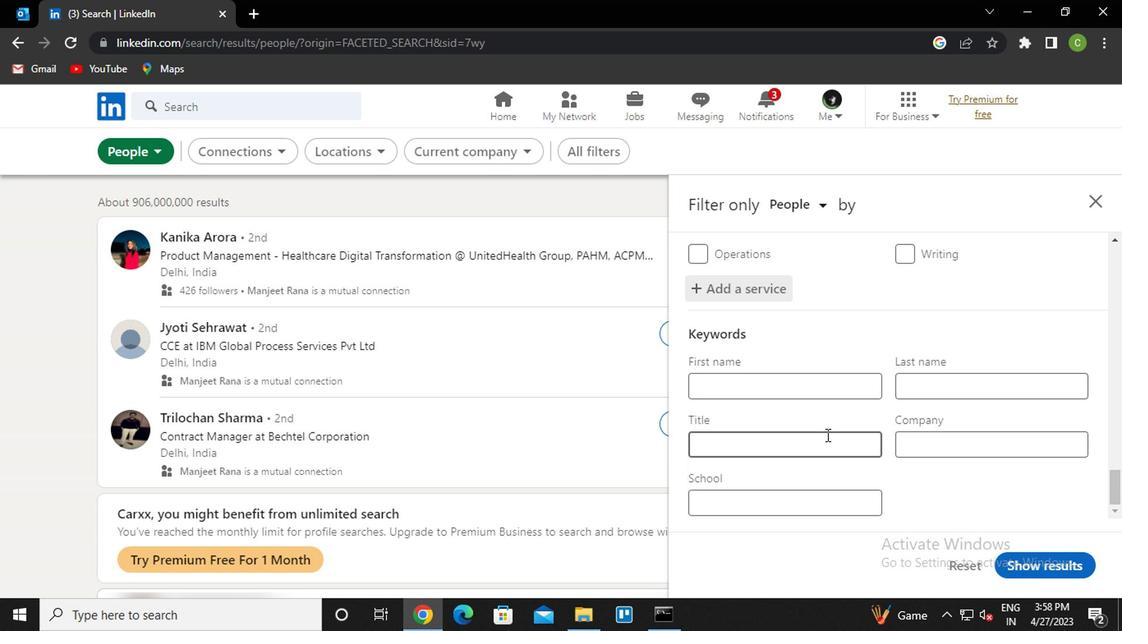 
Action: Key pressed <Key.caps_lock>b2b<Key.space>s<Key.caps_lock>ales<Key.space><Key.caps_lock>s<Key.caps_lock>pecialist
Screenshot: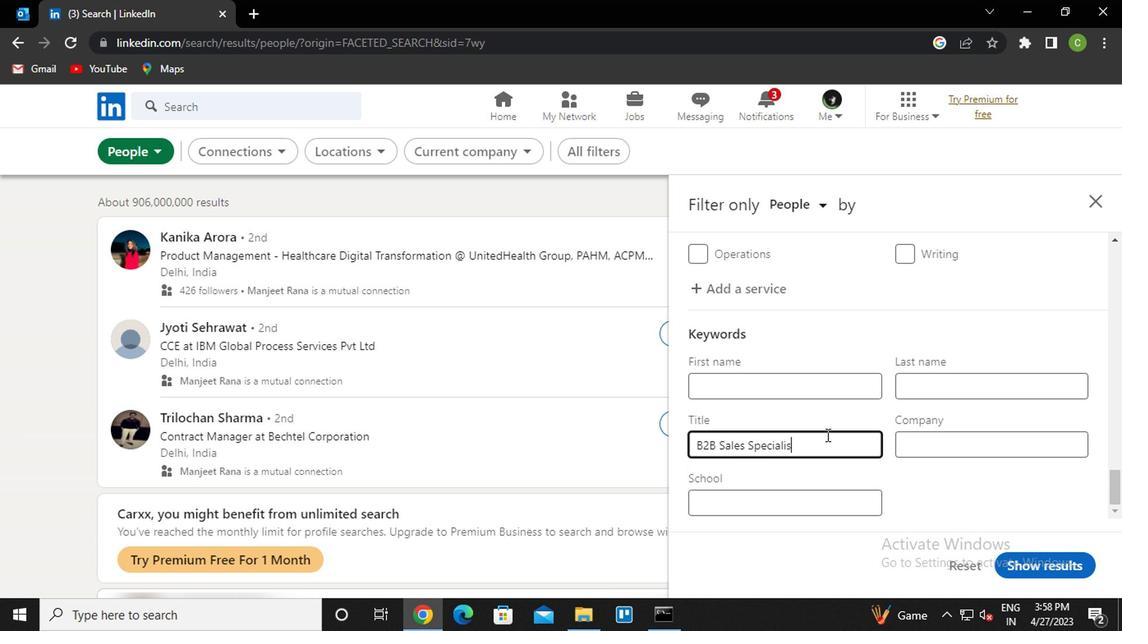 
Action: Mouse moved to (1020, 563)
Screenshot: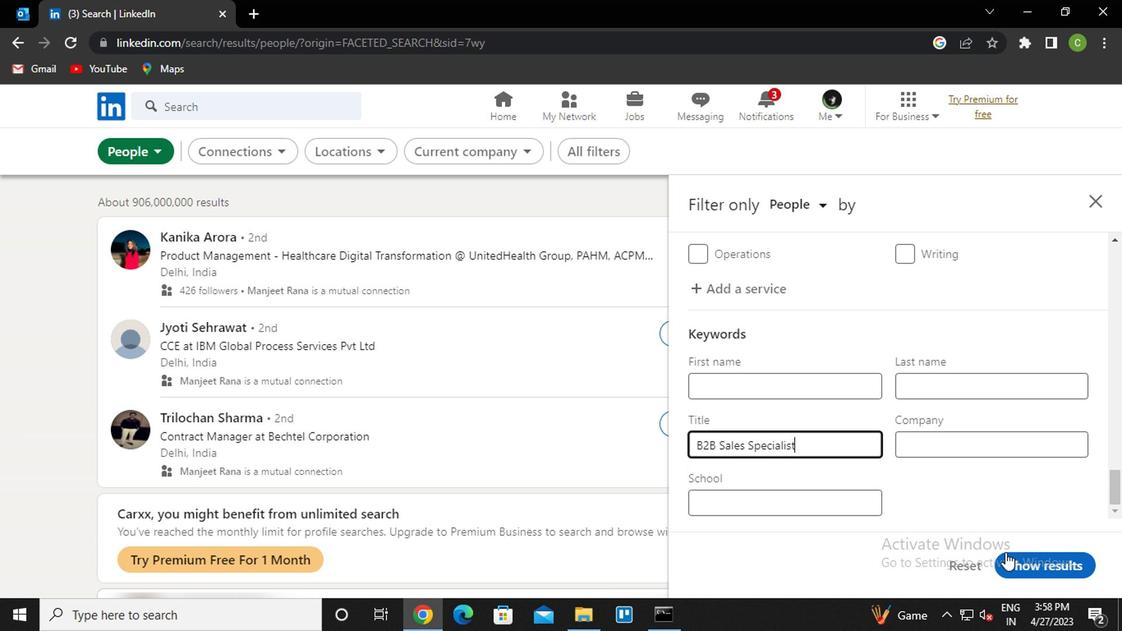 
Action: Mouse pressed left at (1020, 563)
Screenshot: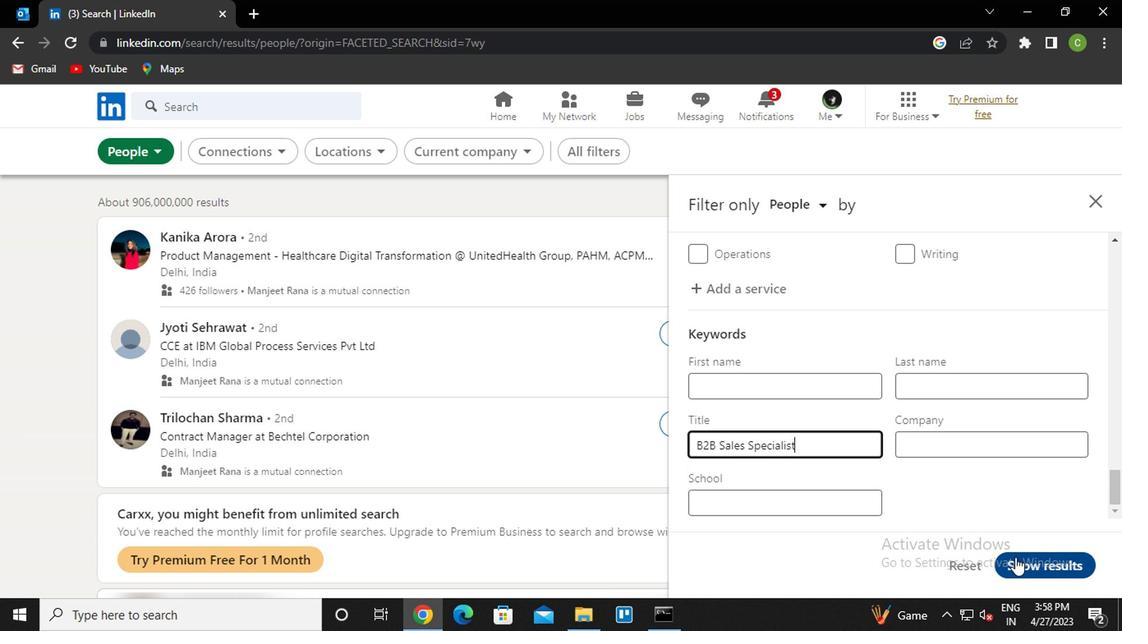
Action: Mouse moved to (615, 553)
Screenshot: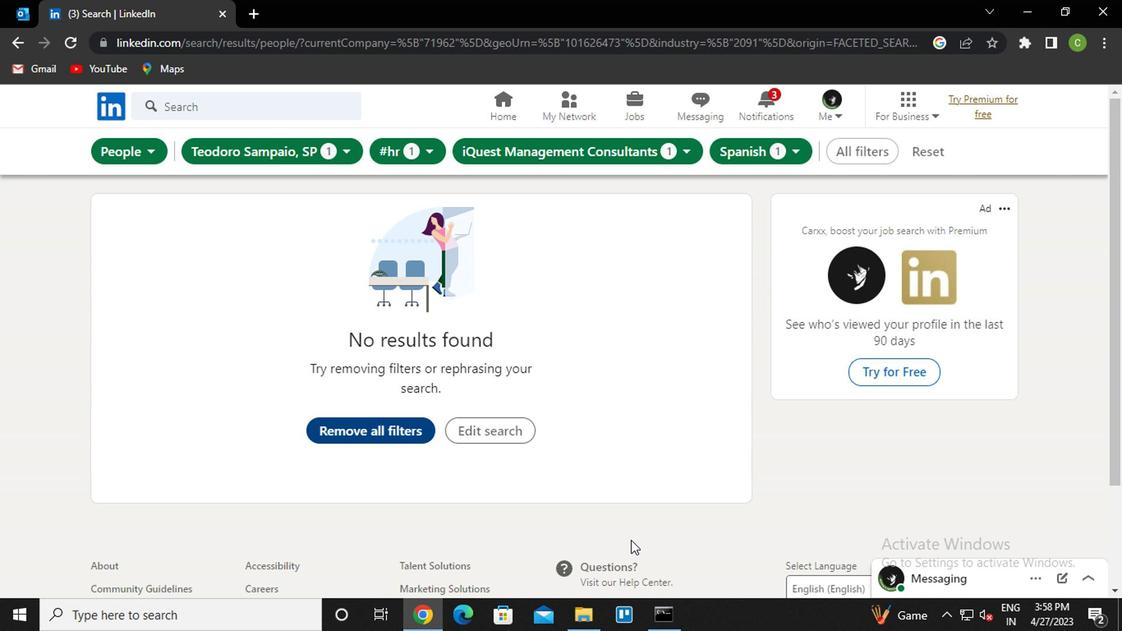 
Action: Key pressed <Key.f8>
Screenshot: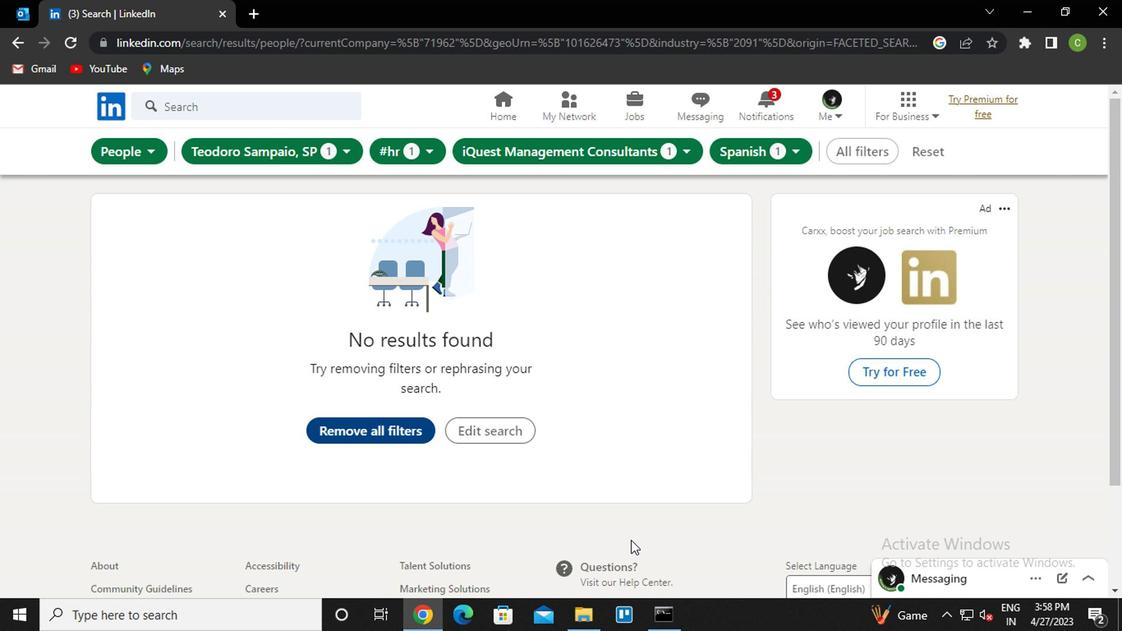 
